 Task: For heading Use Verdana with red colour.  font size for heading26,  'Change the font style of data to'Verdana and font size to 18,  Change the alignment of both headline & data to Align center.  In the sheet   Drive Sales templetes   book
Action: Mouse moved to (44, 145)
Screenshot: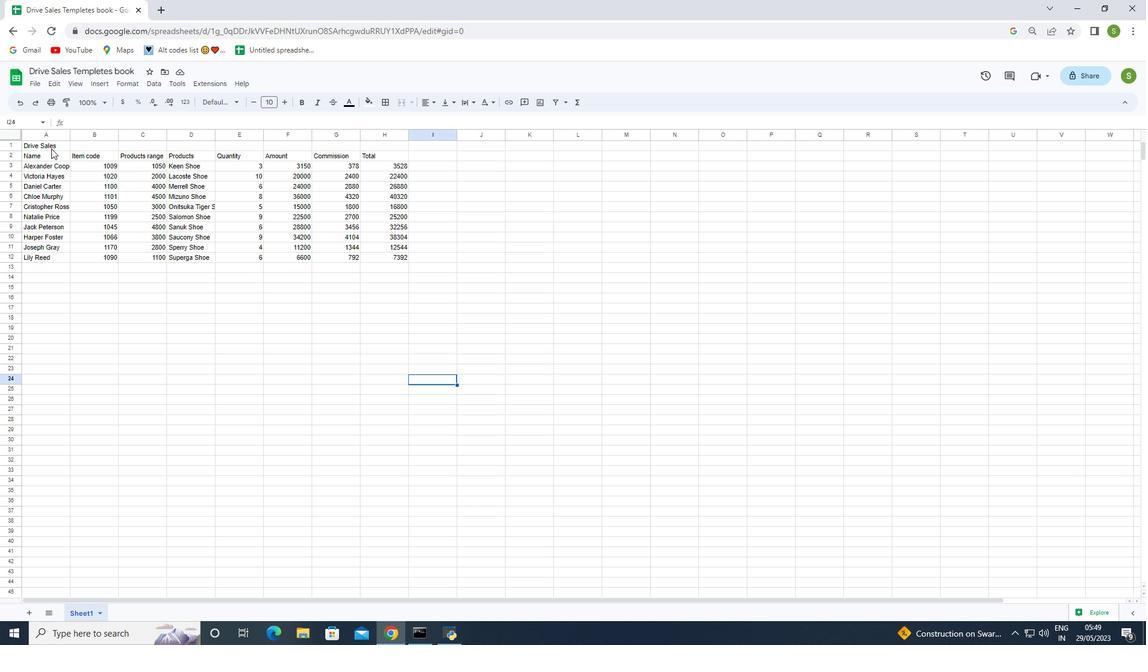 
Action: Mouse pressed left at (44, 145)
Screenshot: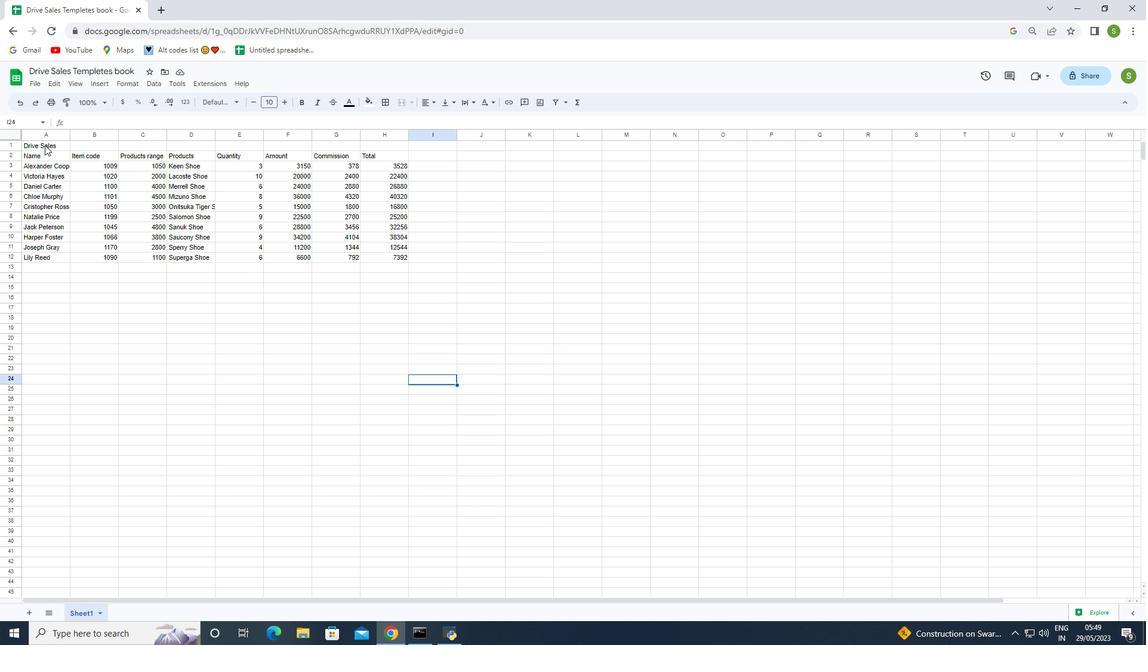 
Action: Mouse moved to (235, 100)
Screenshot: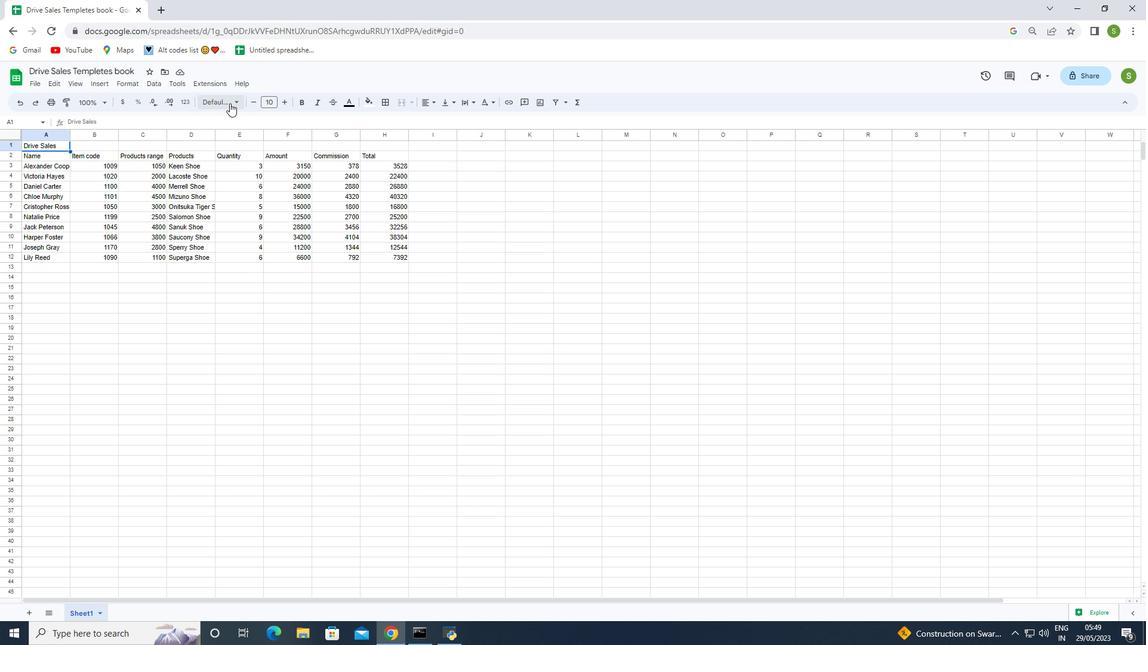 
Action: Mouse pressed left at (235, 100)
Screenshot: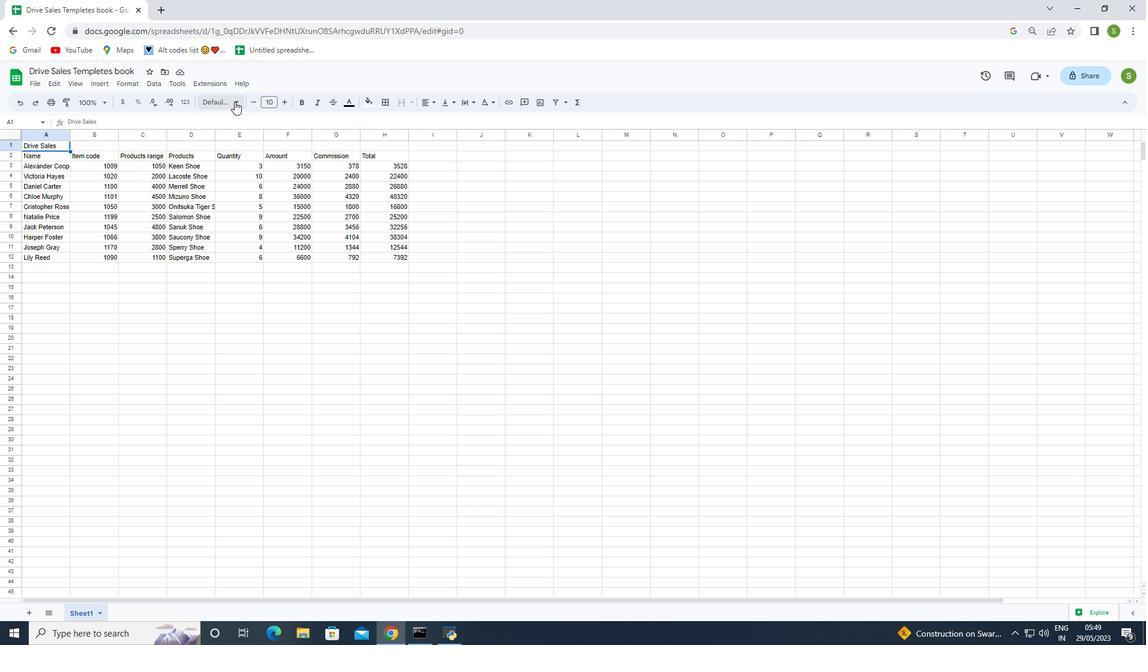 
Action: Mouse moved to (244, 572)
Screenshot: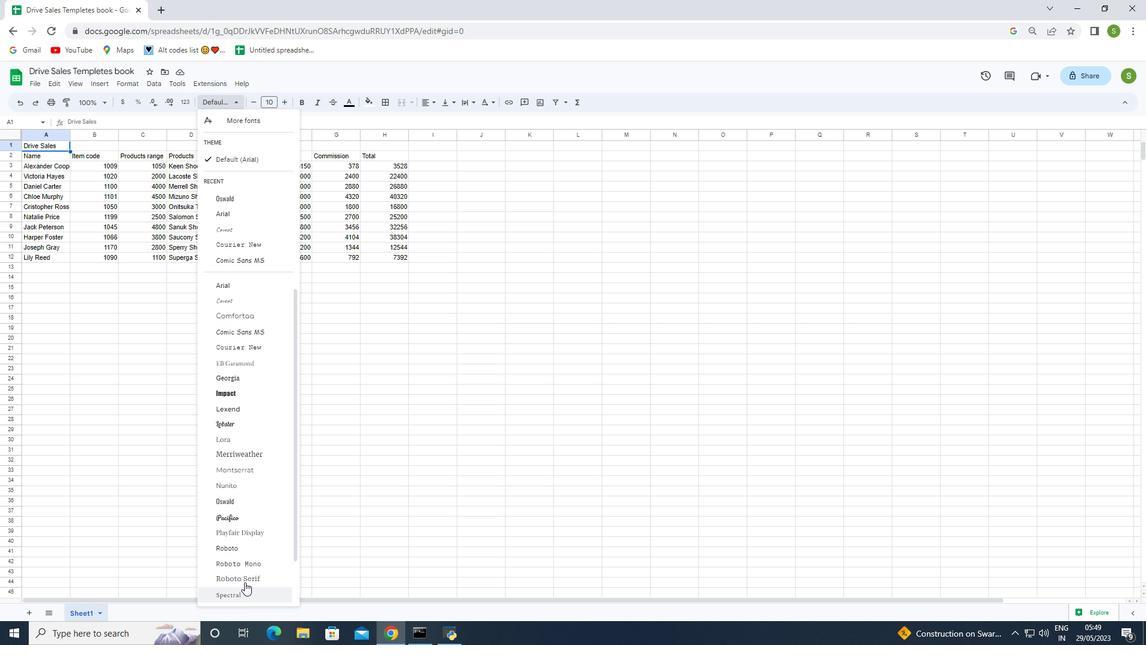 
Action: Mouse scrolled (244, 571) with delta (0, 0)
Screenshot: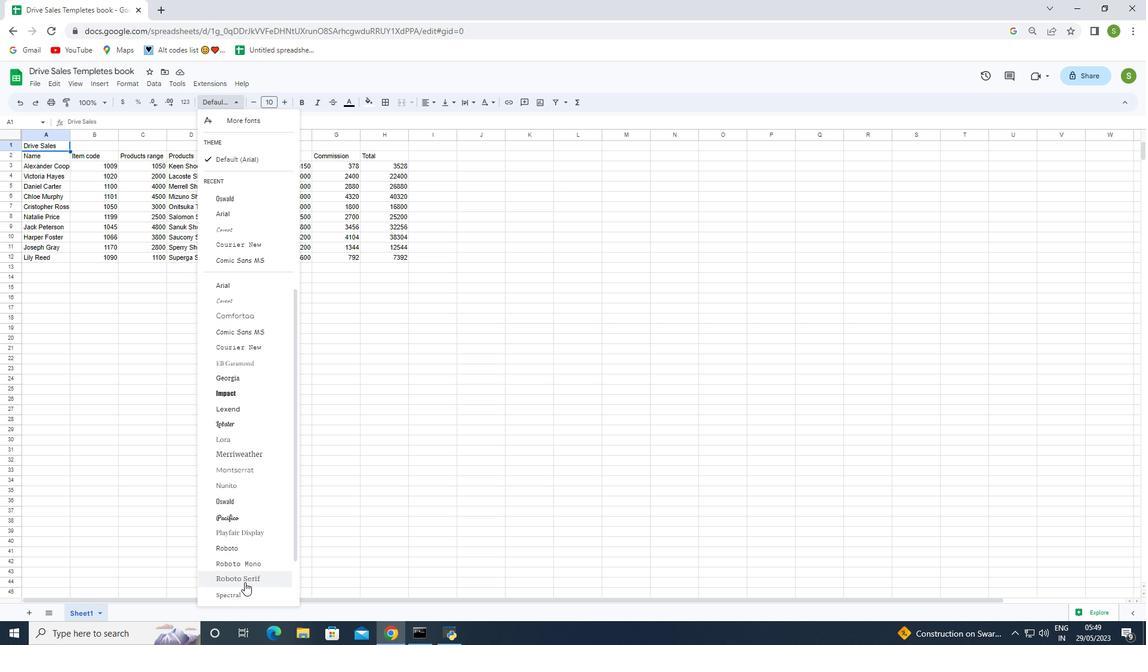 
Action: Mouse scrolled (244, 571) with delta (0, 0)
Screenshot: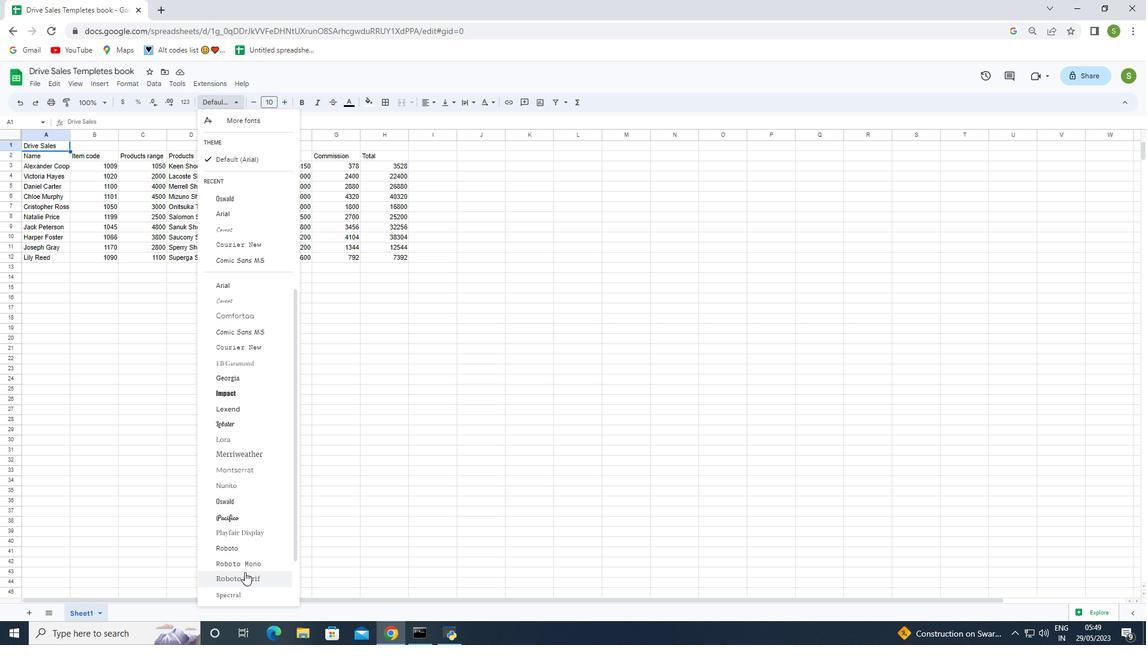 
Action: Mouse scrolled (244, 571) with delta (0, 0)
Screenshot: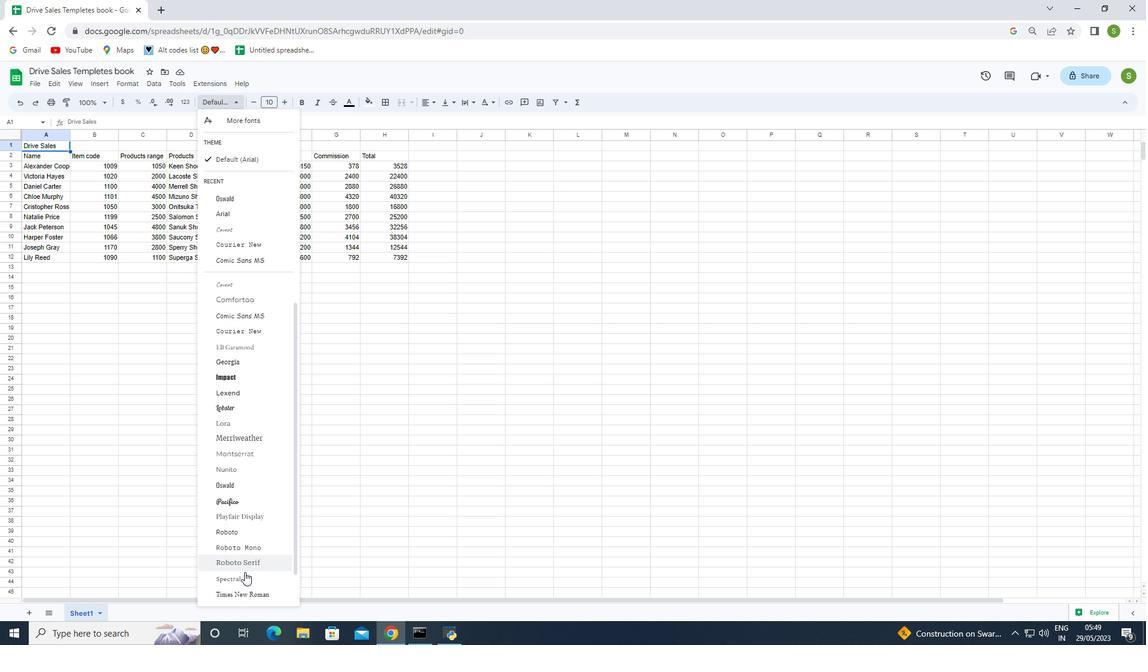 
Action: Mouse scrolled (244, 571) with delta (0, 0)
Screenshot: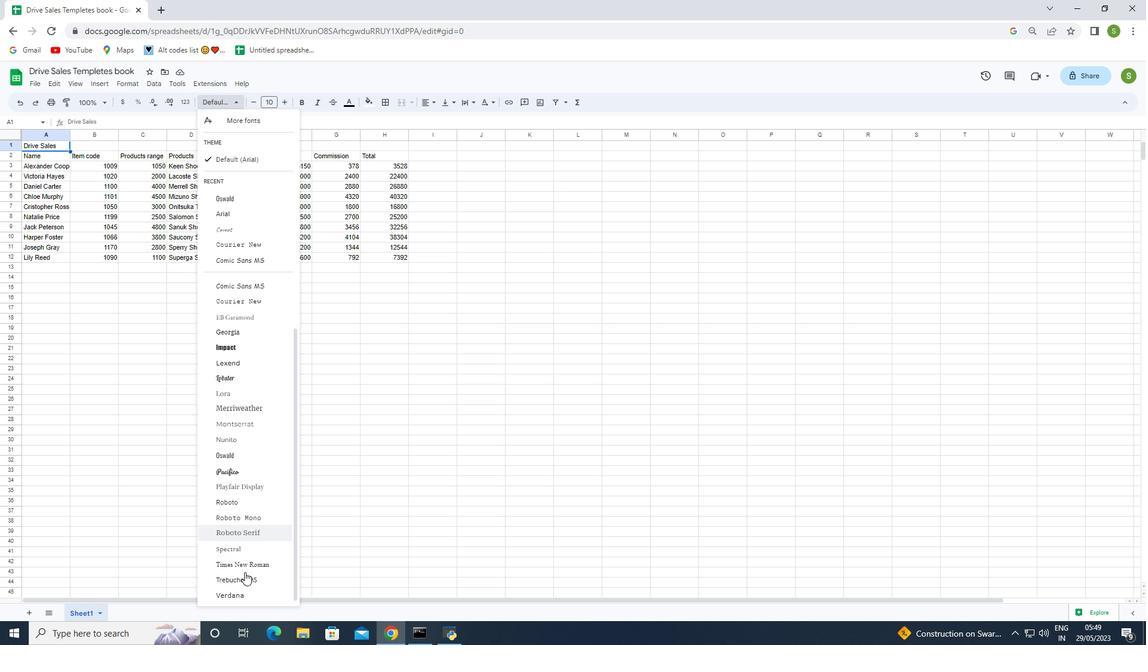 
Action: Mouse scrolled (244, 571) with delta (0, 0)
Screenshot: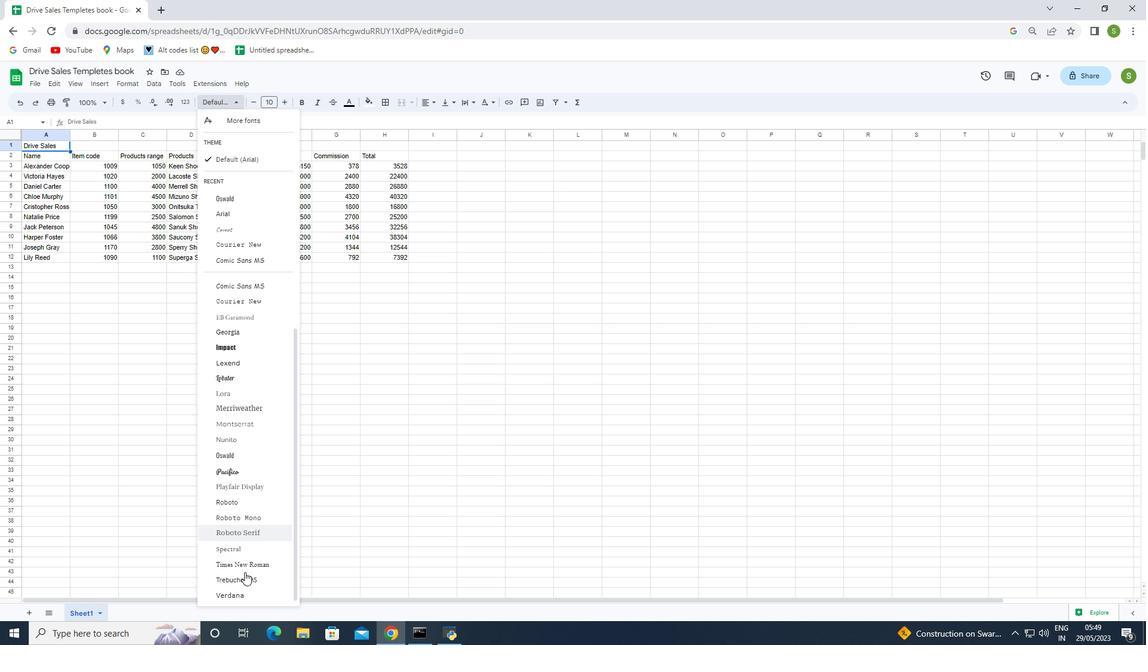
Action: Mouse scrolled (244, 571) with delta (0, 0)
Screenshot: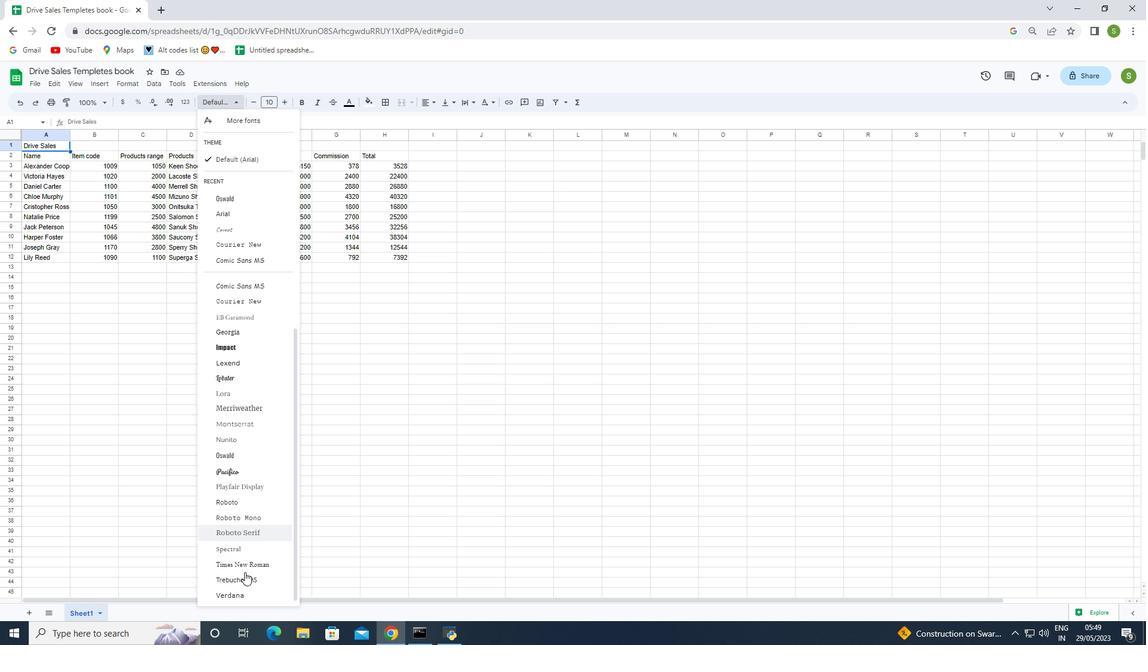 
Action: Mouse moved to (240, 592)
Screenshot: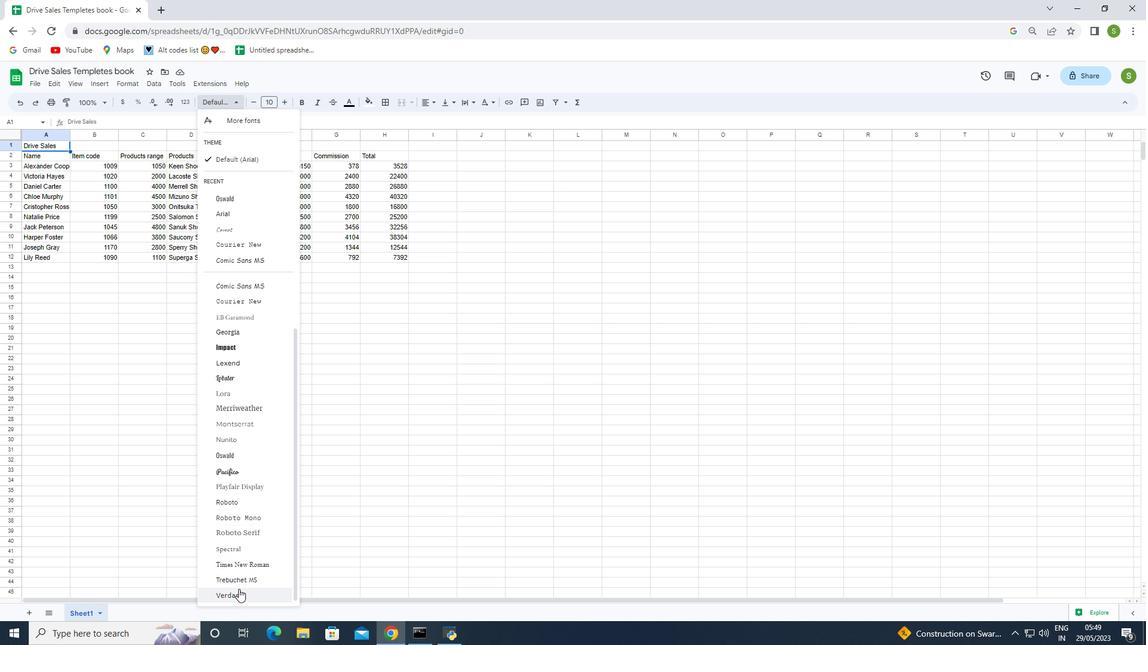 
Action: Mouse pressed left at (240, 592)
Screenshot: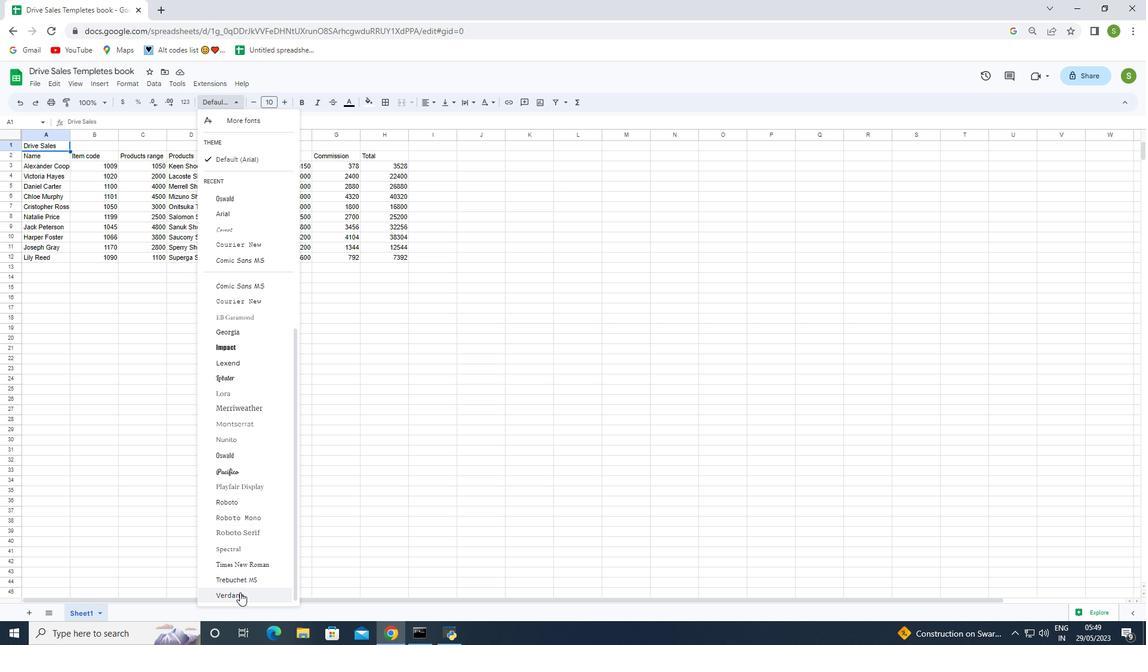 
Action: Mouse moved to (80, 309)
Screenshot: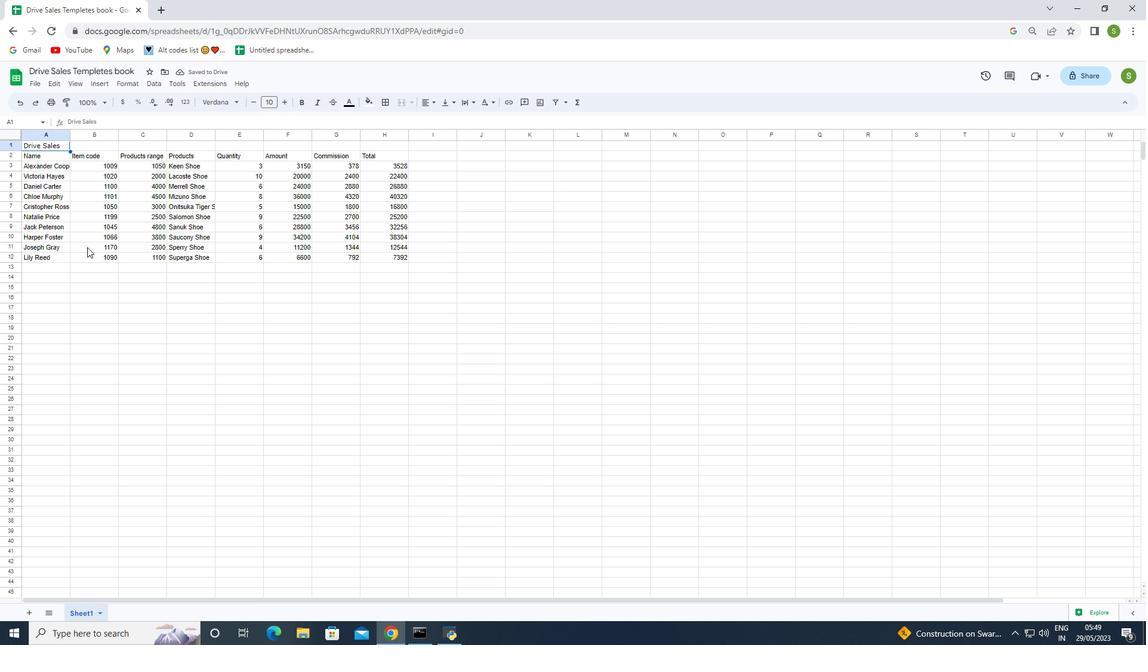 
Action: Mouse pressed left at (80, 309)
Screenshot: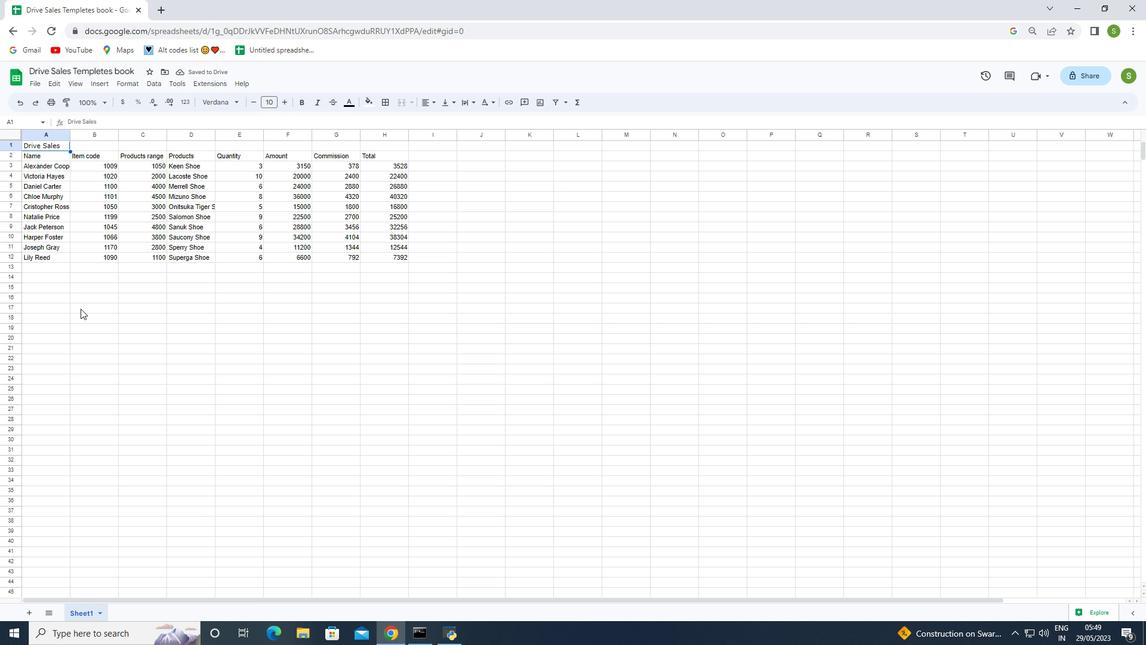 
Action: Mouse moved to (37, 141)
Screenshot: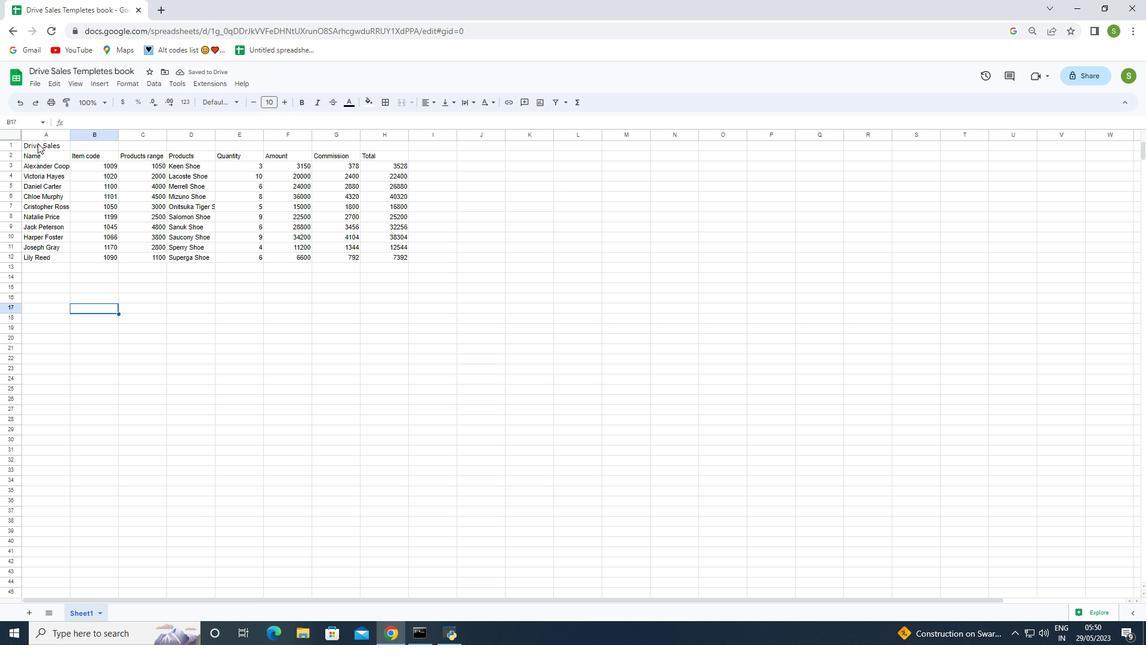 
Action: Mouse pressed left at (37, 141)
Screenshot: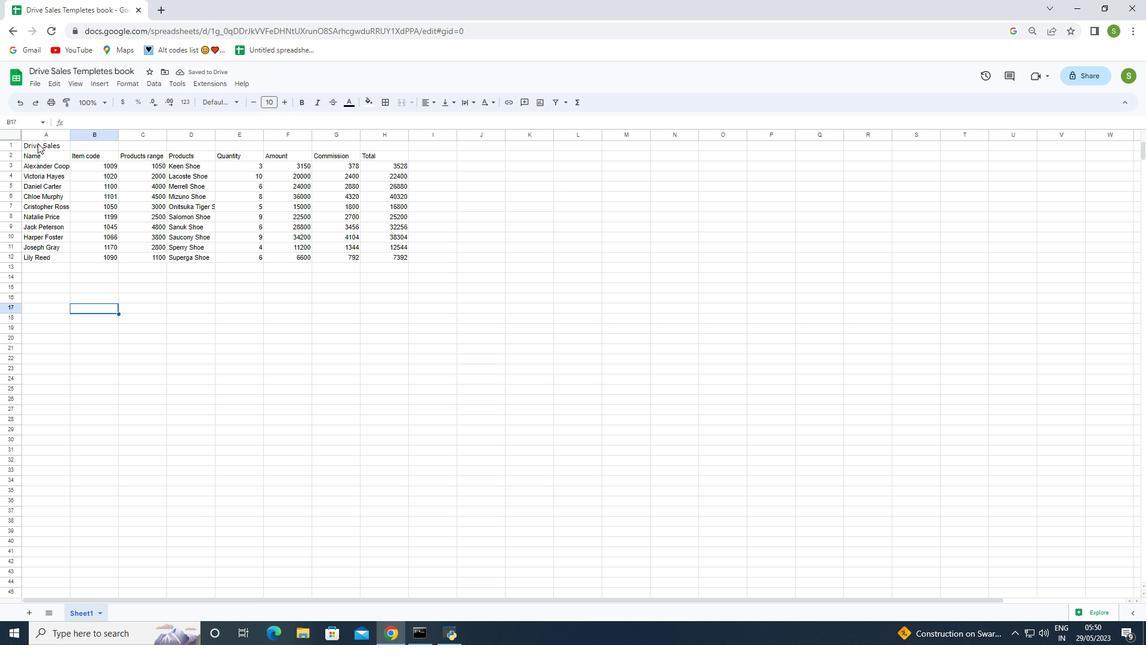 
Action: Mouse moved to (352, 105)
Screenshot: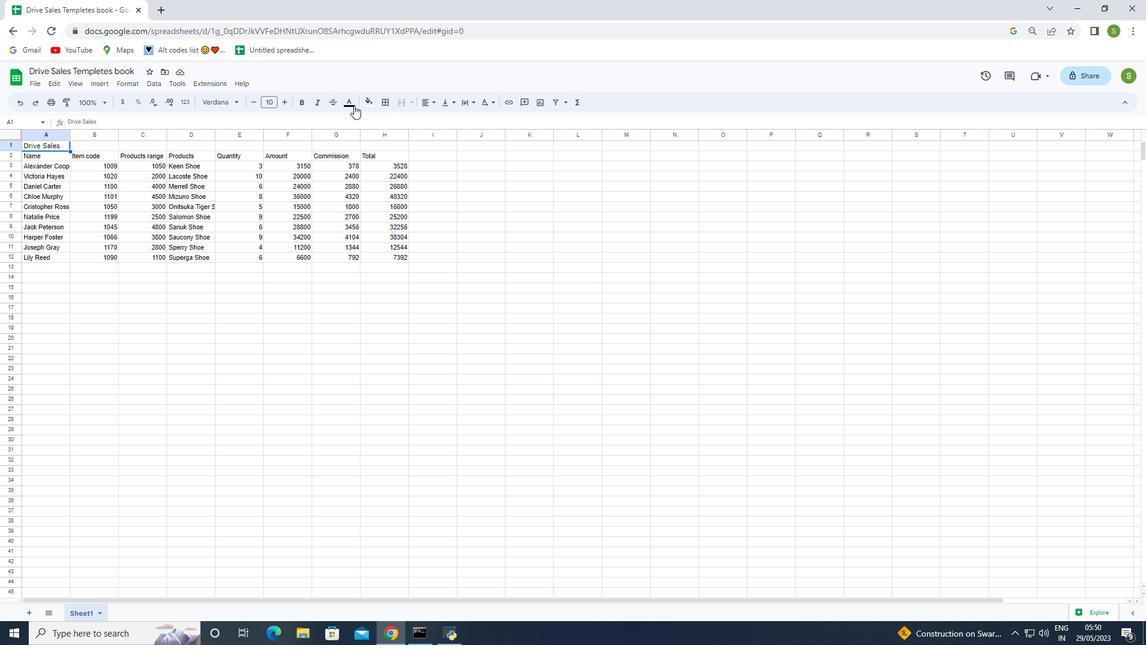 
Action: Mouse pressed left at (352, 105)
Screenshot: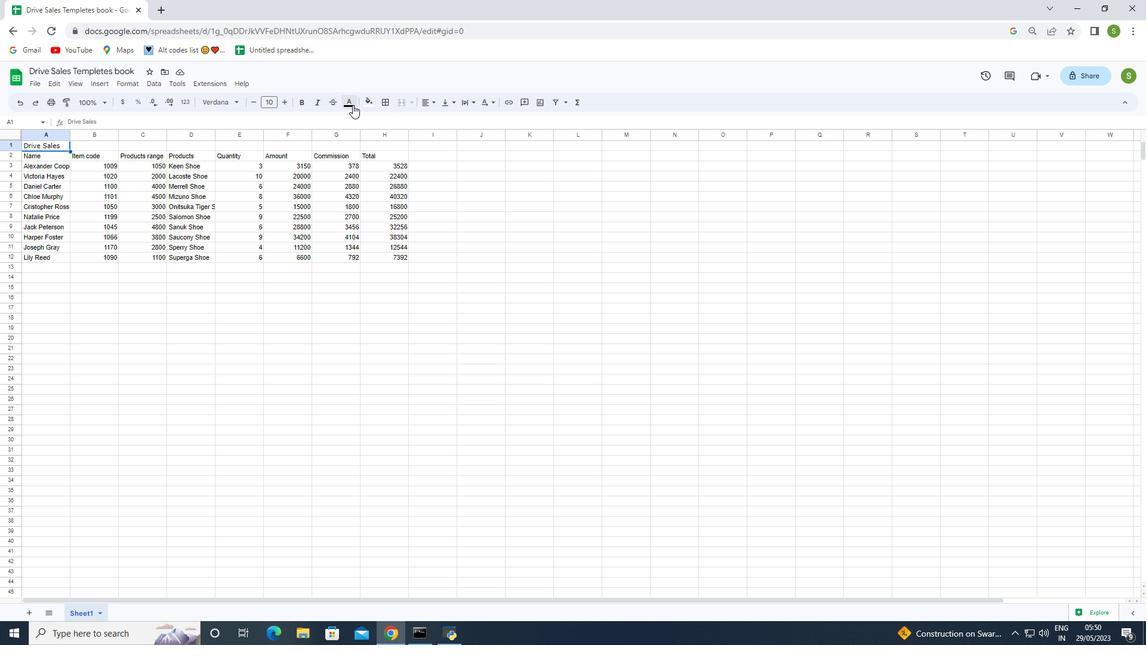 
Action: Mouse moved to (361, 142)
Screenshot: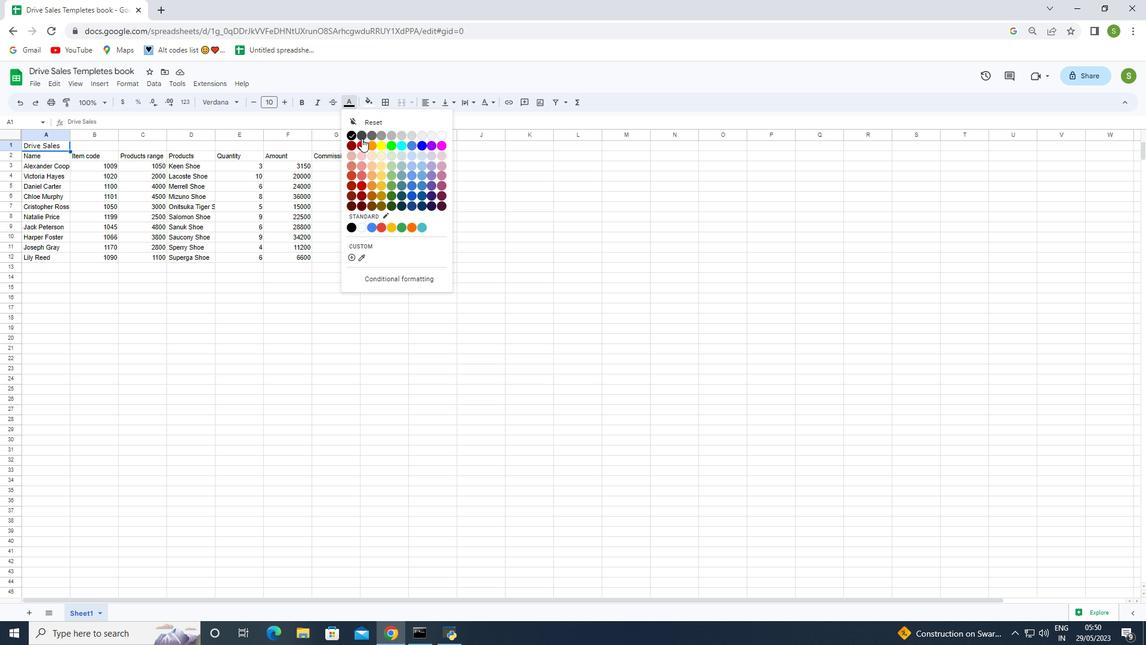 
Action: Mouse pressed left at (361, 142)
Screenshot: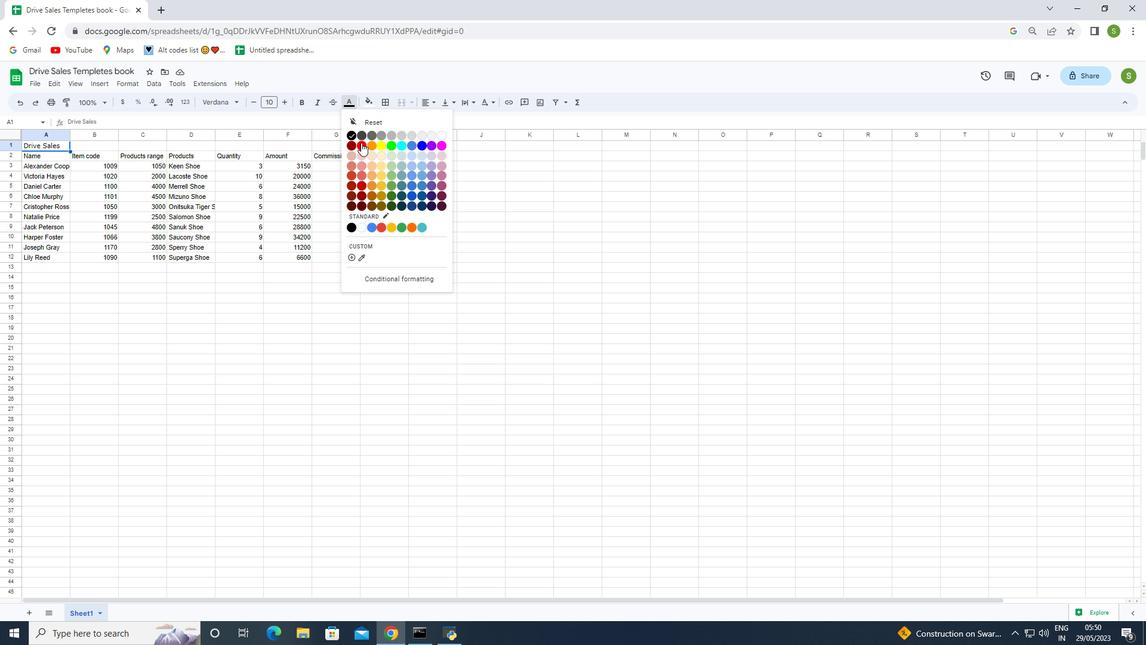 
Action: Mouse moved to (282, 104)
Screenshot: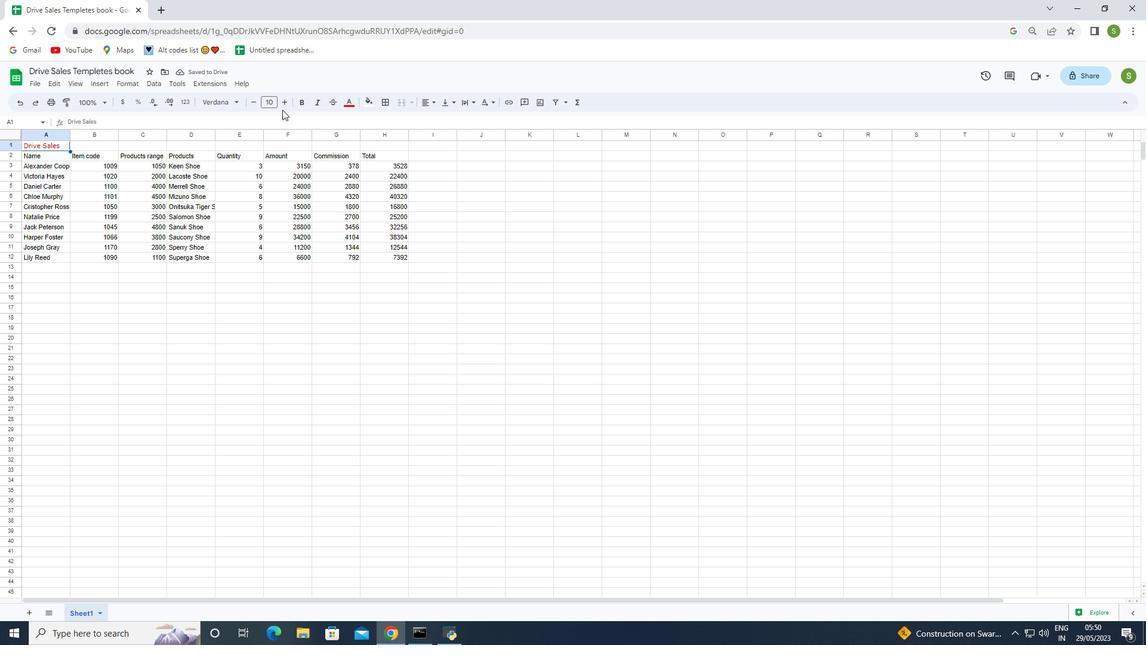 
Action: Mouse pressed left at (282, 104)
Screenshot: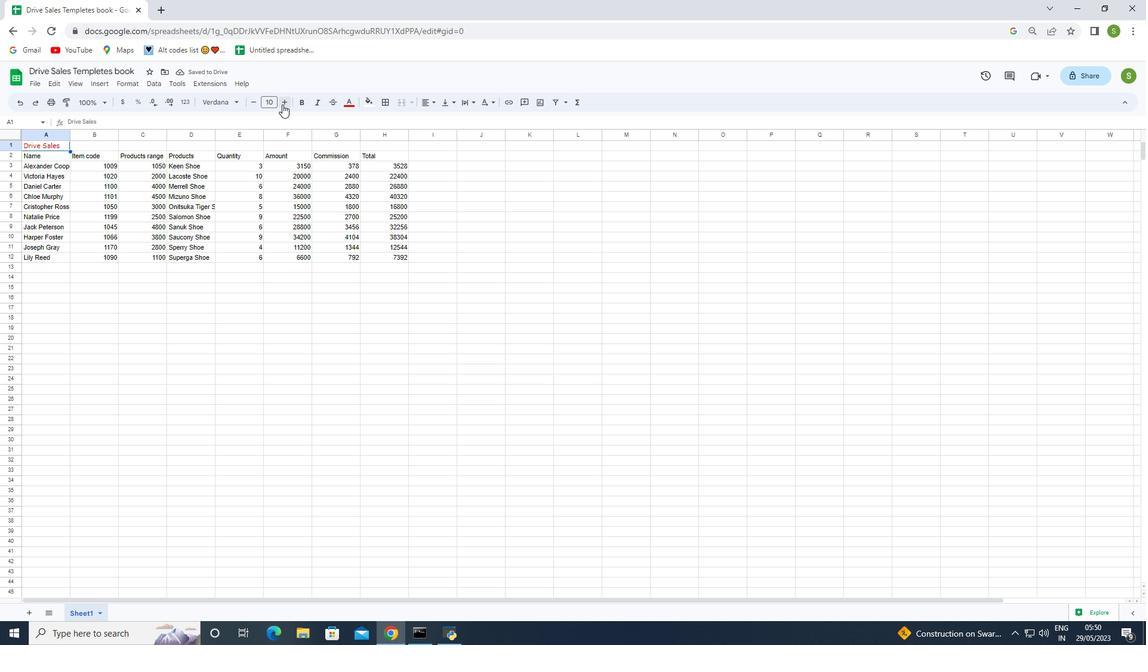 
Action: Mouse pressed left at (282, 104)
Screenshot: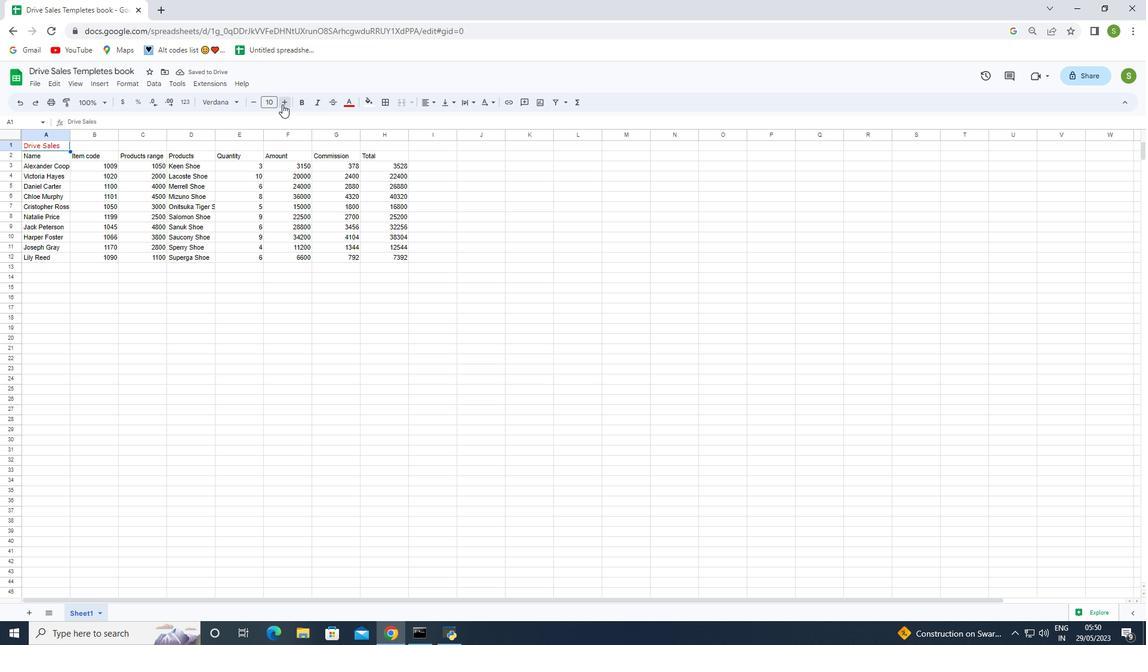
Action: Mouse pressed left at (282, 104)
Screenshot: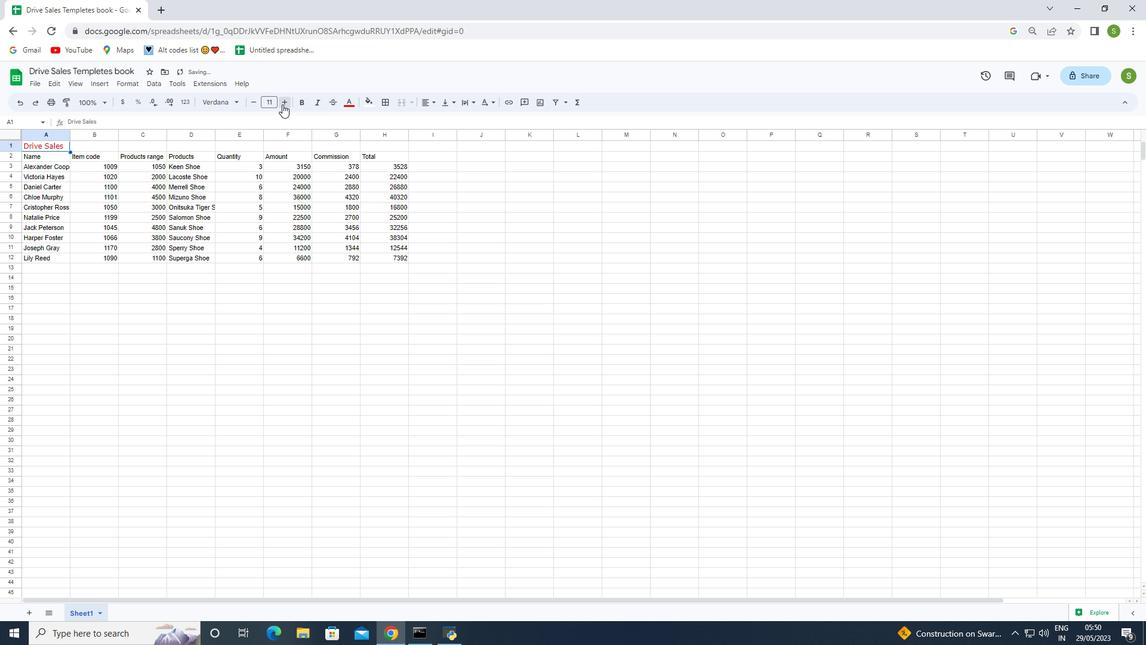 
Action: Mouse pressed left at (282, 104)
Screenshot: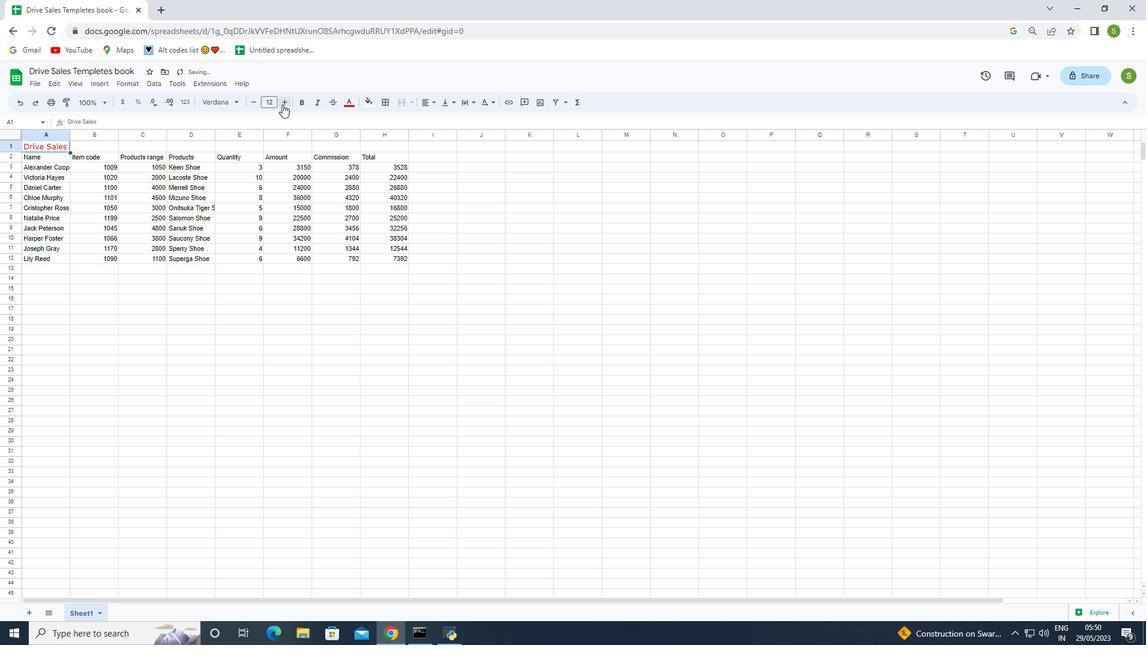 
Action: Mouse pressed left at (282, 104)
Screenshot: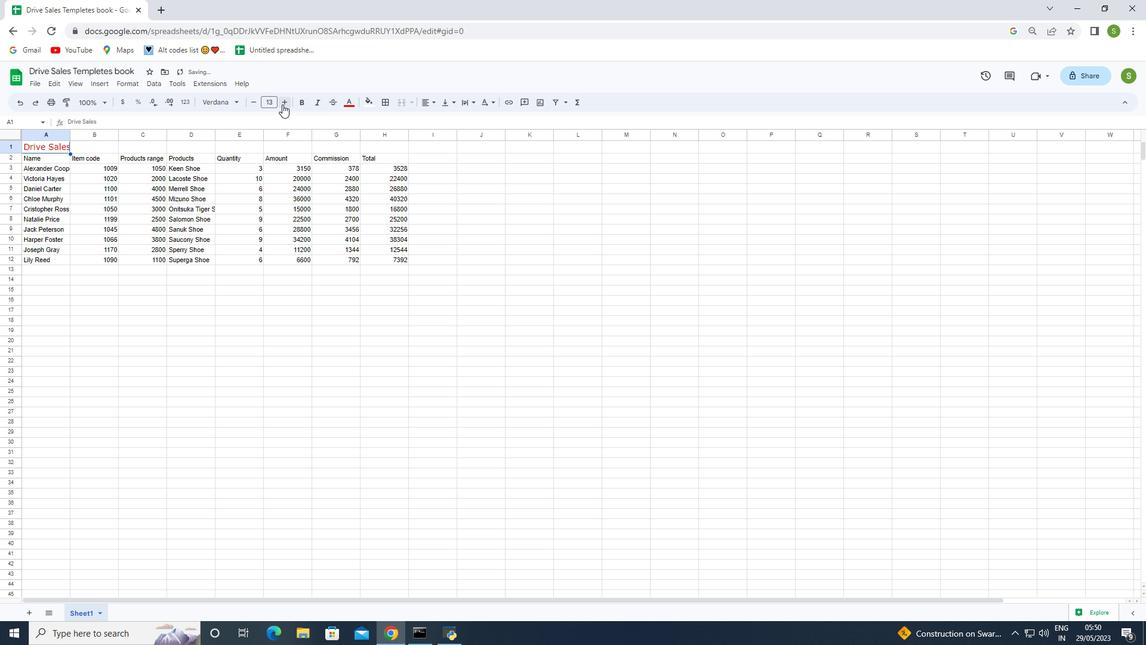 
Action: Mouse pressed left at (282, 104)
Screenshot: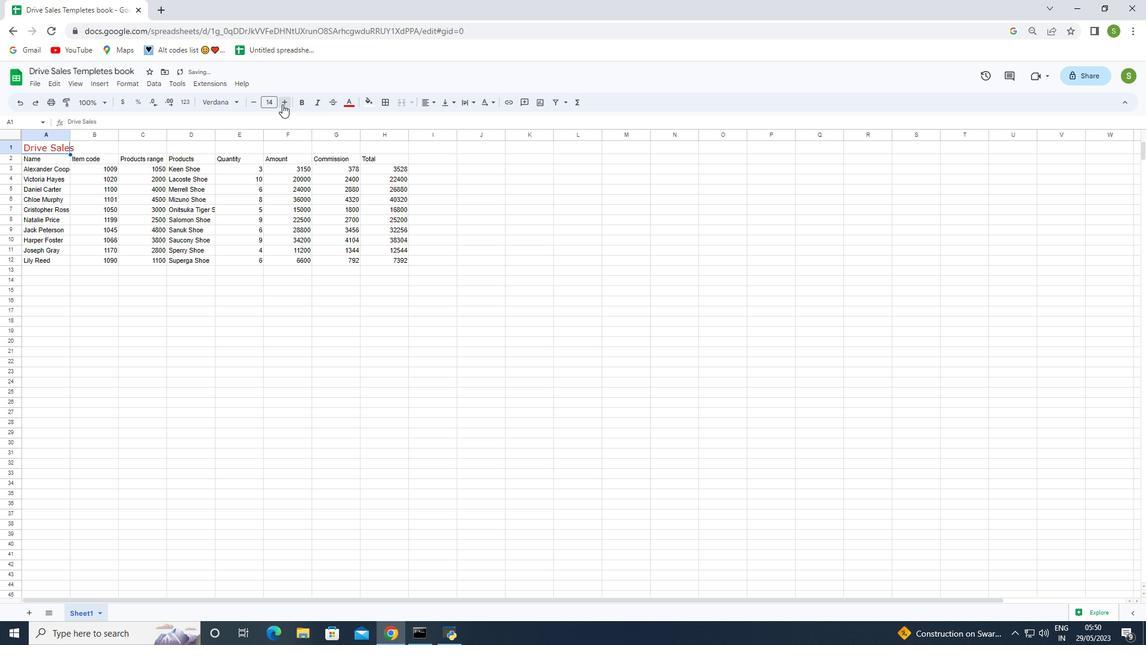 
Action: Mouse pressed left at (282, 104)
Screenshot: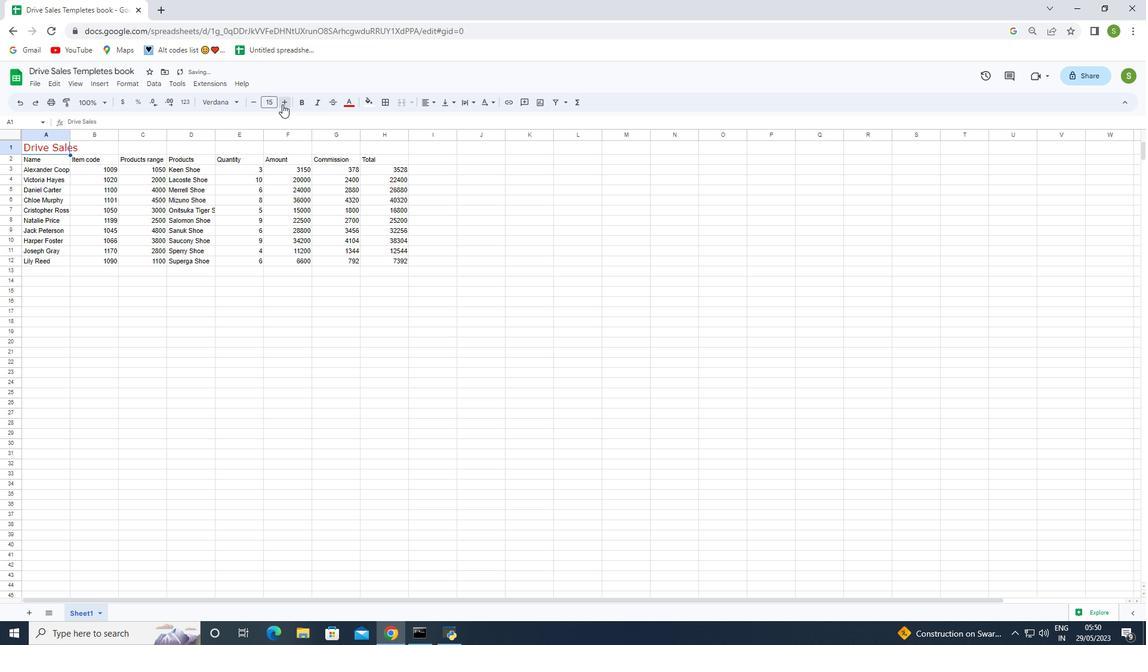 
Action: Mouse pressed left at (282, 104)
Screenshot: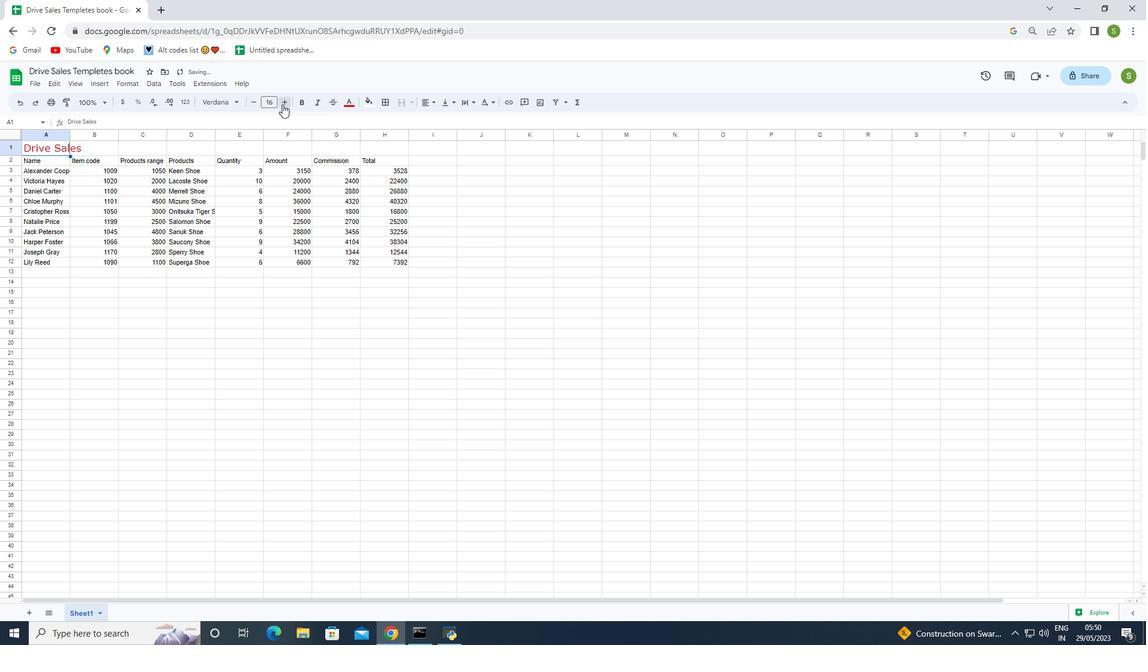 
Action: Mouse pressed left at (282, 104)
Screenshot: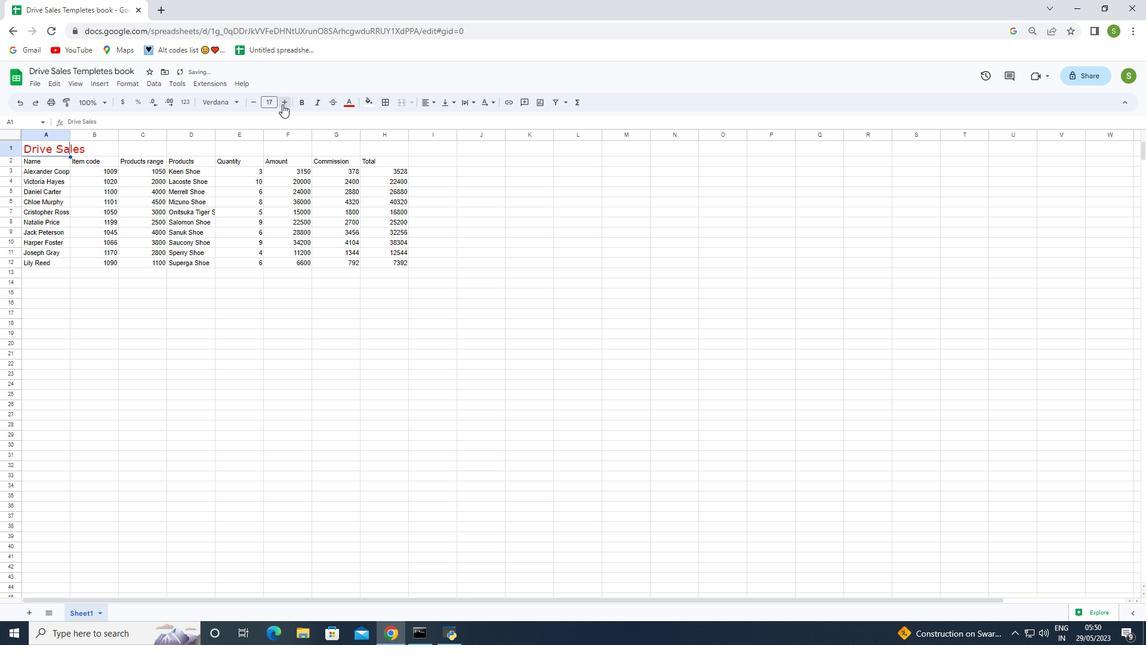 
Action: Mouse pressed left at (282, 104)
Screenshot: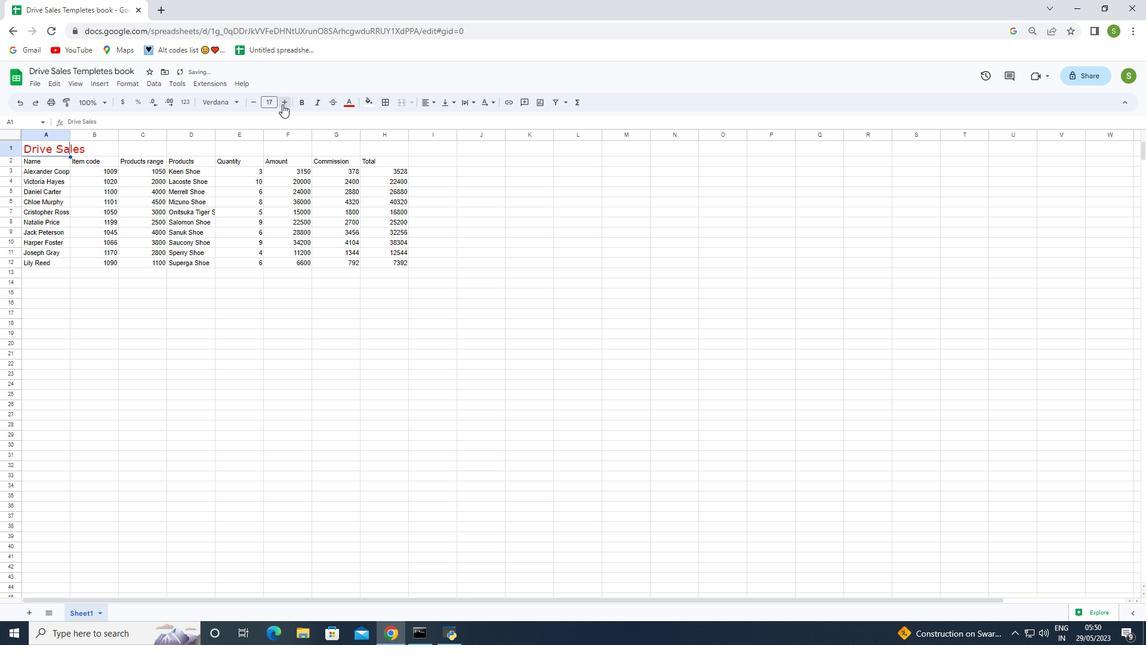 
Action: Mouse pressed left at (282, 104)
Screenshot: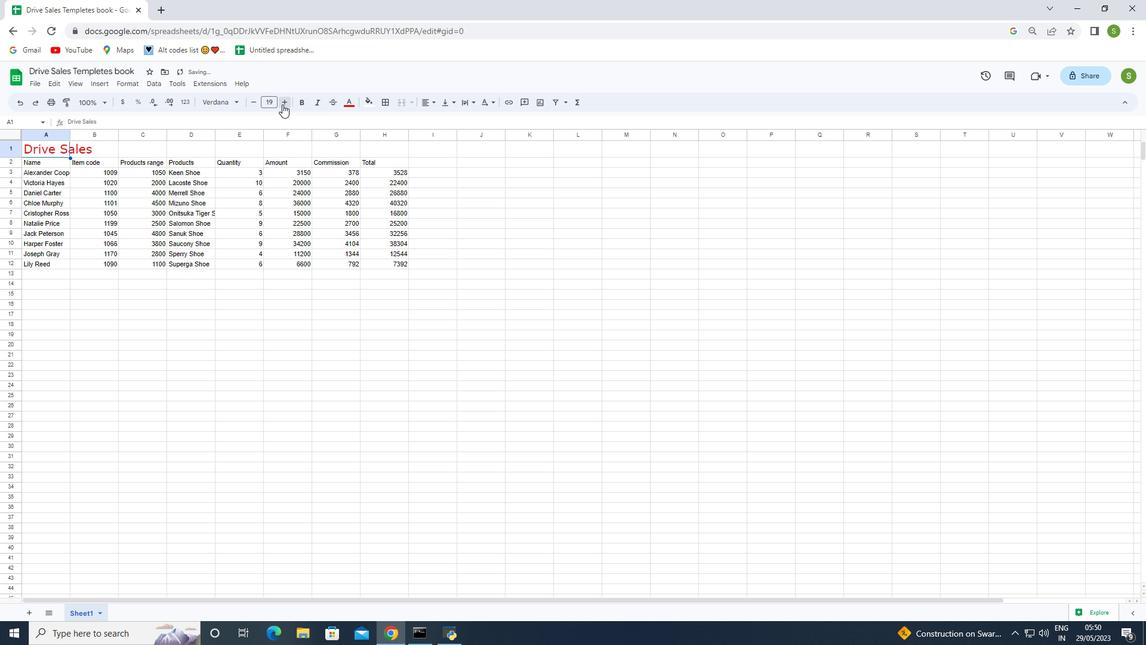
Action: Mouse pressed left at (282, 104)
Screenshot: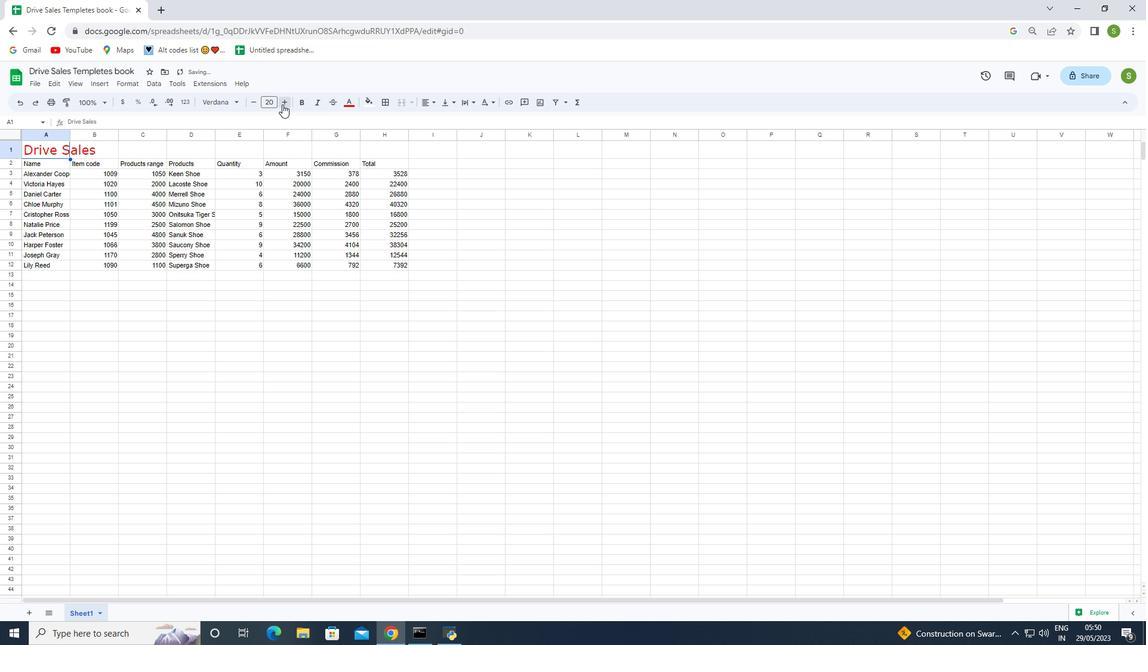 
Action: Mouse pressed left at (282, 104)
Screenshot: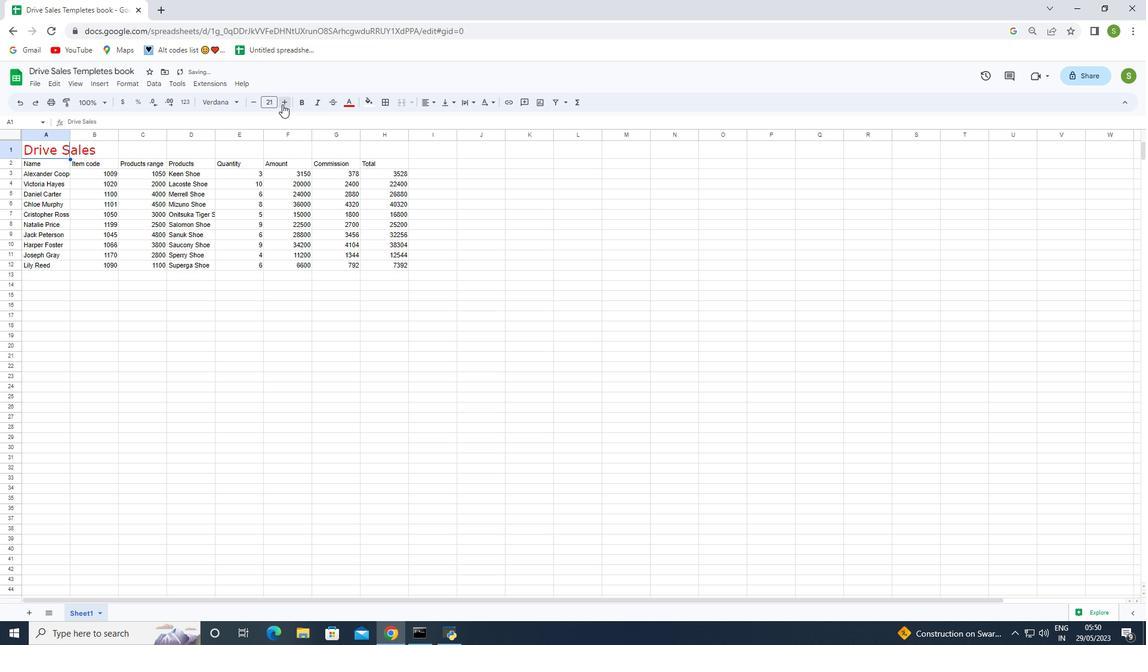 
Action: Mouse pressed left at (282, 104)
Screenshot: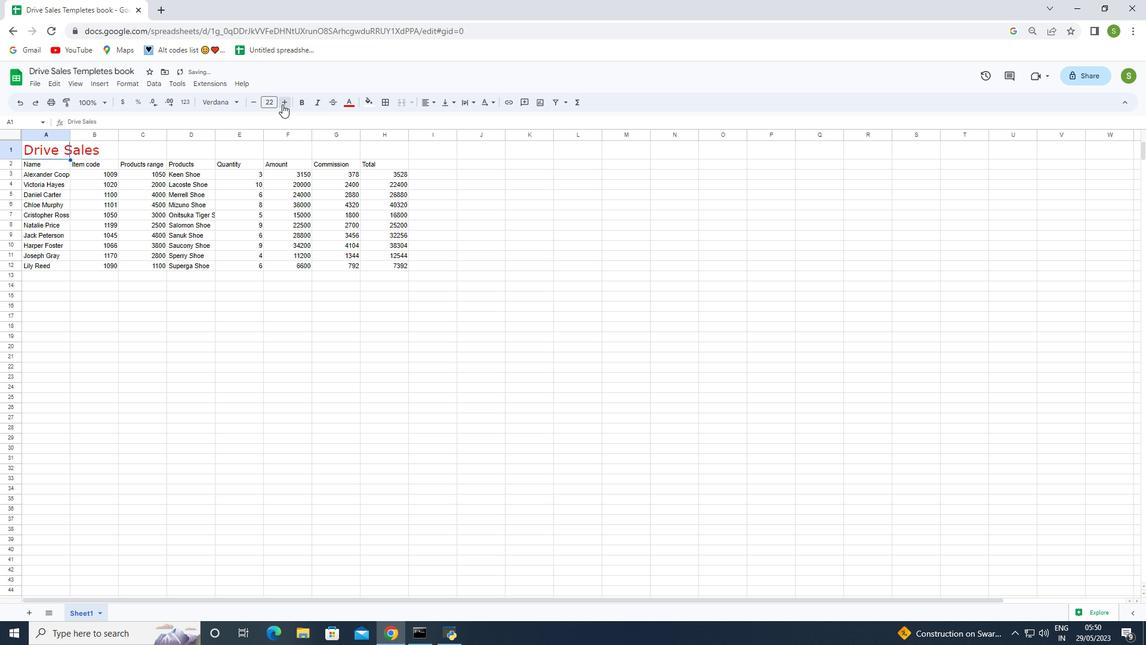 
Action: Mouse pressed left at (282, 104)
Screenshot: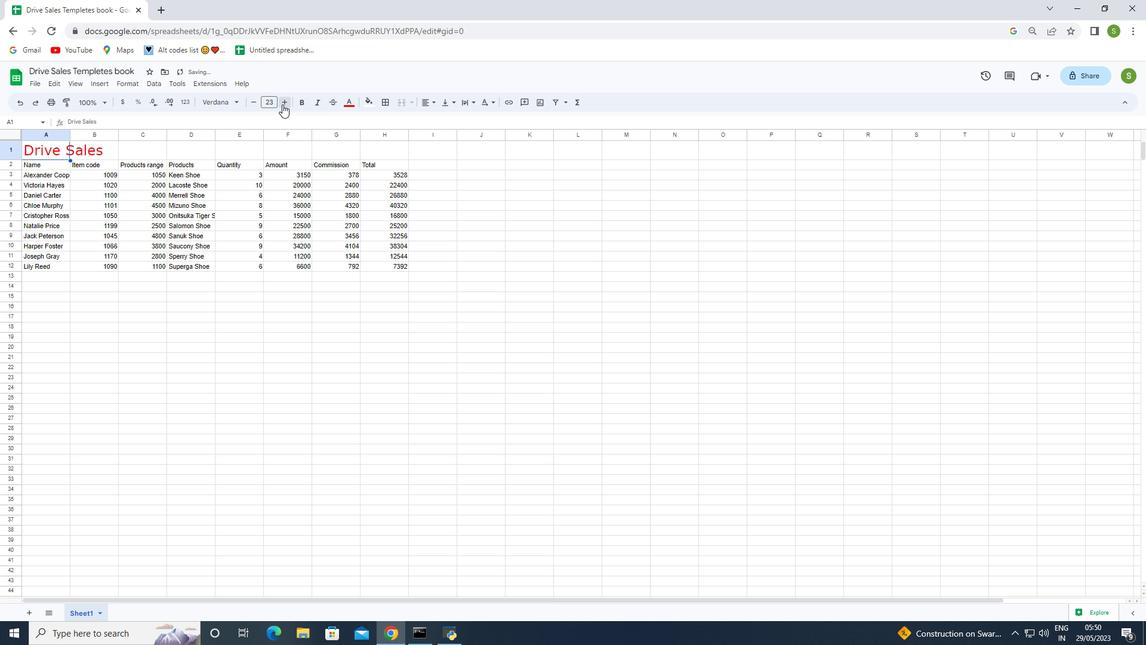 
Action: Mouse pressed left at (282, 104)
Screenshot: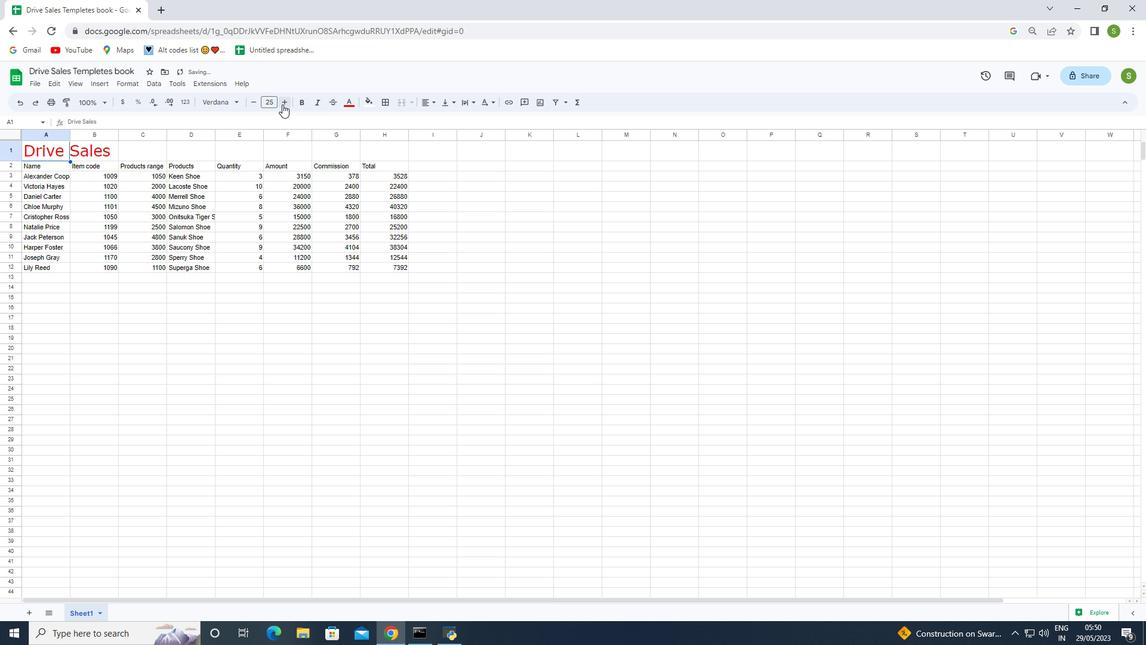 
Action: Mouse pressed left at (282, 104)
Screenshot: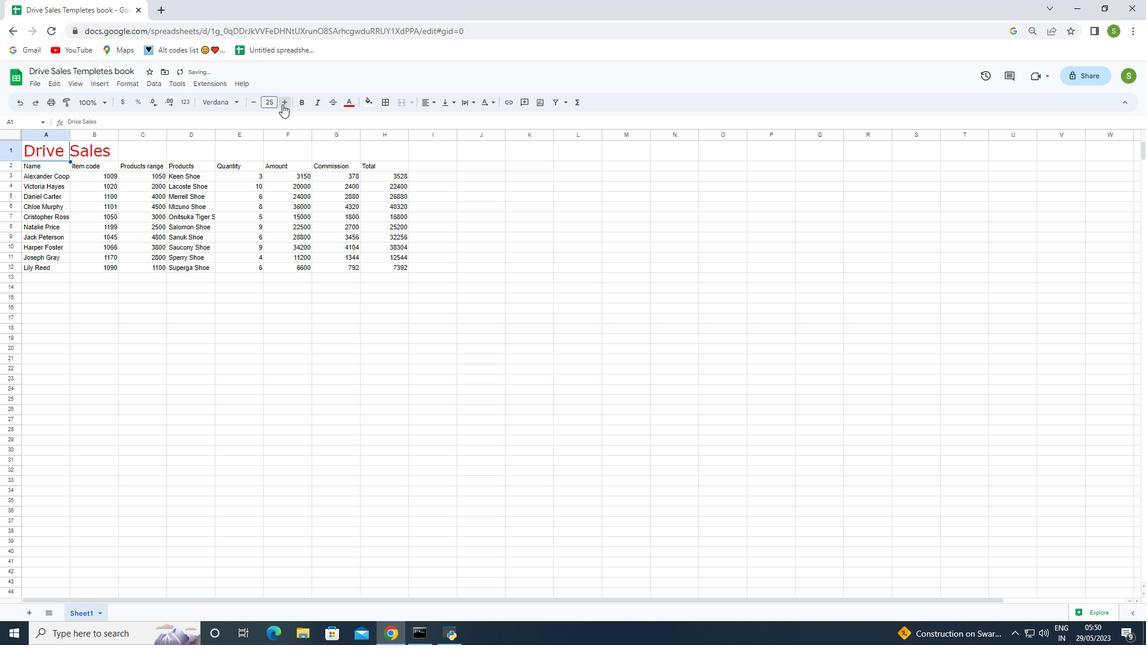 
Action: Mouse moved to (253, 102)
Screenshot: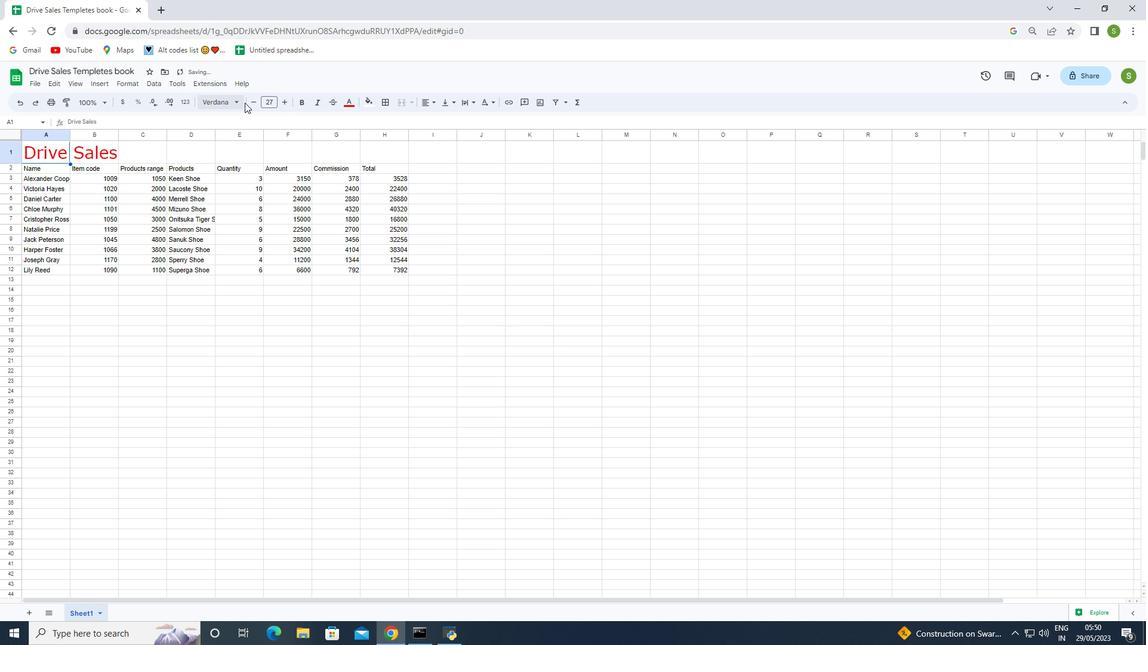 
Action: Mouse pressed left at (253, 102)
Screenshot: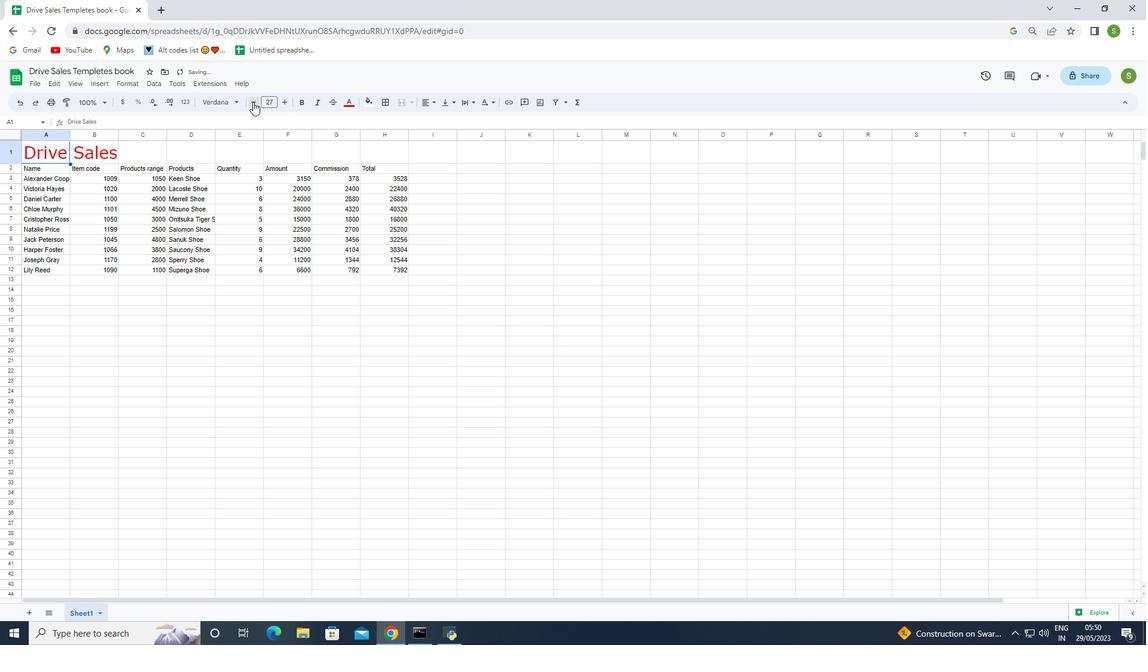 
Action: Mouse moved to (258, 351)
Screenshot: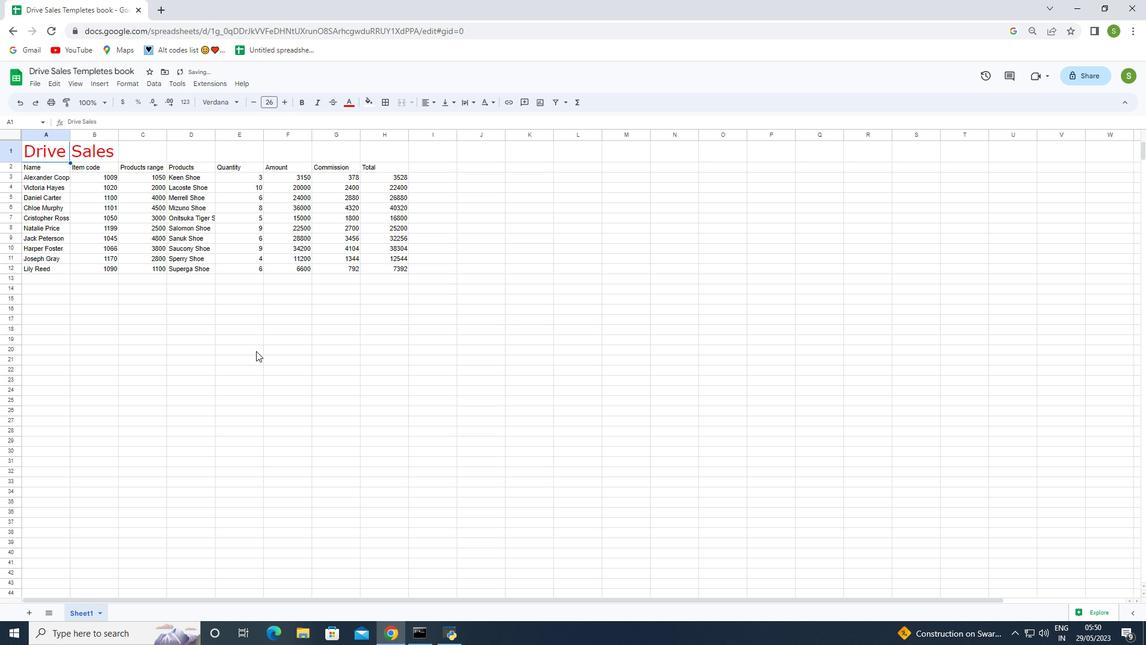 
Action: Mouse pressed left at (258, 351)
Screenshot: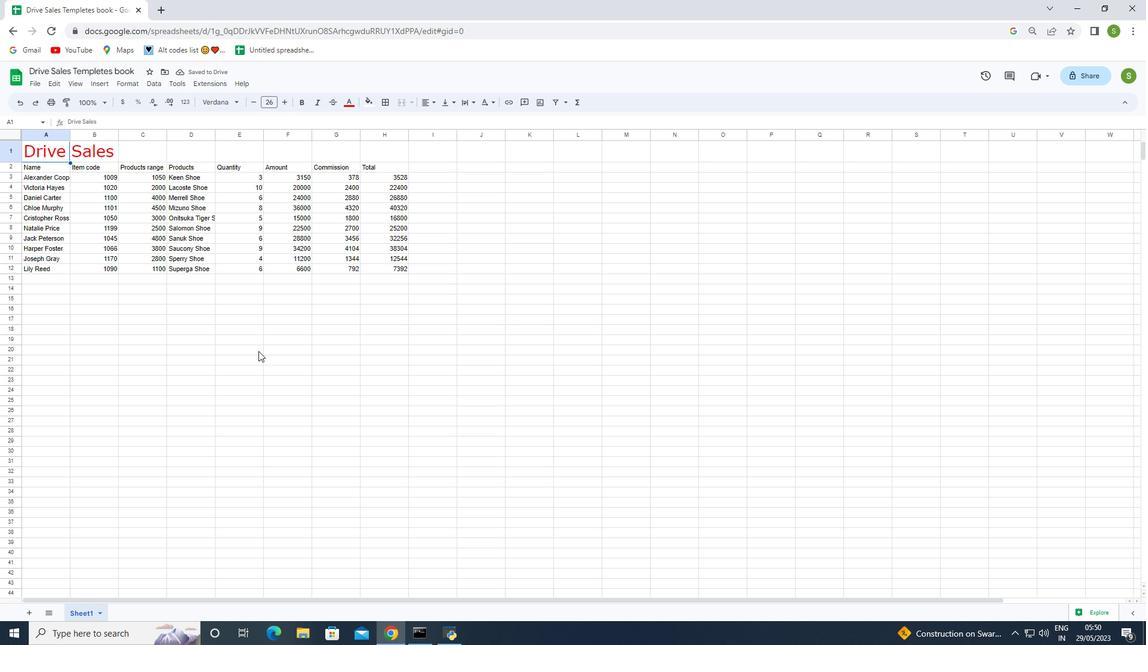
Action: Mouse moved to (31, 169)
Screenshot: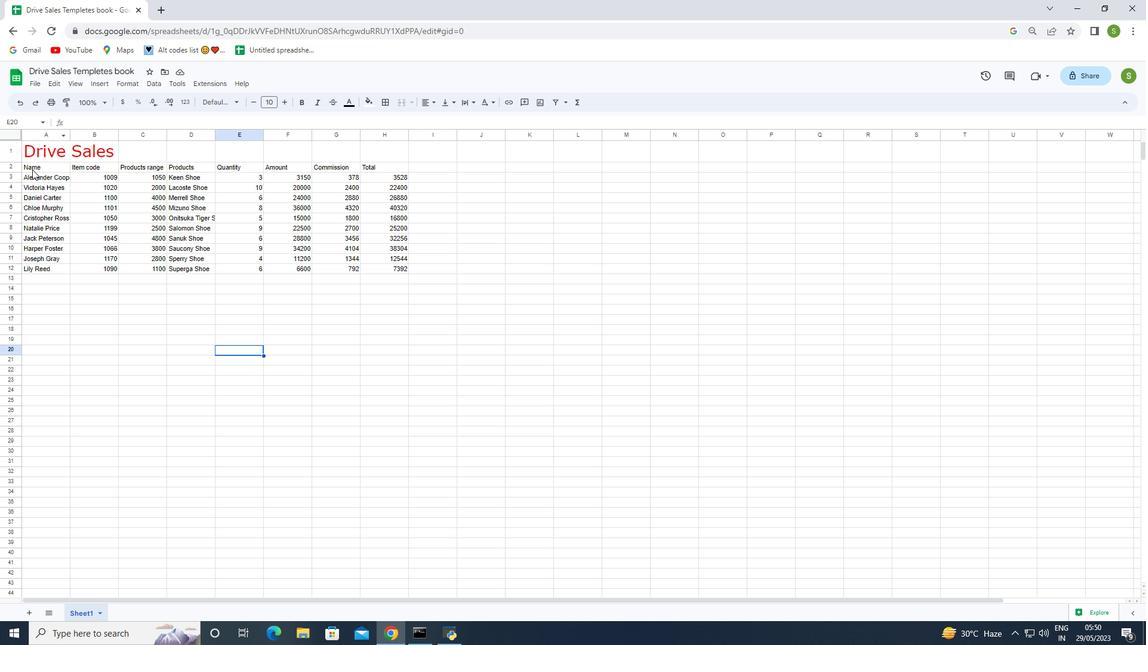 
Action: Mouse pressed left at (31, 169)
Screenshot: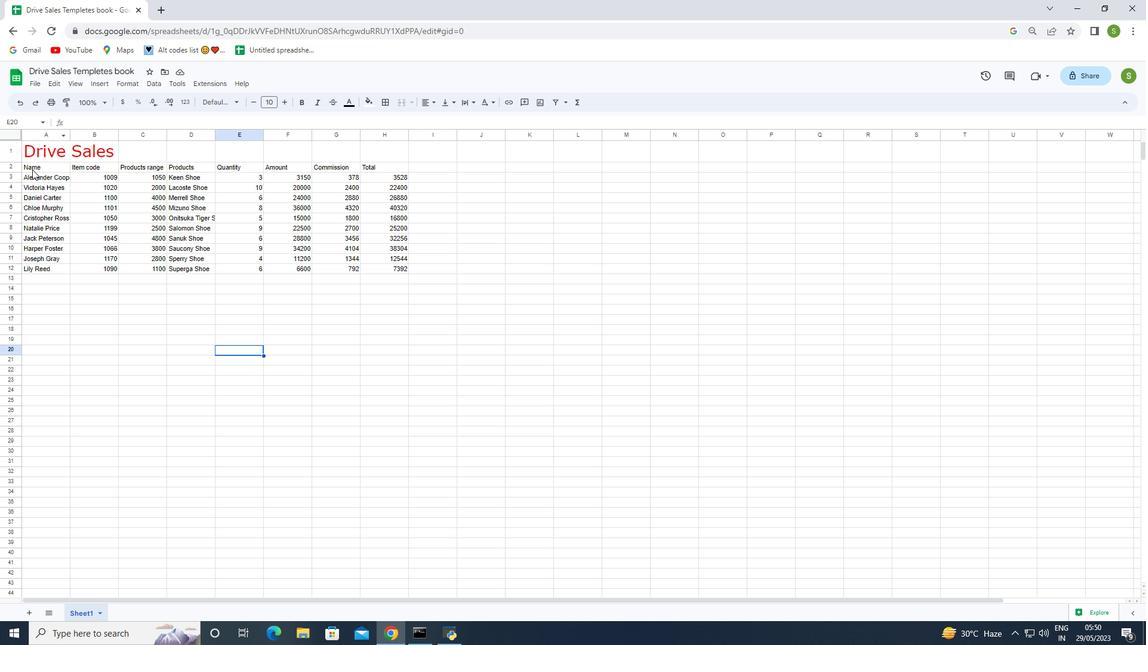 
Action: Mouse moved to (239, 102)
Screenshot: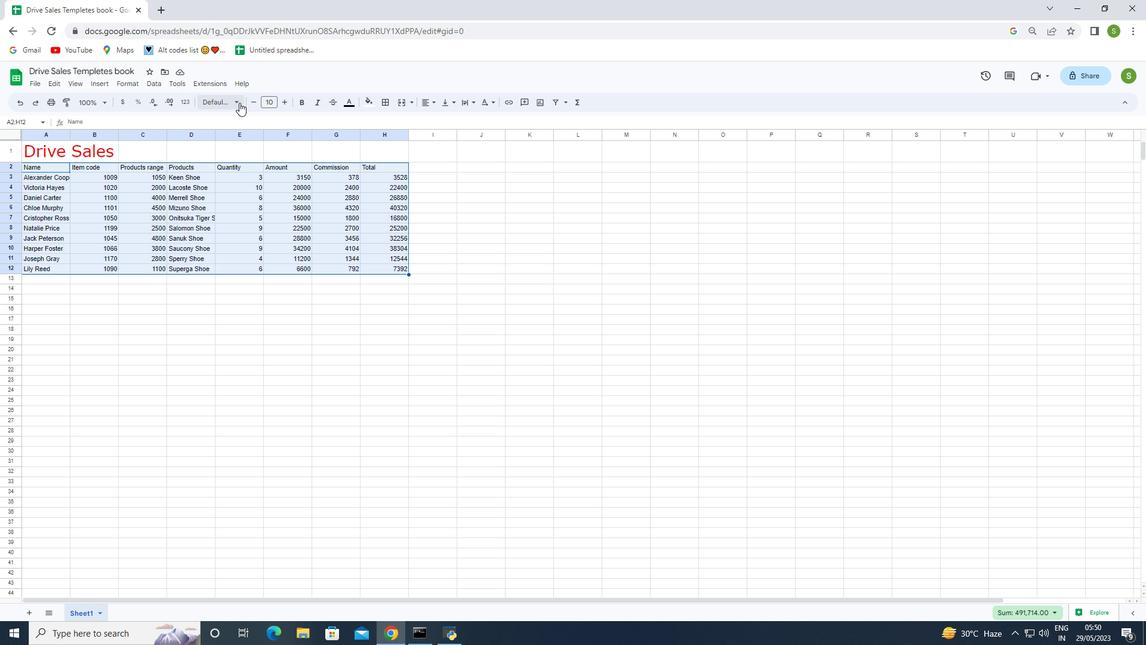 
Action: Mouse pressed left at (239, 102)
Screenshot: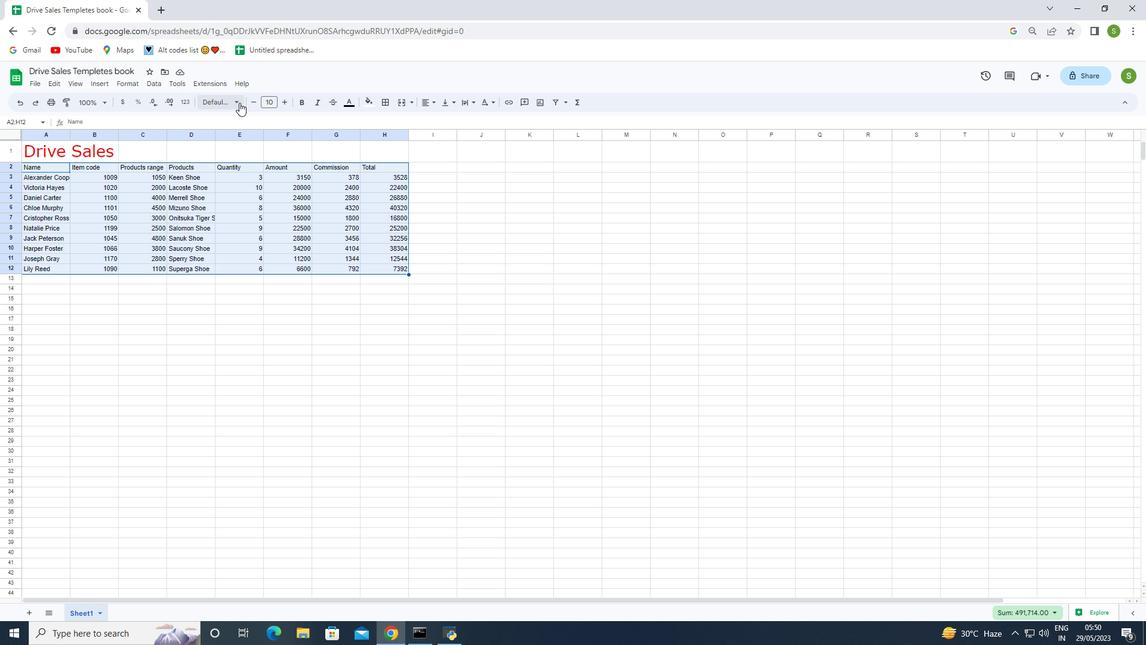 
Action: Mouse moved to (238, 475)
Screenshot: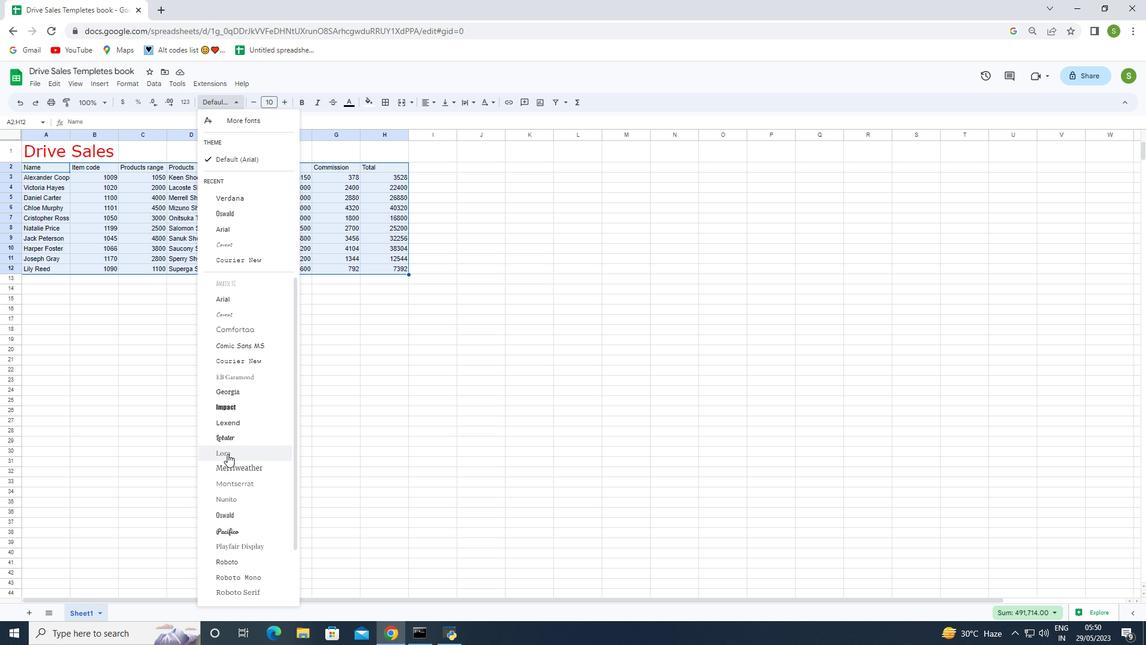 
Action: Mouse scrolled (238, 474) with delta (0, 0)
Screenshot: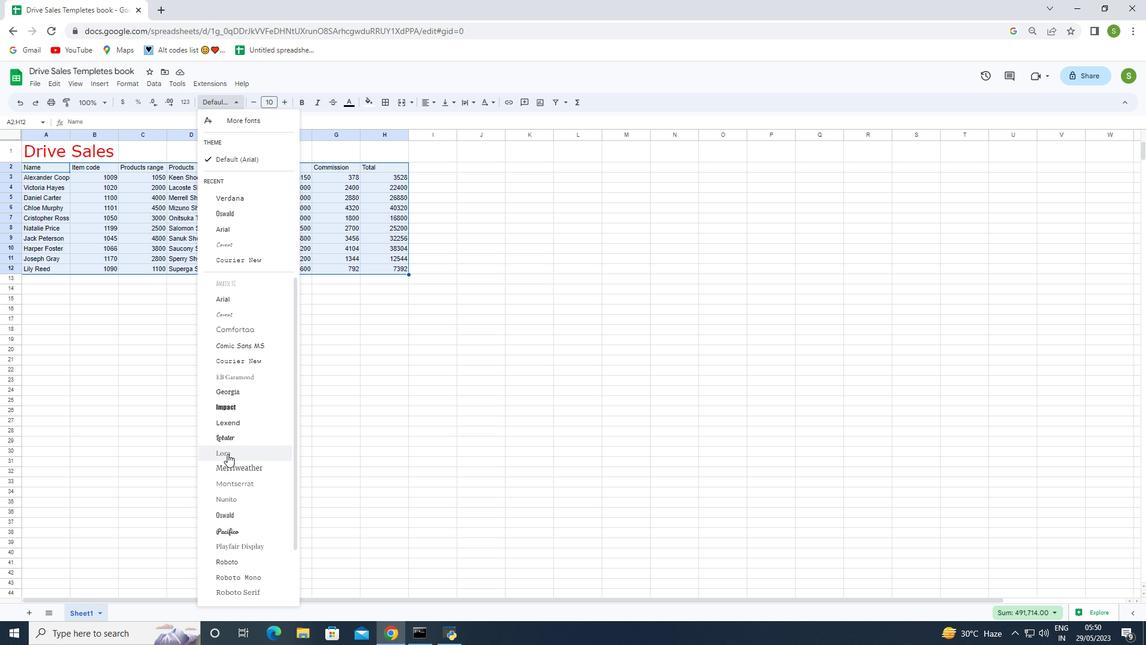 
Action: Mouse moved to (238, 478)
Screenshot: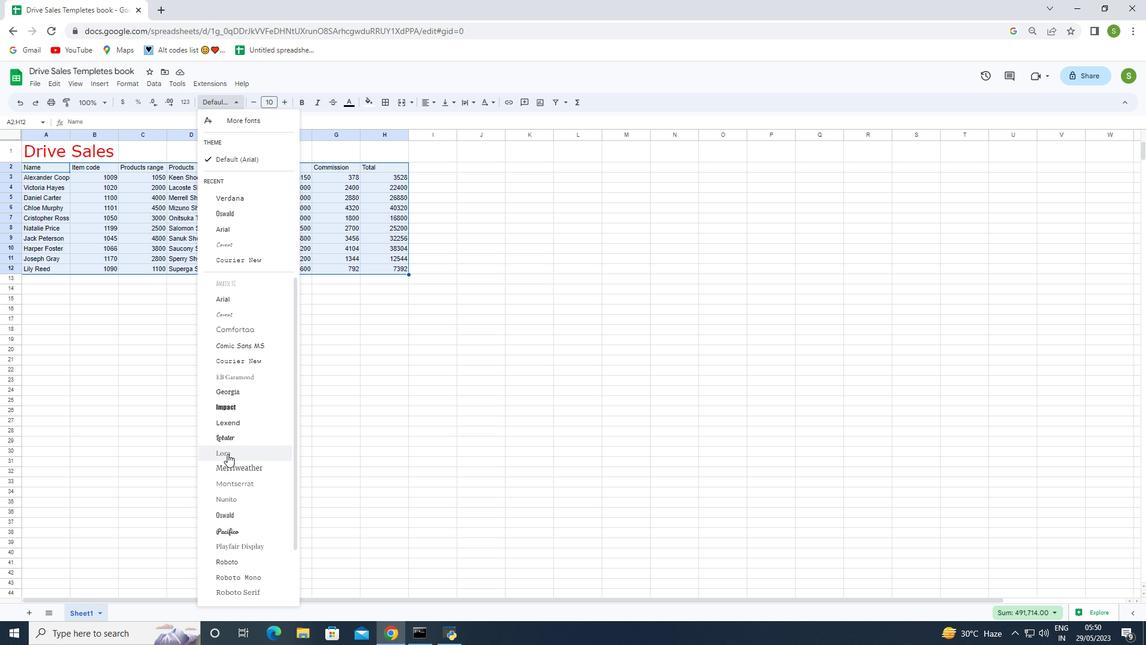
Action: Mouse scrolled (238, 477) with delta (0, 0)
Screenshot: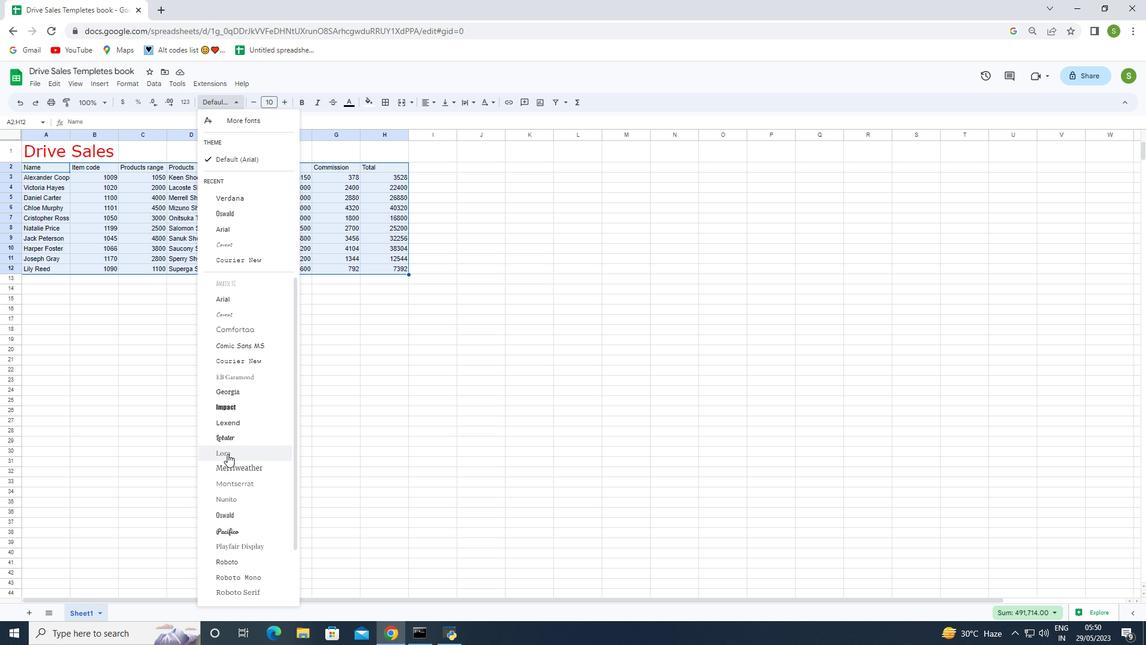 
Action: Mouse moved to (239, 479)
Screenshot: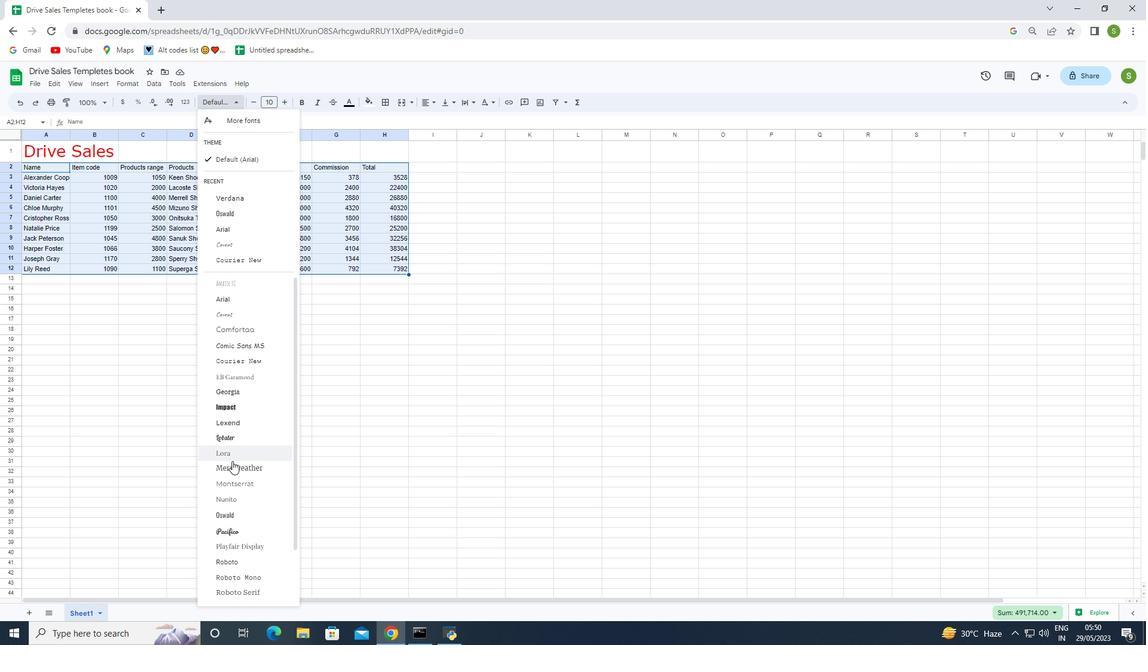 
Action: Mouse scrolled (239, 479) with delta (0, 0)
Screenshot: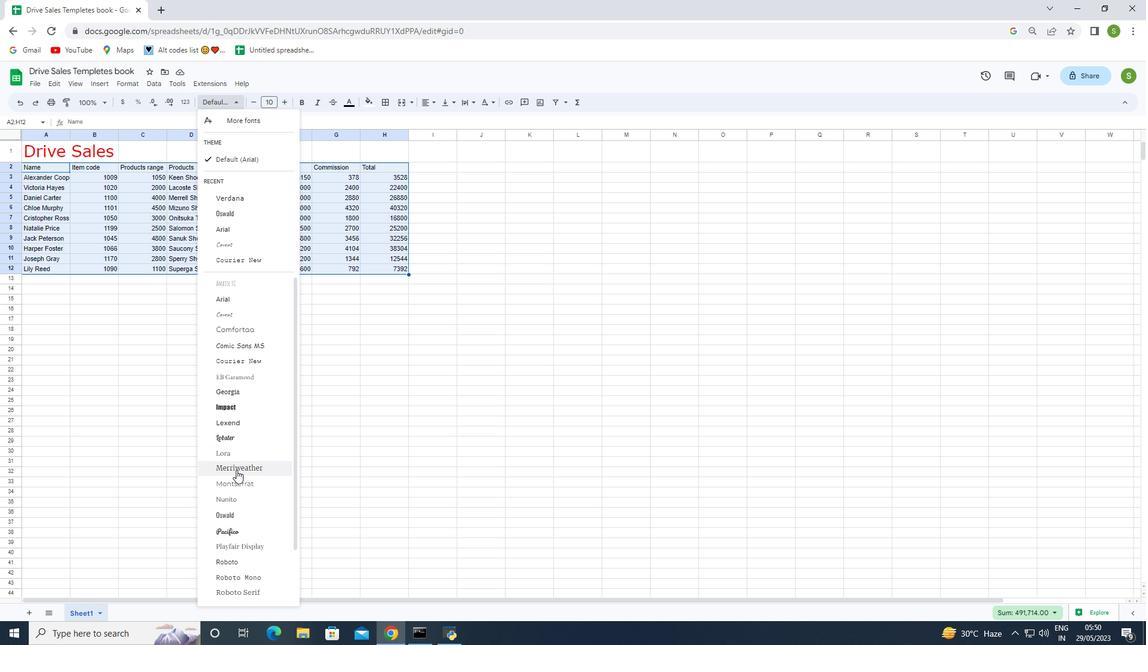 
Action: Mouse moved to (240, 483)
Screenshot: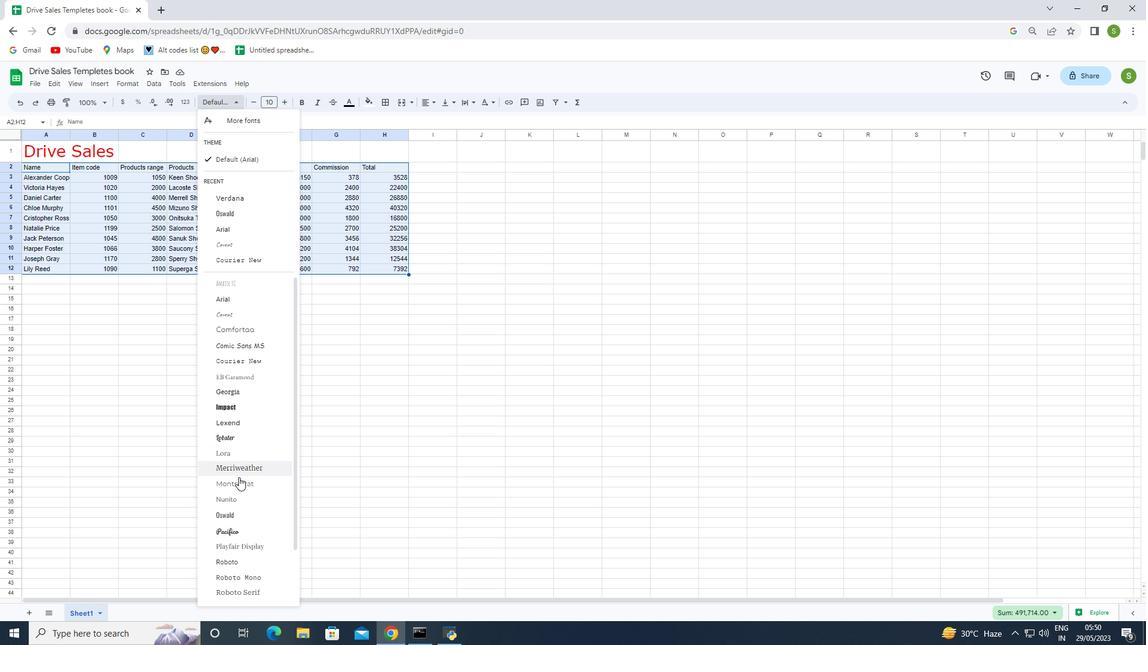 
Action: Mouse scrolled (240, 482) with delta (0, 0)
Screenshot: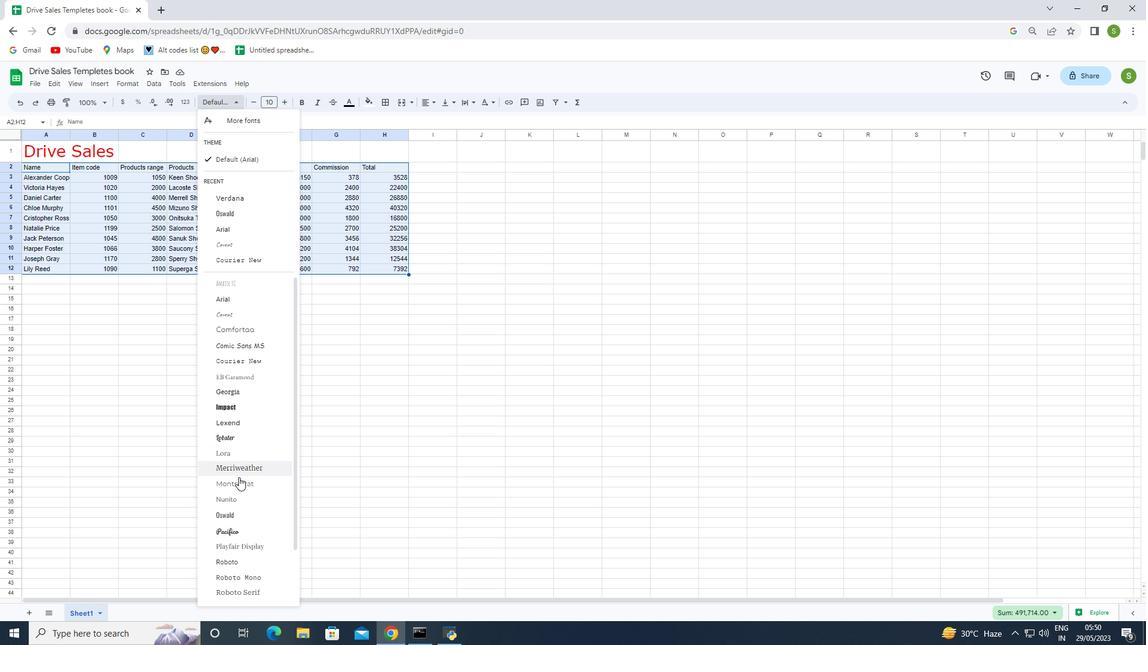 
Action: Mouse moved to (258, 559)
Screenshot: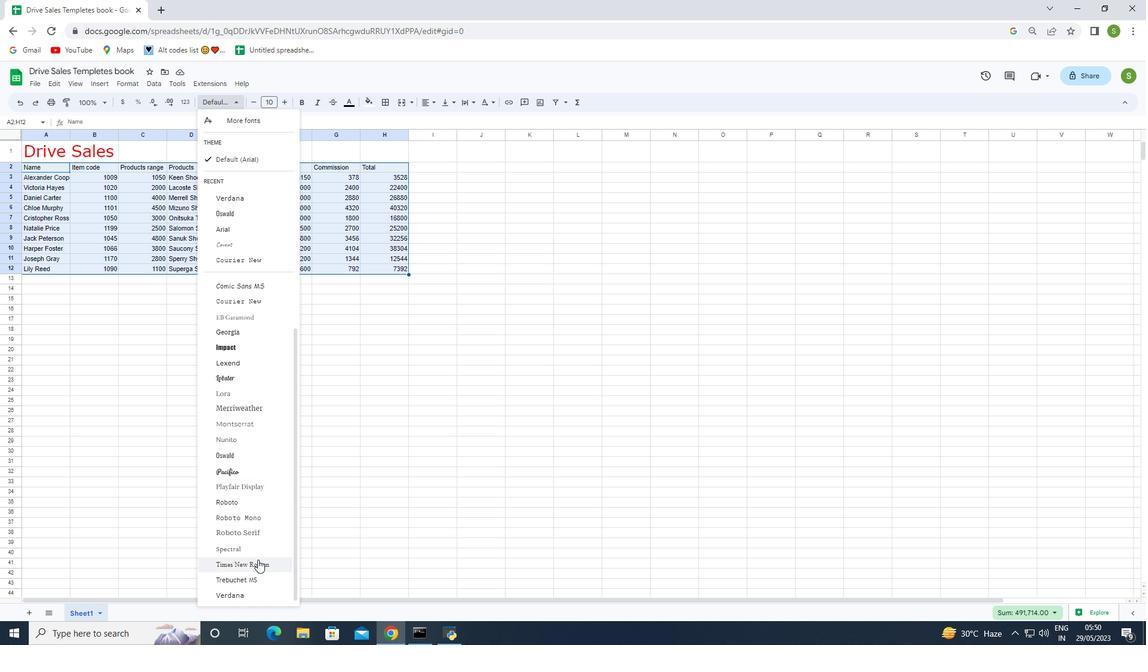 
Action: Mouse scrolled (258, 559) with delta (0, 0)
Screenshot: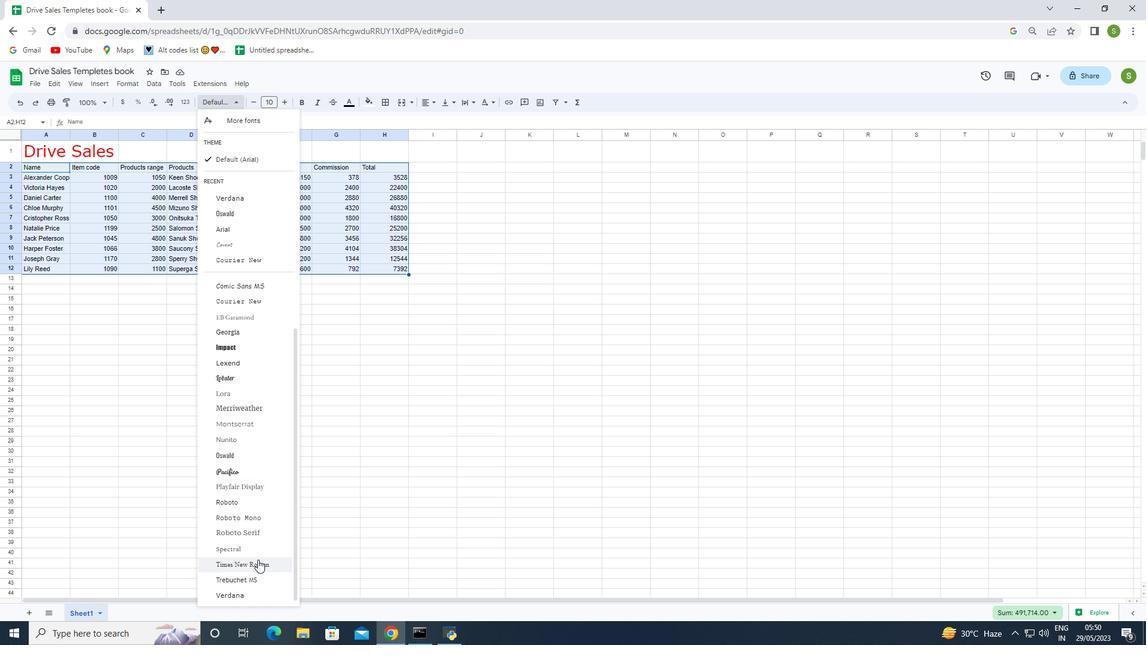
Action: Mouse scrolled (258, 559) with delta (0, 0)
Screenshot: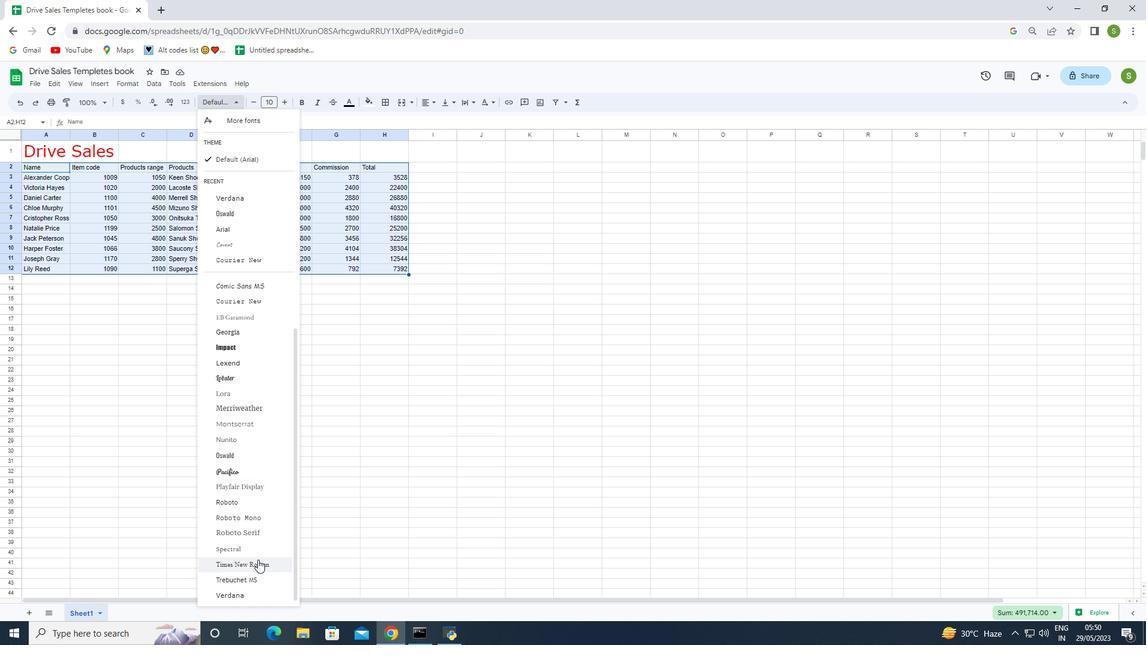 
Action: Mouse scrolled (258, 559) with delta (0, 0)
Screenshot: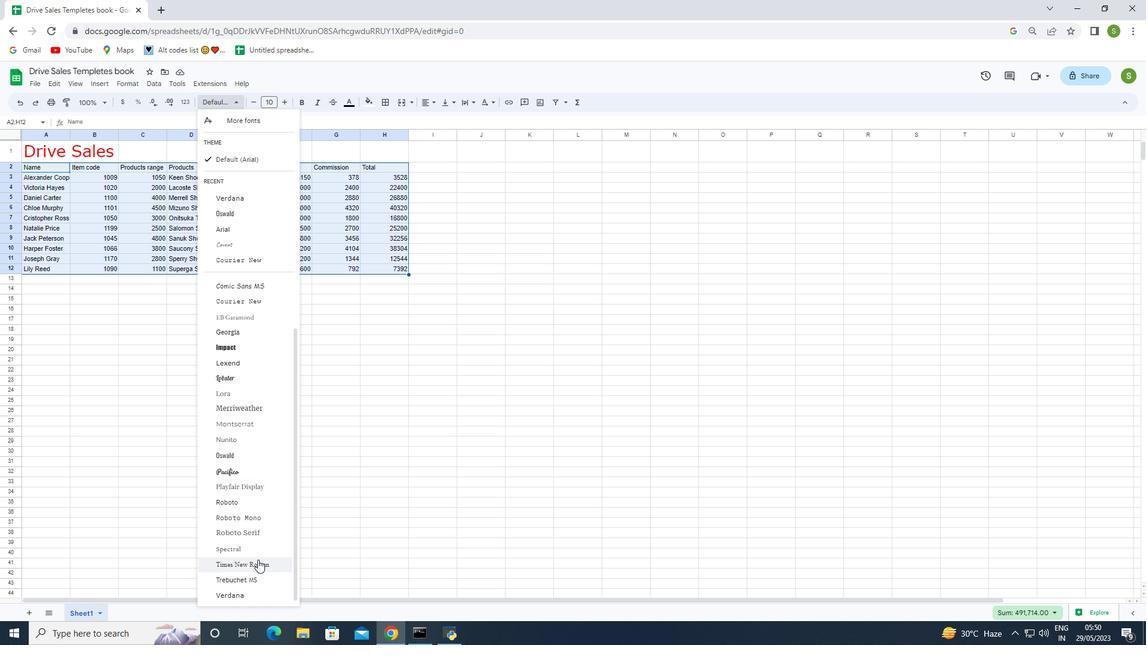 
Action: Mouse scrolled (258, 559) with delta (0, 0)
Screenshot: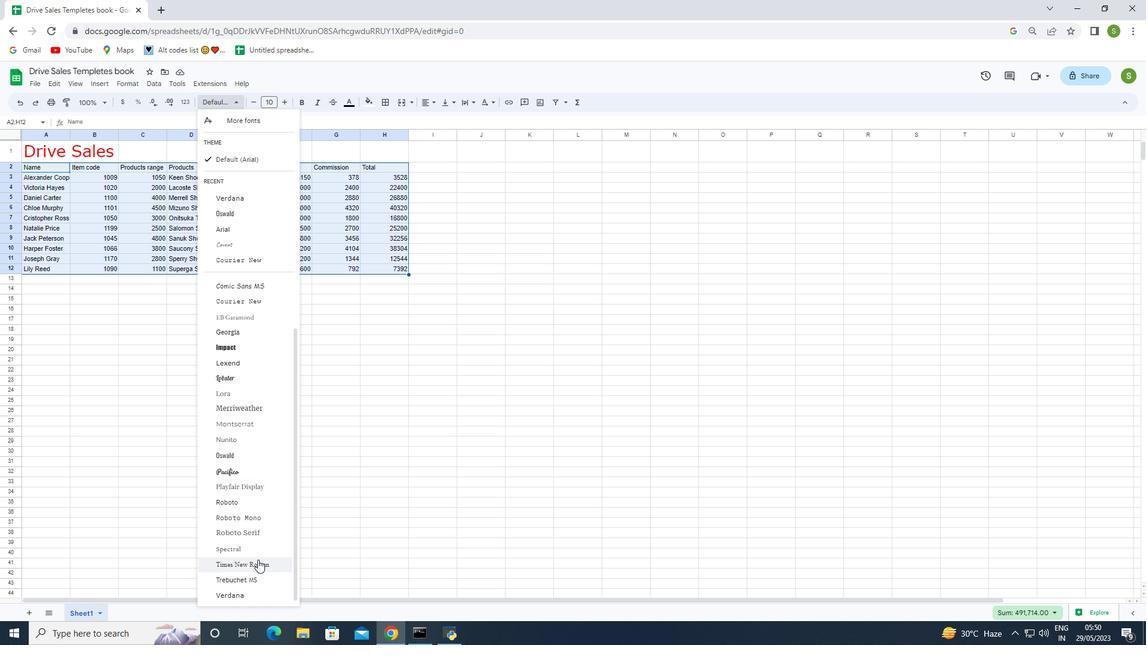 
Action: Mouse scrolled (258, 559) with delta (0, 0)
Screenshot: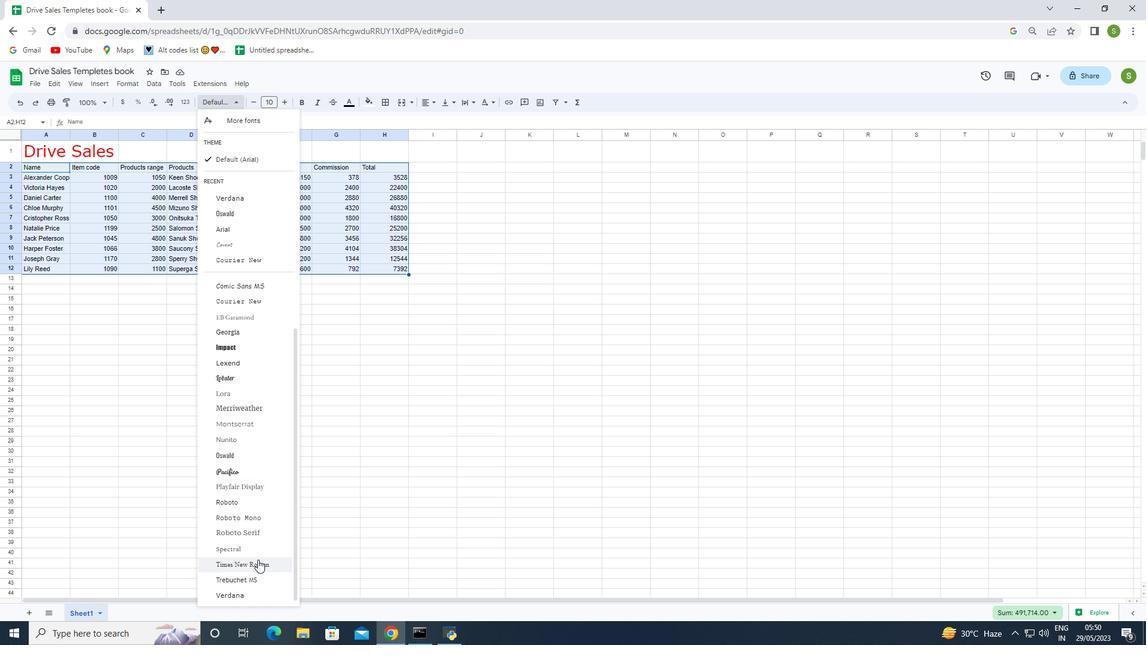 
Action: Mouse scrolled (258, 559) with delta (0, 0)
Screenshot: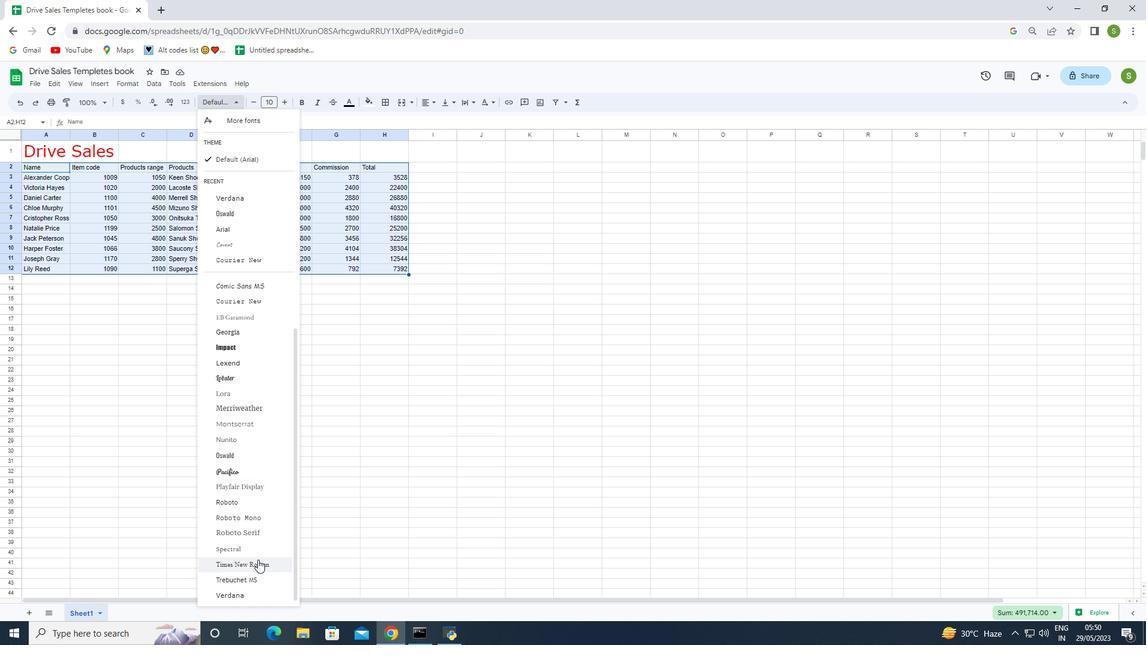 
Action: Mouse moved to (238, 593)
Screenshot: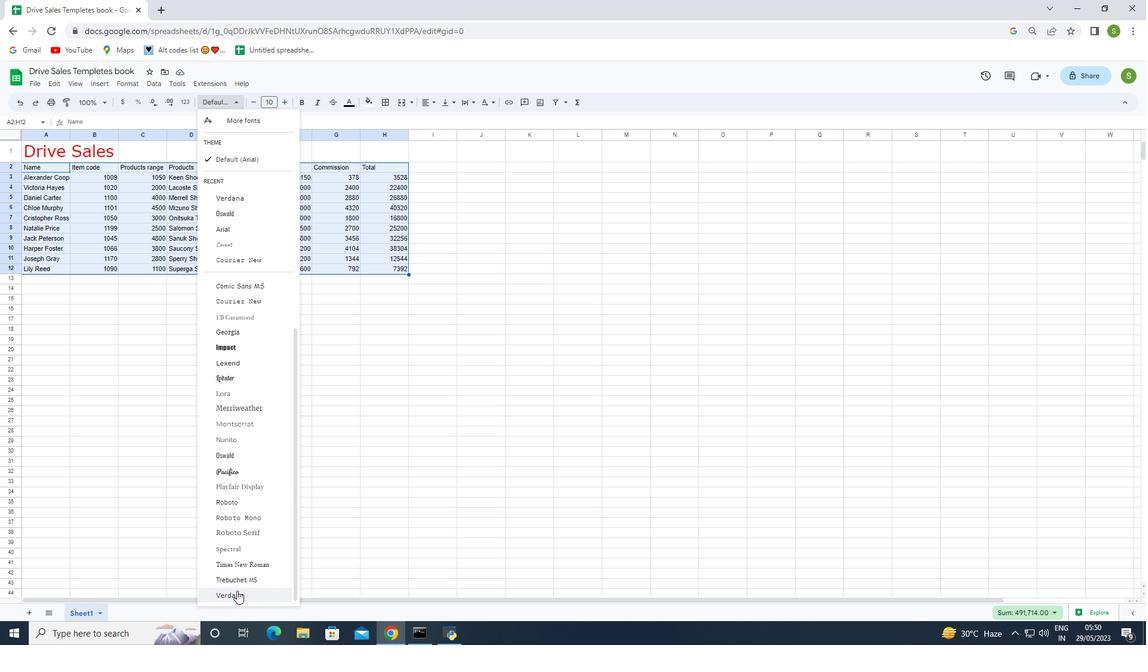
Action: Mouse pressed left at (238, 593)
Screenshot: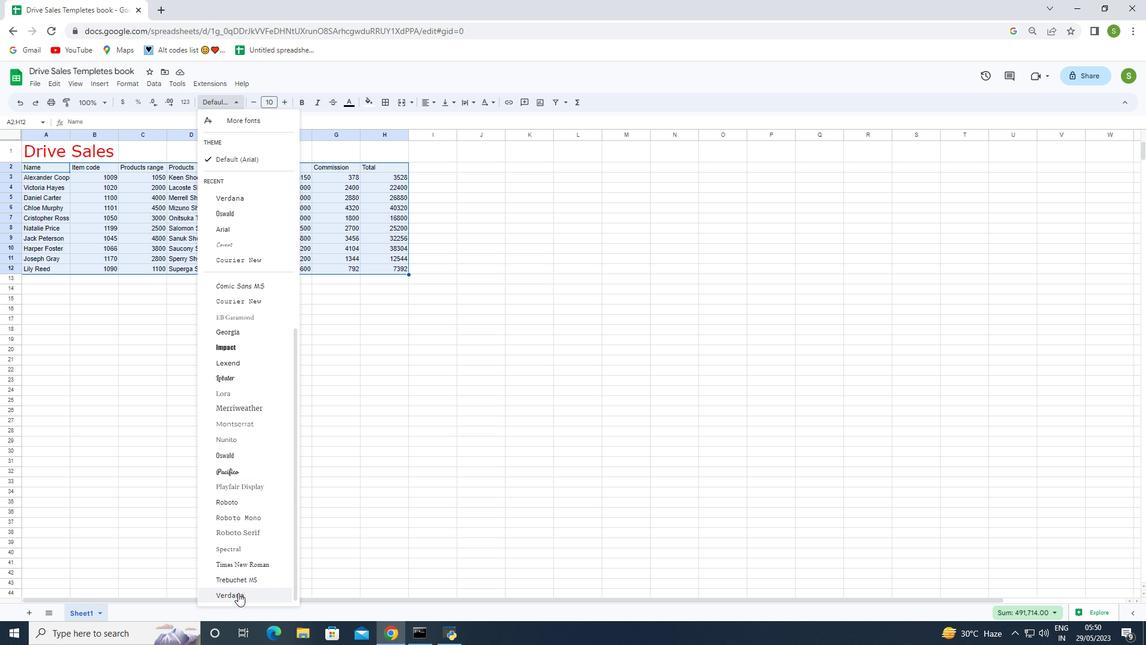 
Action: Mouse moved to (286, 101)
Screenshot: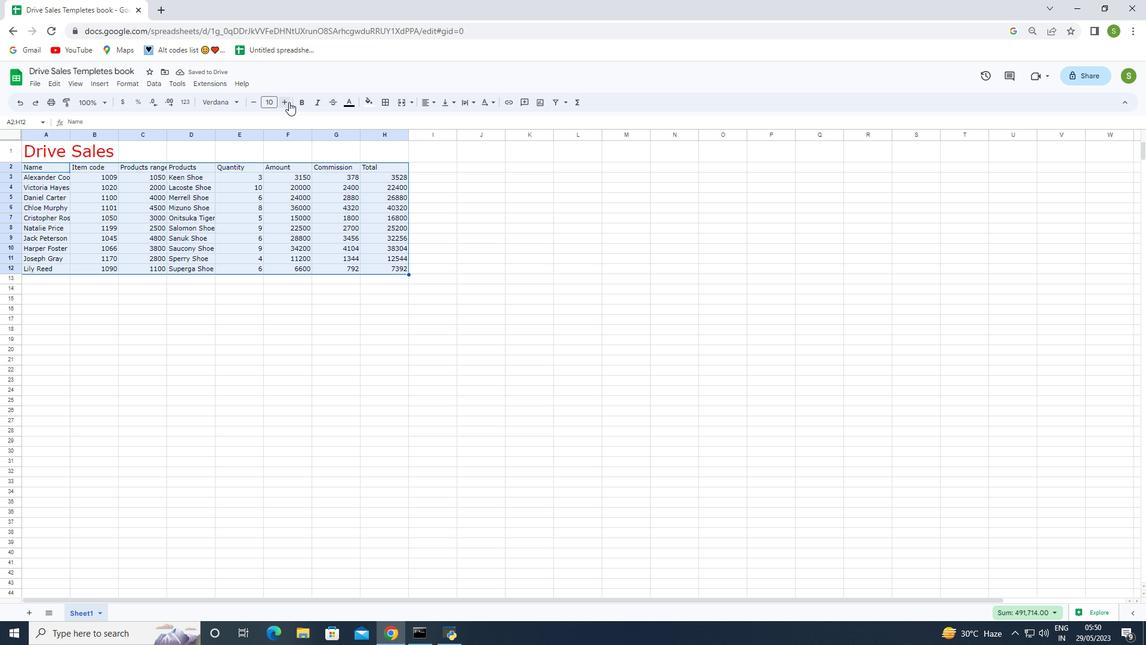 
Action: Mouse pressed left at (286, 101)
Screenshot: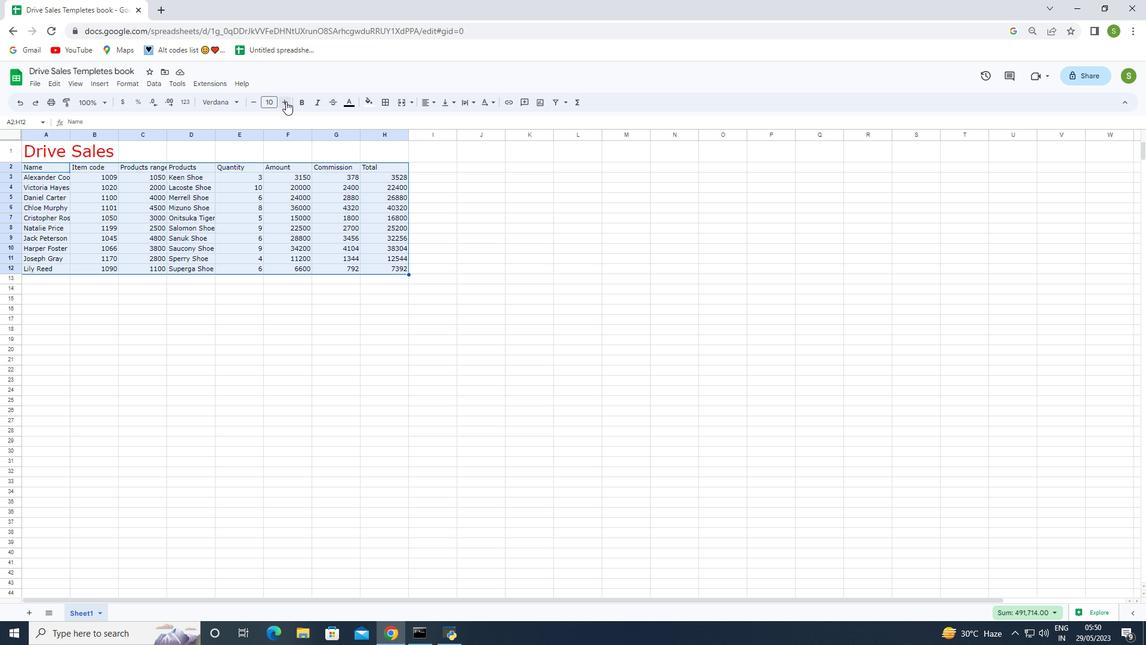 
Action: Mouse pressed left at (286, 101)
Screenshot: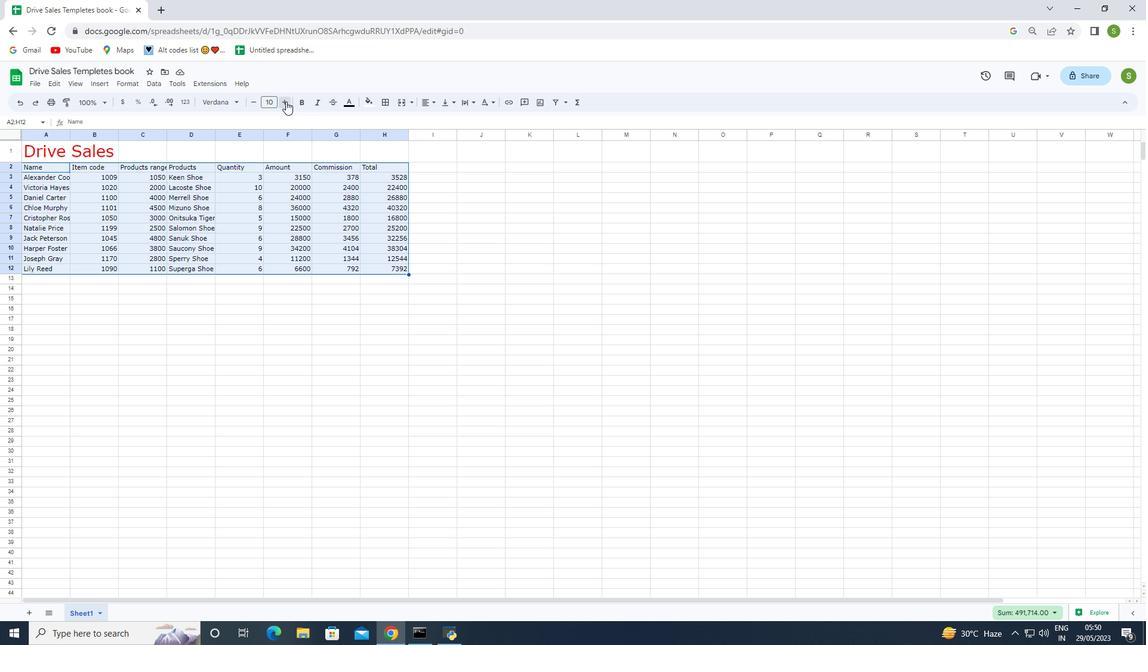 
Action: Mouse pressed left at (286, 101)
Screenshot: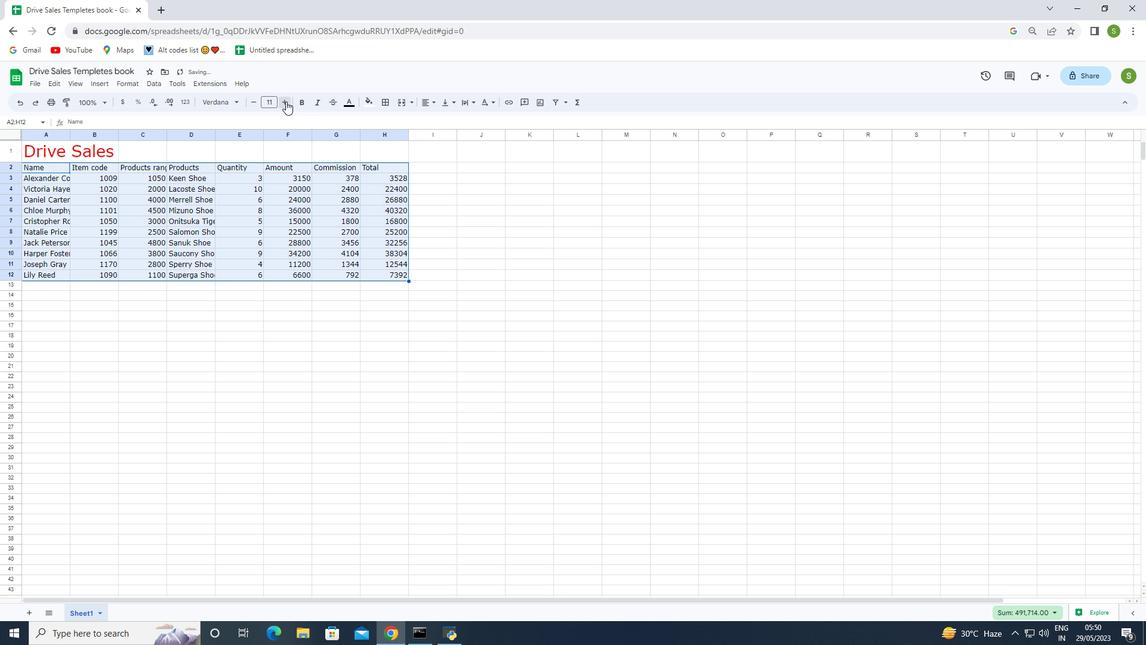 
Action: Mouse pressed left at (286, 101)
Screenshot: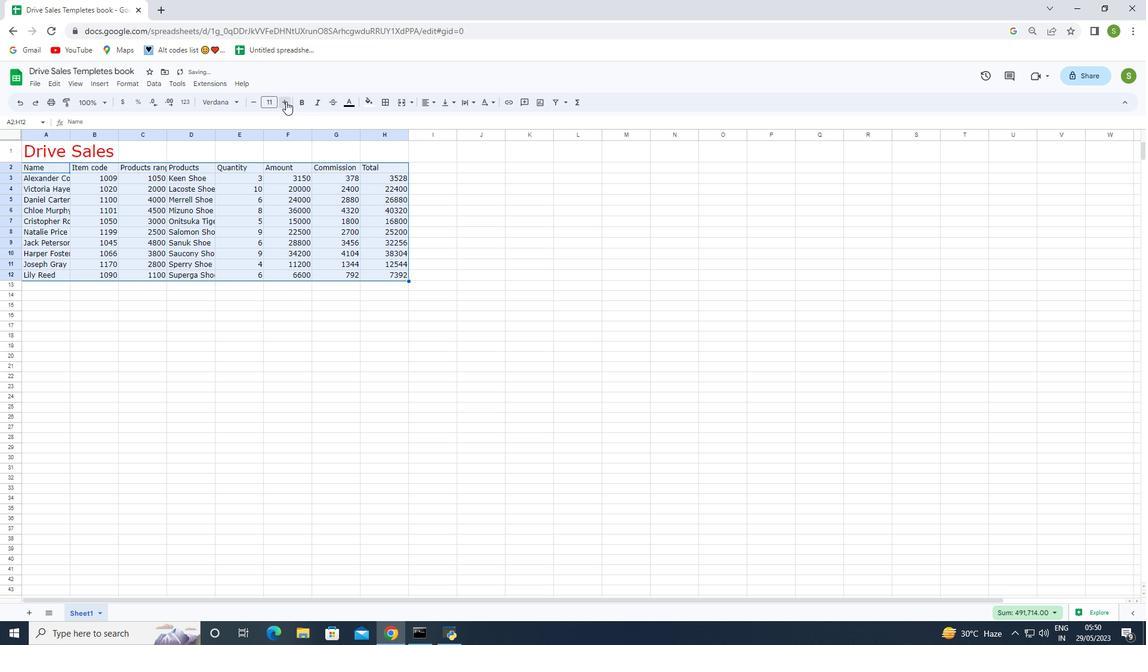 
Action: Mouse pressed left at (286, 101)
Screenshot: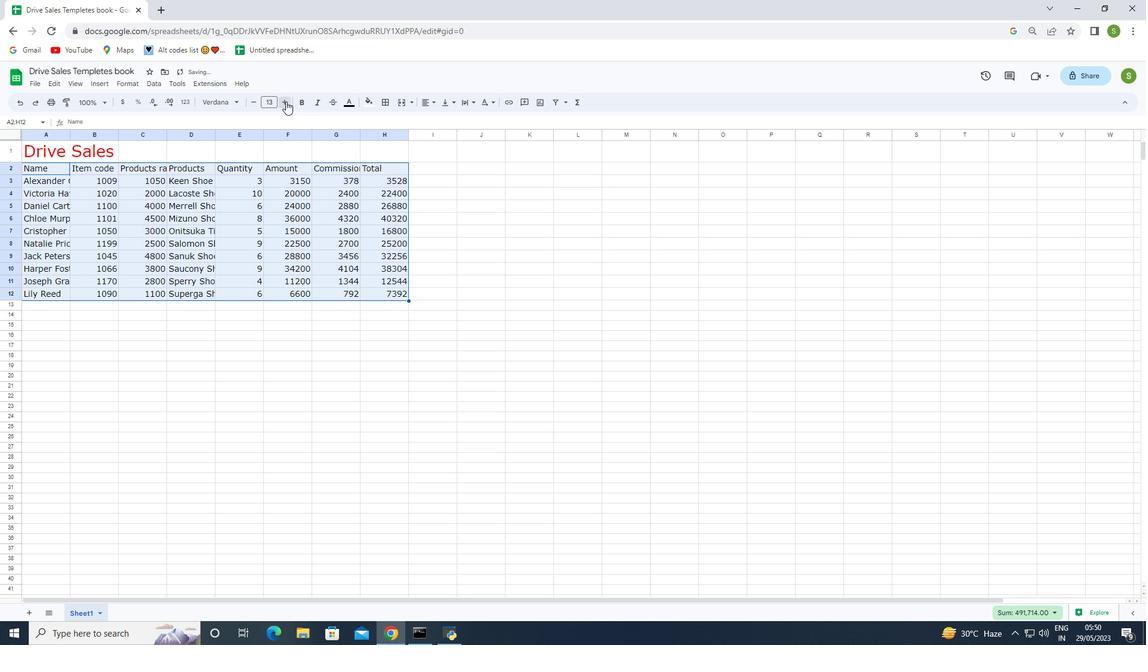 
Action: Mouse pressed left at (286, 101)
Screenshot: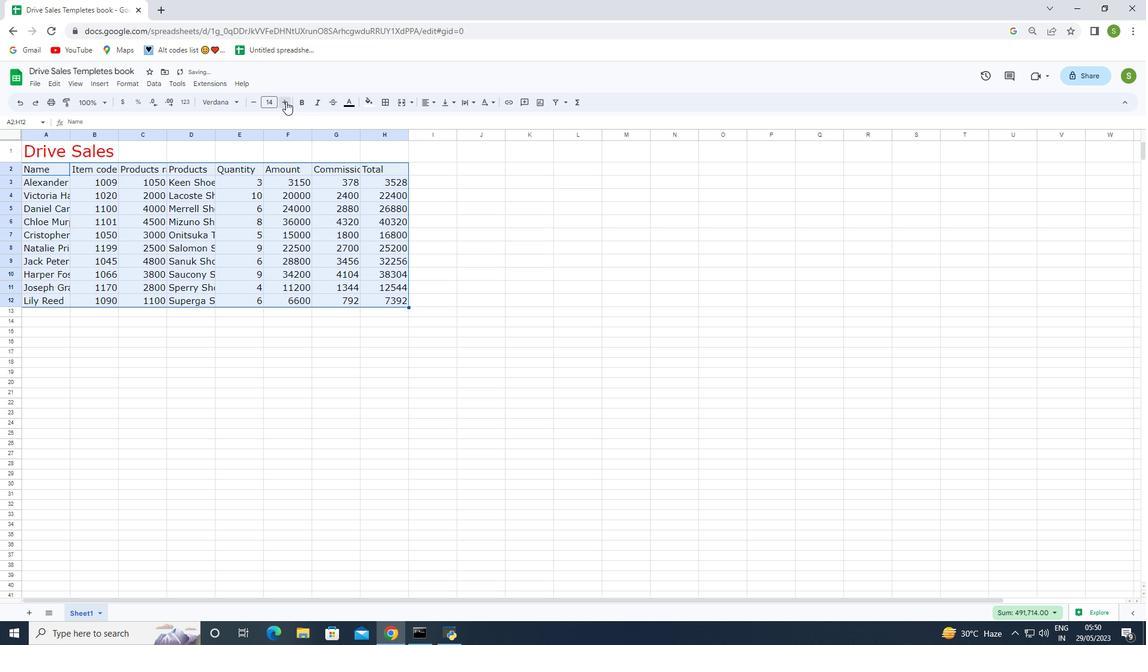 
Action: Mouse pressed left at (286, 101)
Screenshot: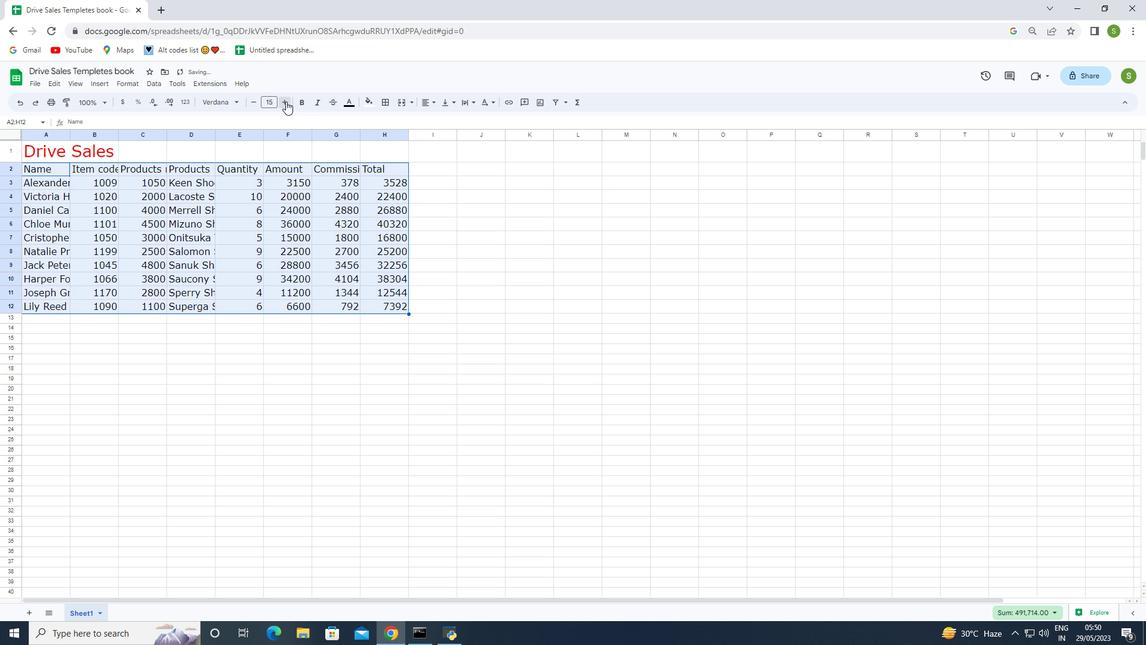 
Action: Mouse pressed left at (286, 101)
Screenshot: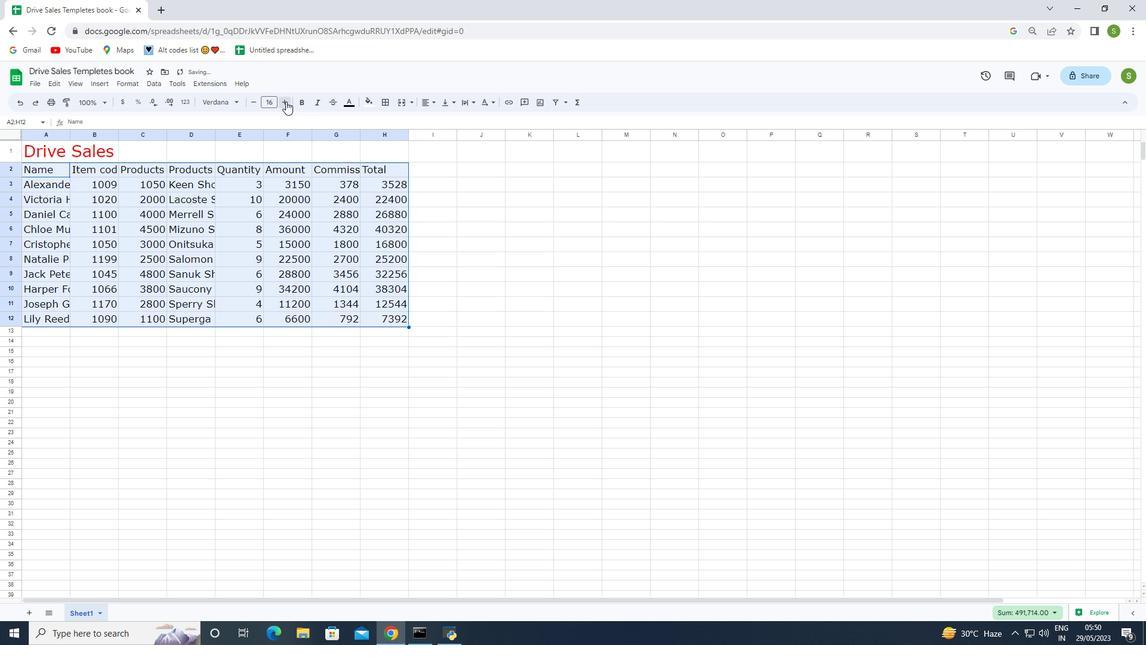 
Action: Mouse pressed left at (286, 101)
Screenshot: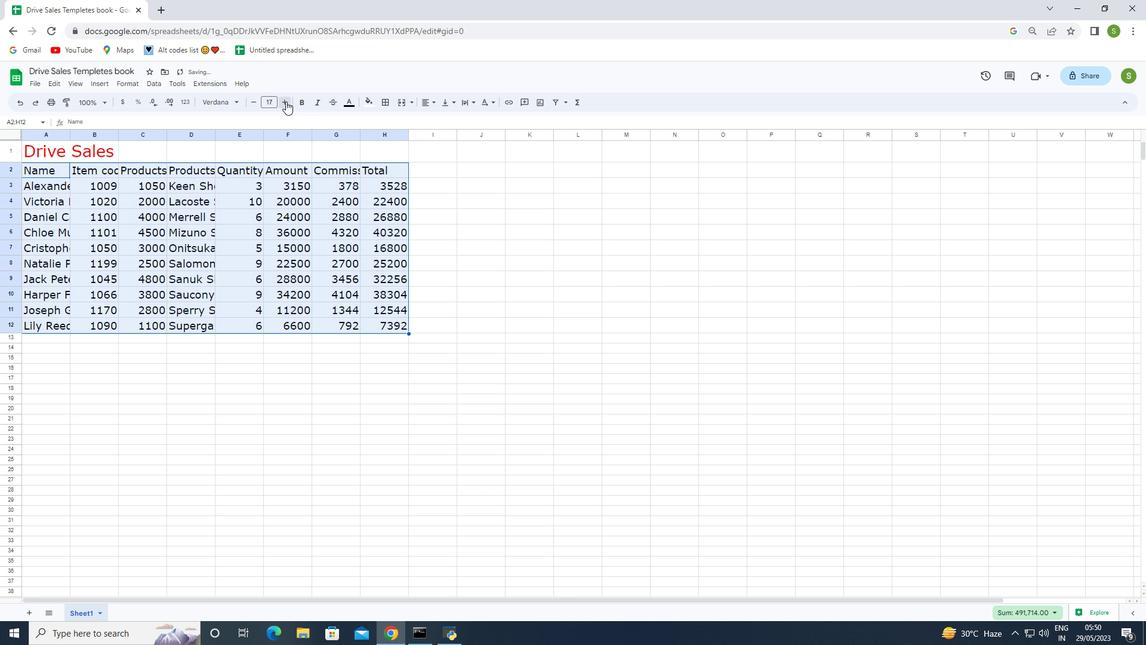 
Action: Mouse pressed left at (286, 101)
Screenshot: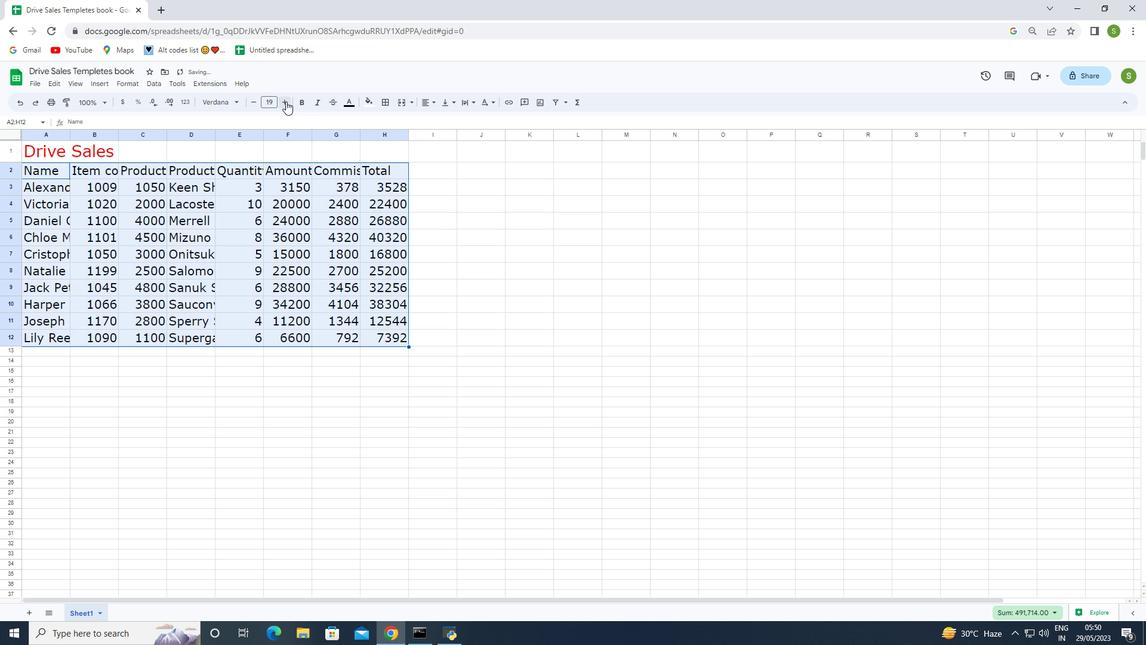 
Action: Mouse moved to (253, 102)
Screenshot: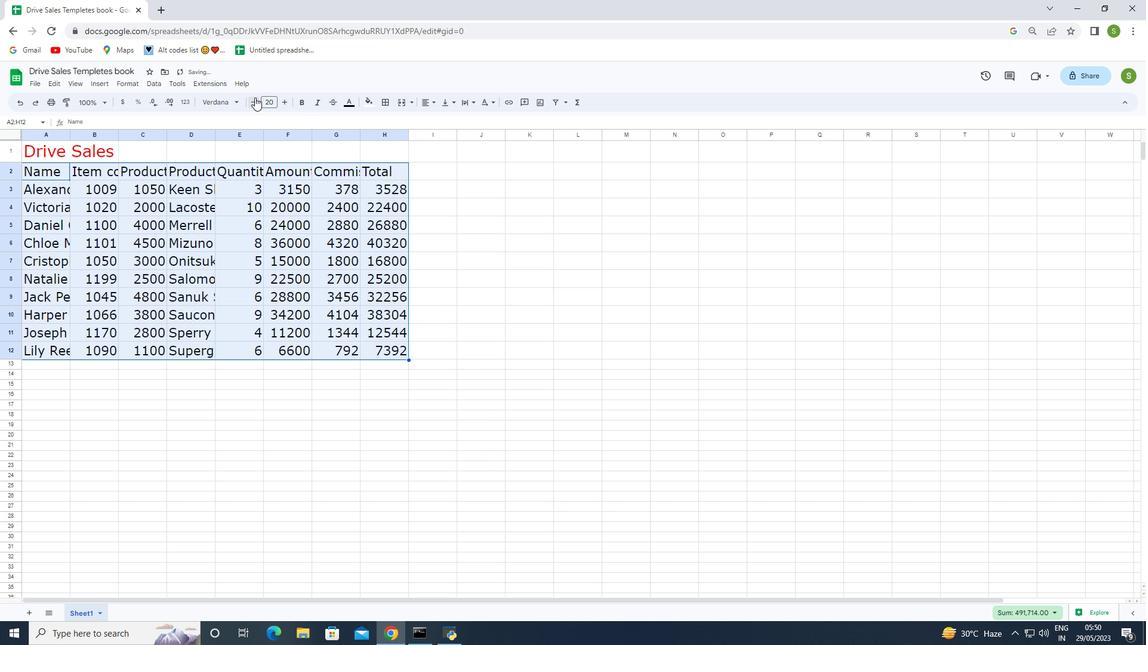 
Action: Mouse pressed left at (253, 102)
Screenshot: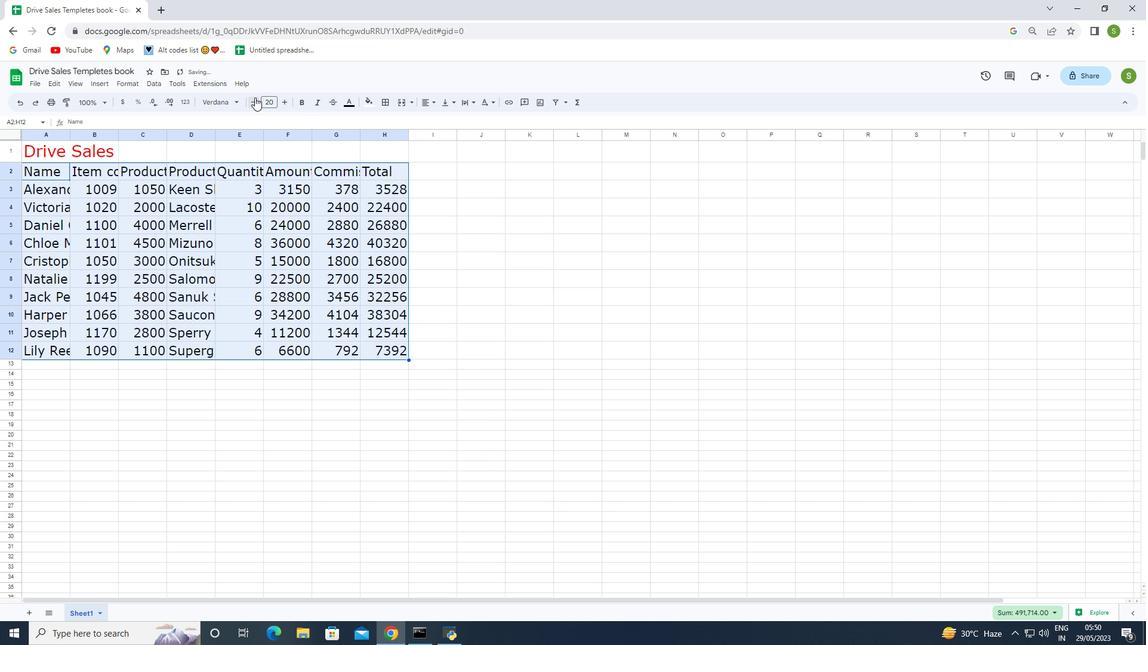 
Action: Mouse pressed left at (253, 102)
Screenshot: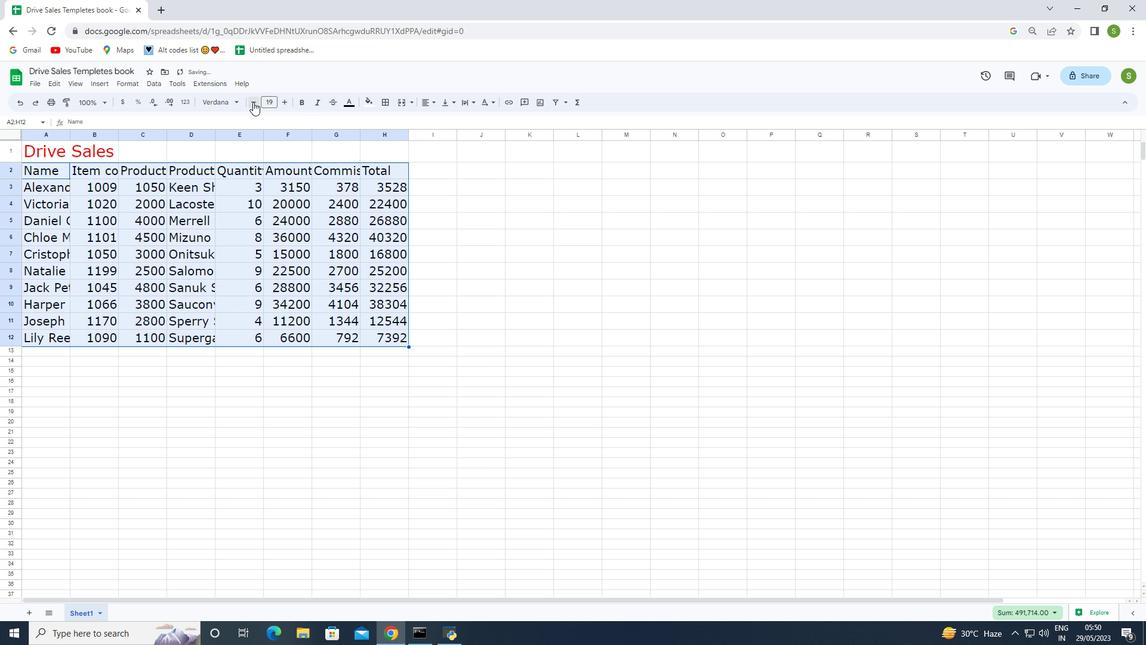 
Action: Mouse moved to (248, 390)
Screenshot: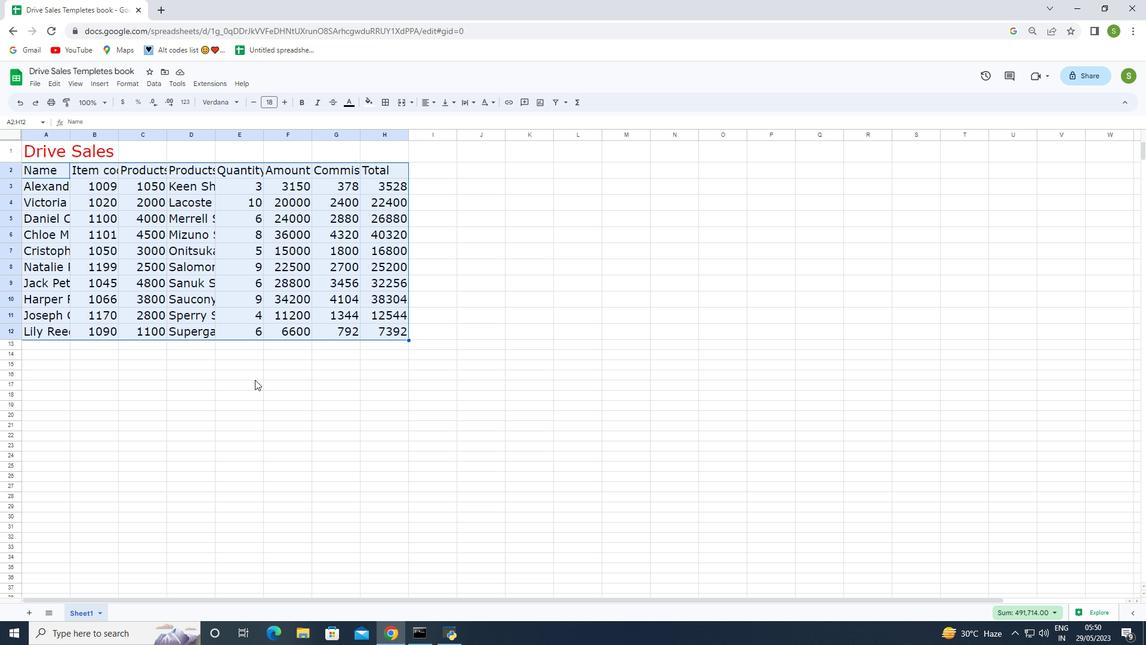
Action: Mouse pressed left at (248, 390)
Screenshot: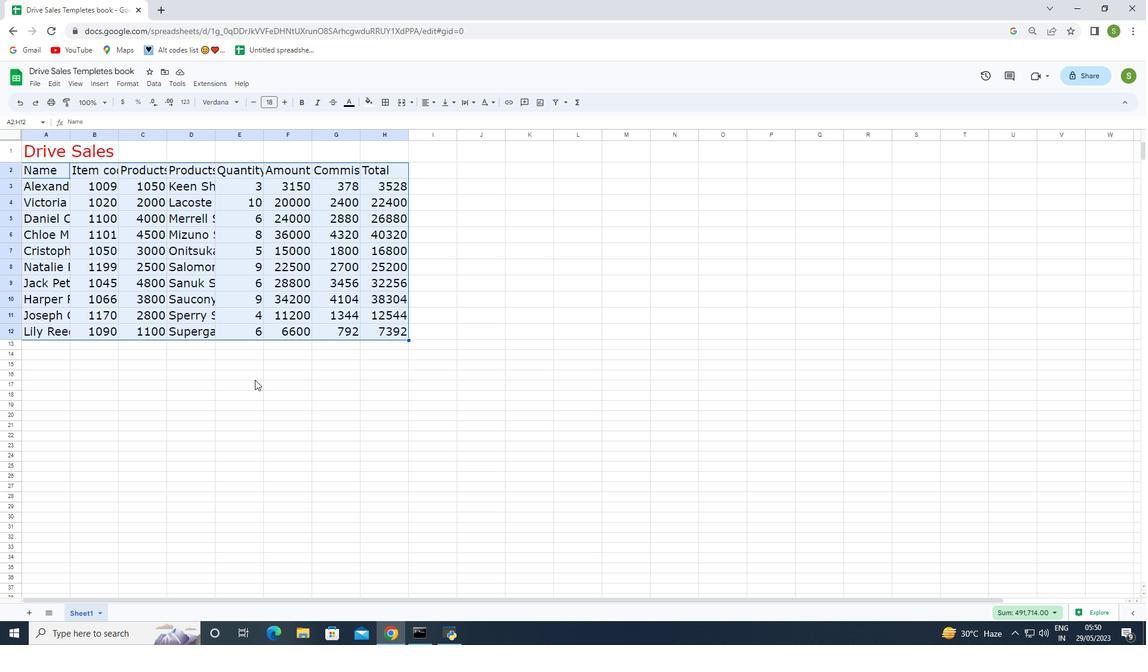 
Action: Mouse moved to (33, 151)
Screenshot: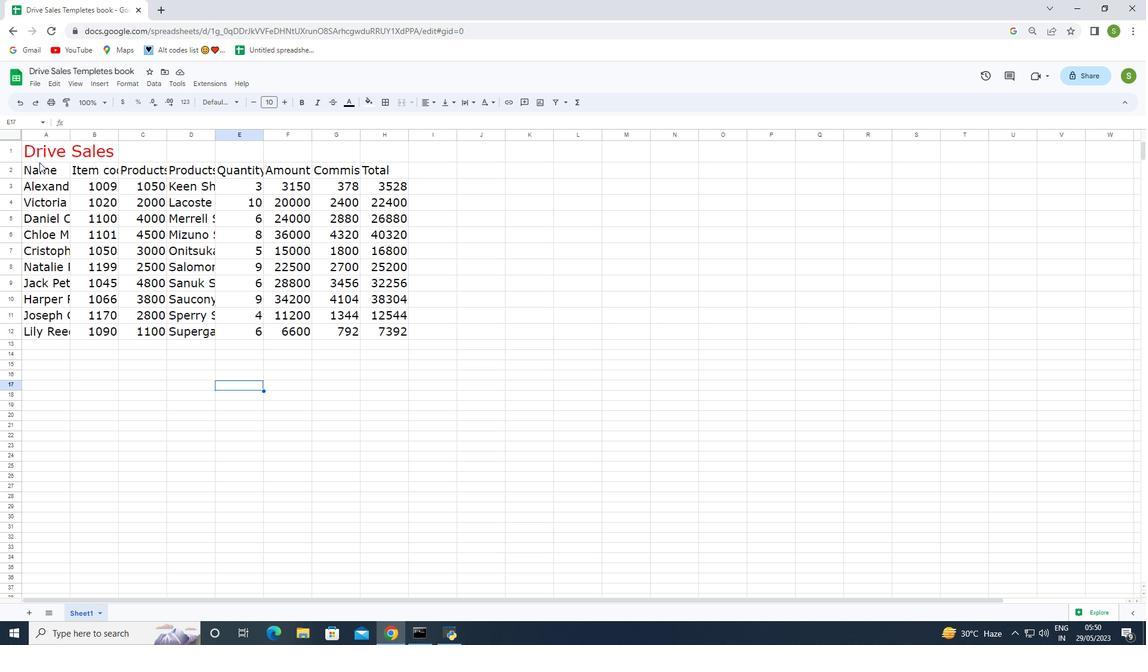 
Action: Mouse pressed left at (33, 151)
Screenshot: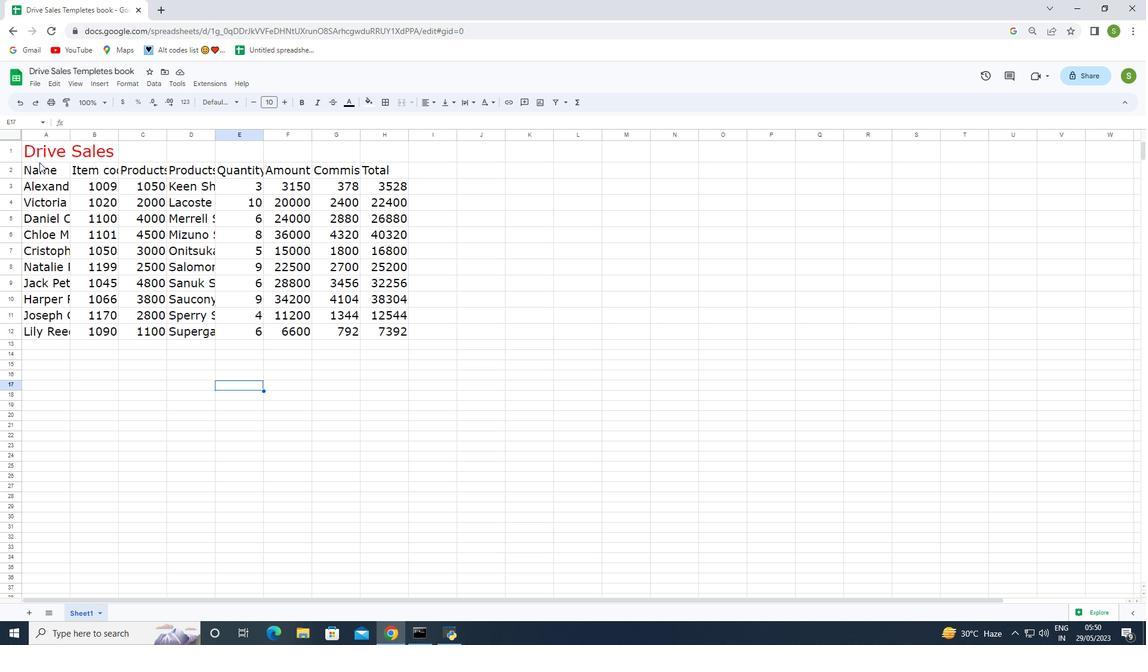 
Action: Mouse moved to (434, 106)
Screenshot: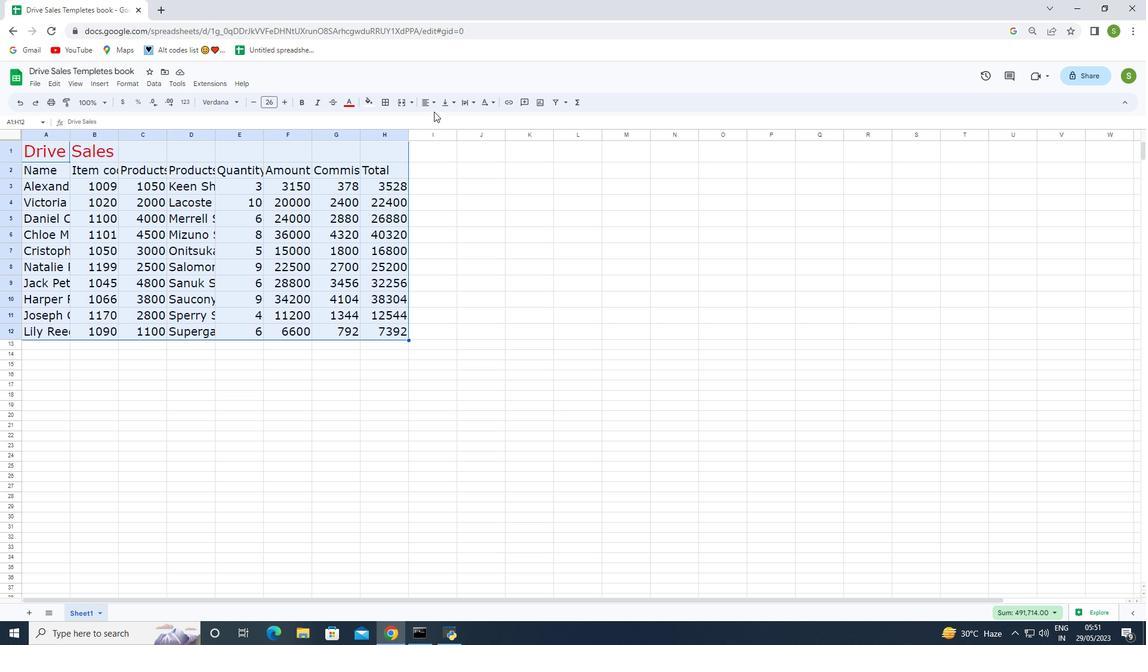 
Action: Mouse pressed left at (434, 106)
Screenshot: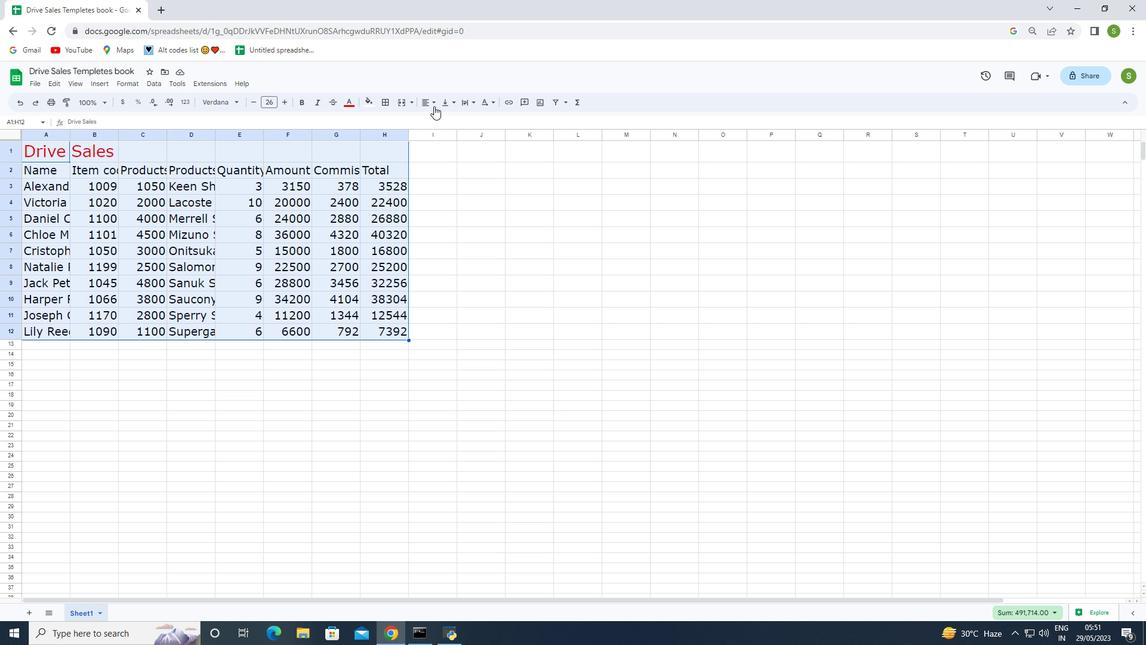 
Action: Mouse moved to (444, 117)
Screenshot: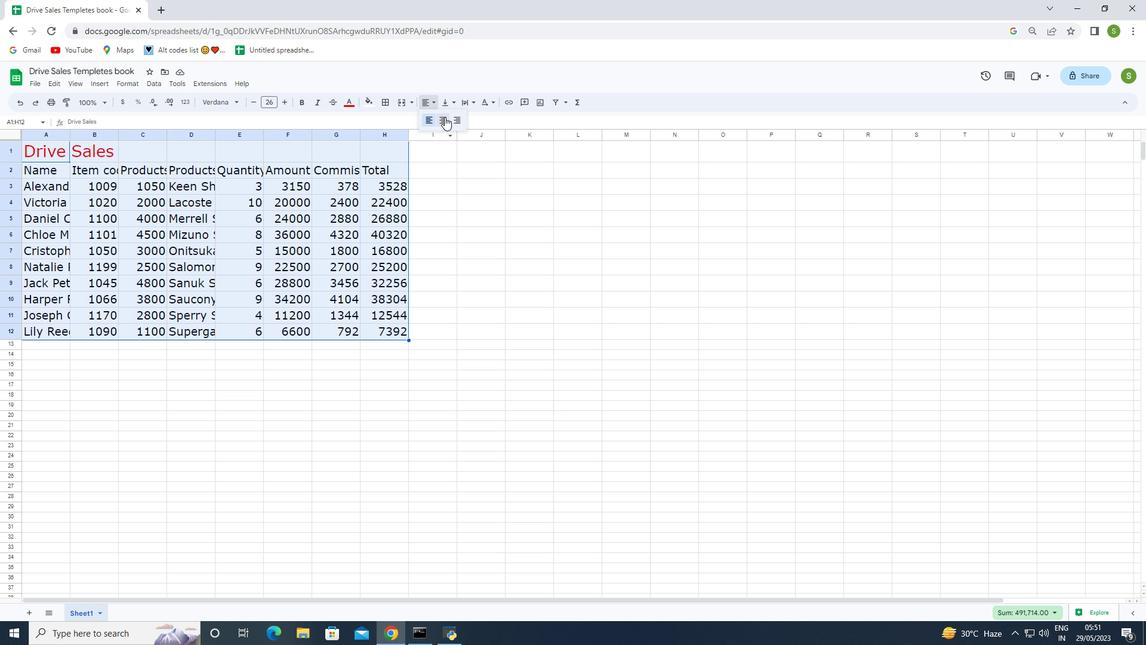 
Action: Mouse pressed left at (444, 117)
Screenshot: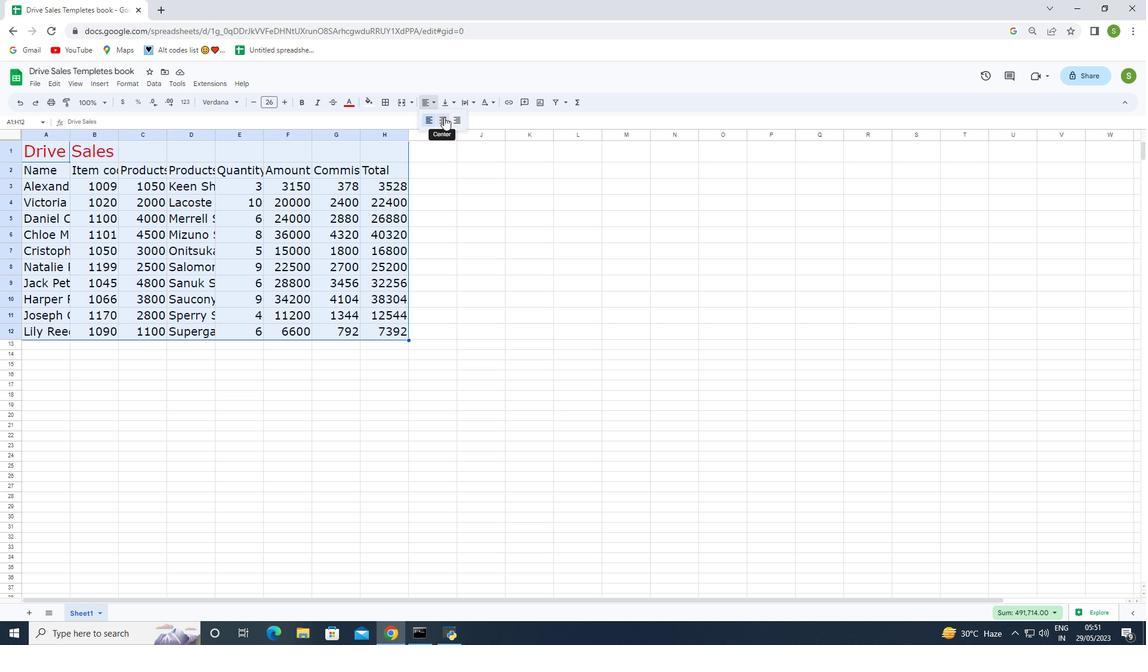 
Action: Mouse moved to (486, 330)
Screenshot: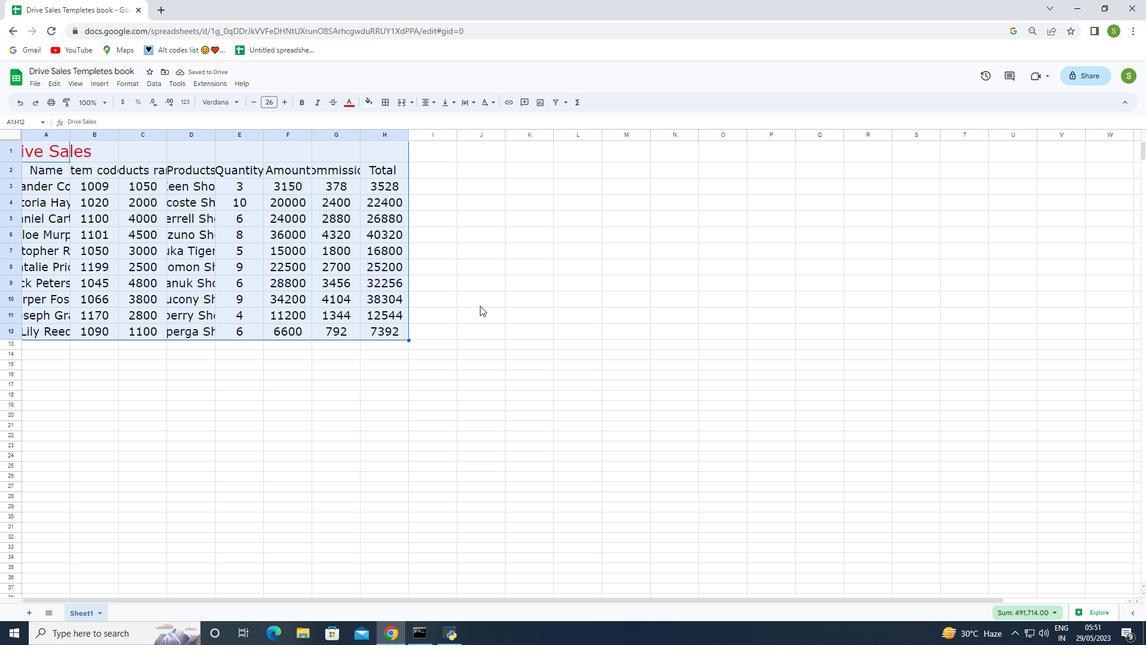 
Action: Mouse pressed left at (486, 330)
Screenshot: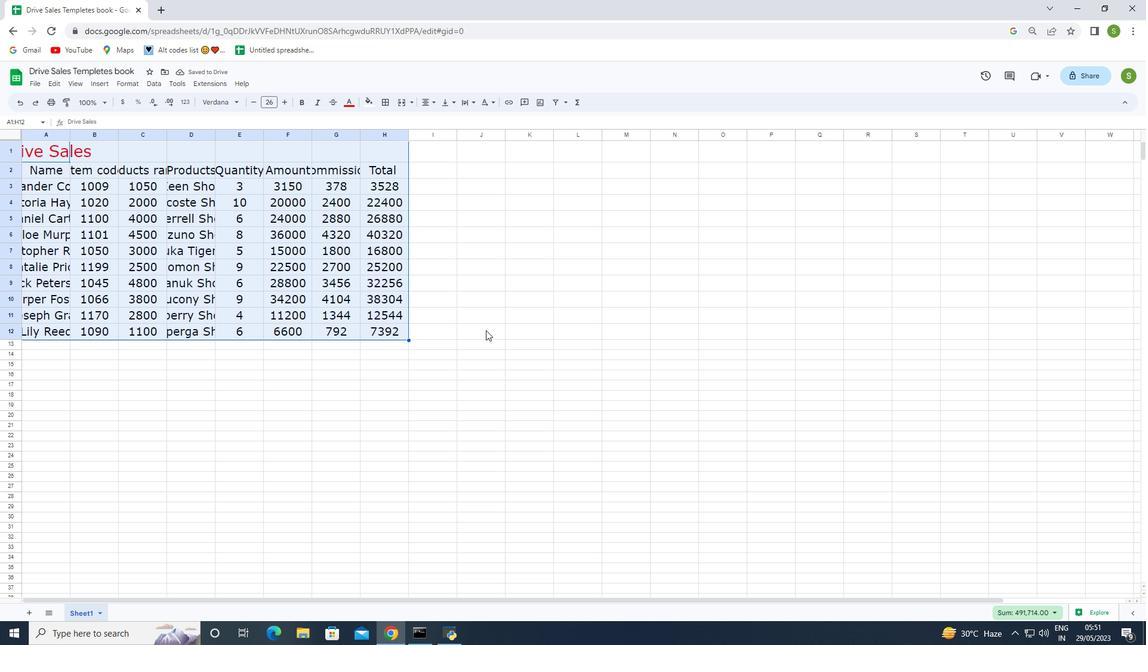 
Action: Mouse moved to (14, 138)
Screenshot: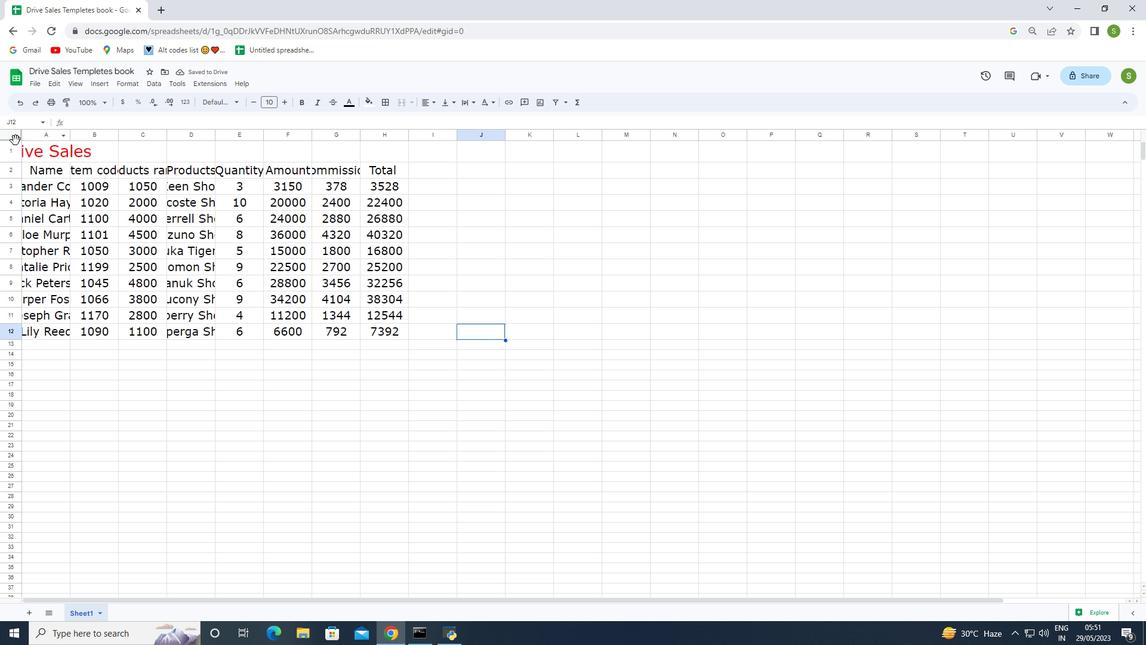 
Action: Mouse pressed left at (14, 138)
Screenshot: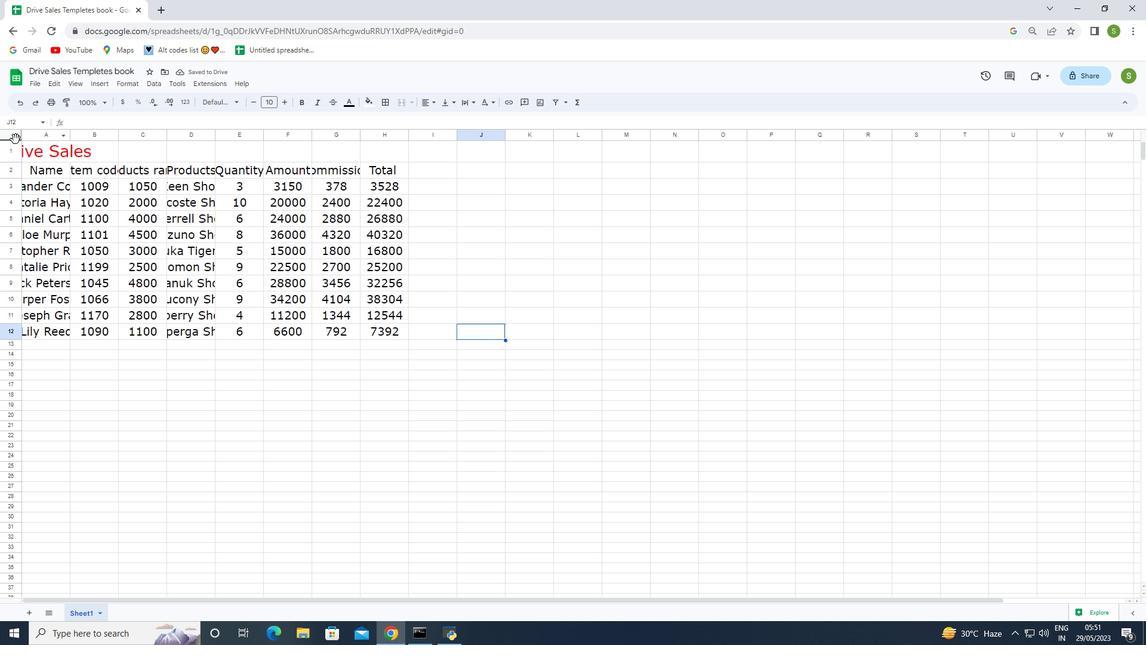 
Action: Mouse moved to (15, 131)
Screenshot: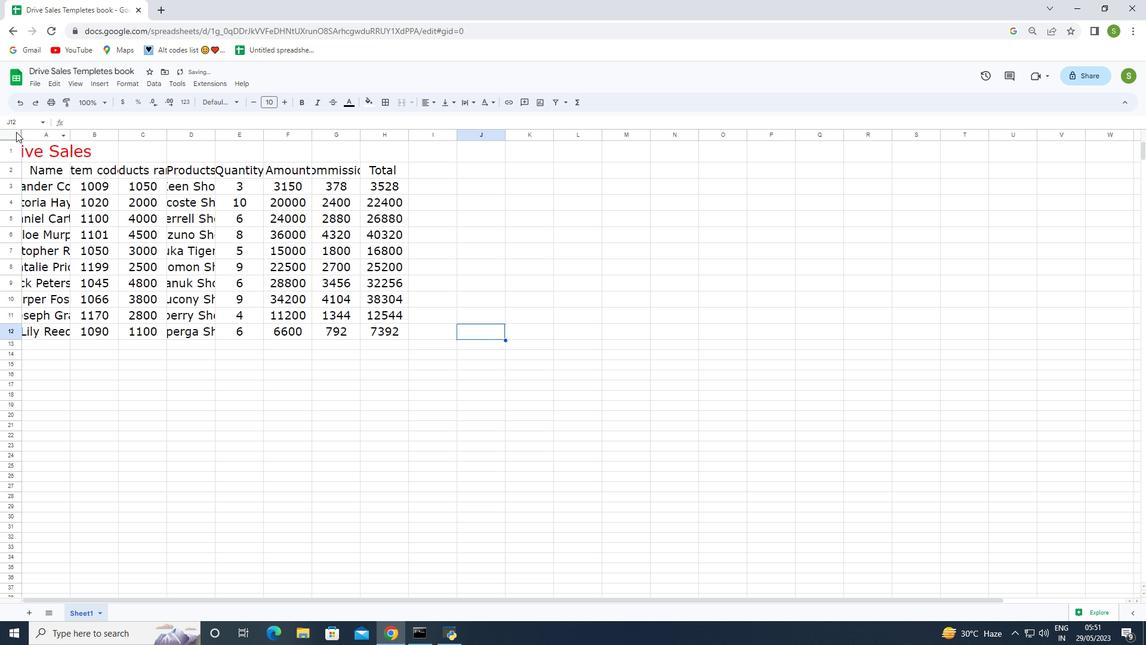 
Action: Mouse pressed left at (15, 131)
Screenshot: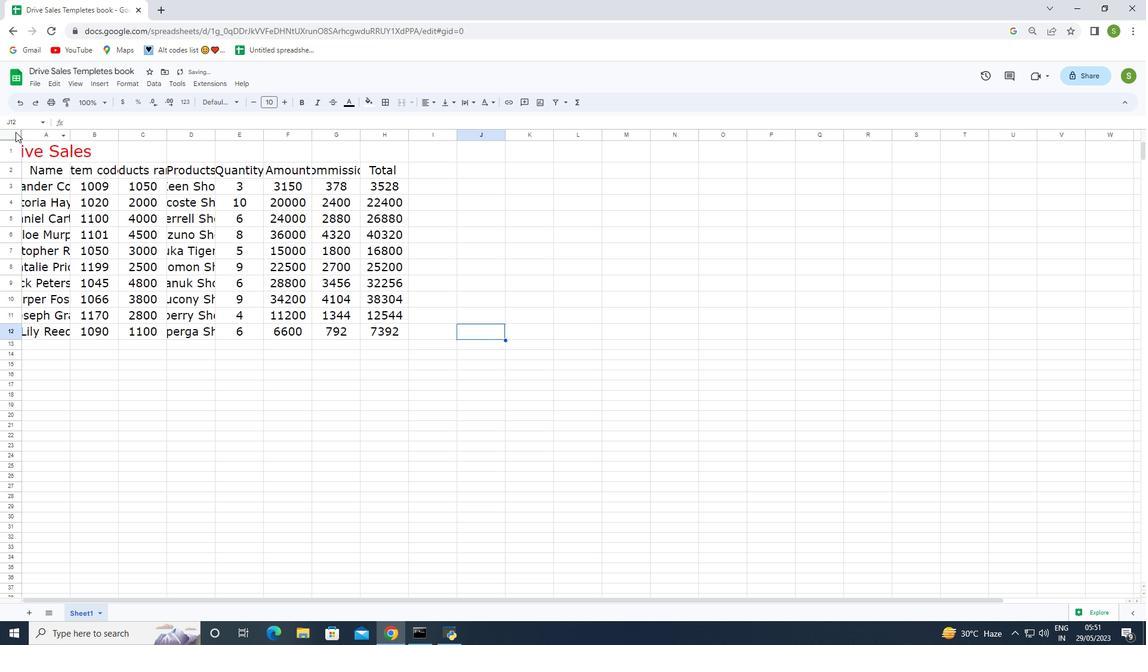 
Action: Mouse moved to (67, 134)
Screenshot: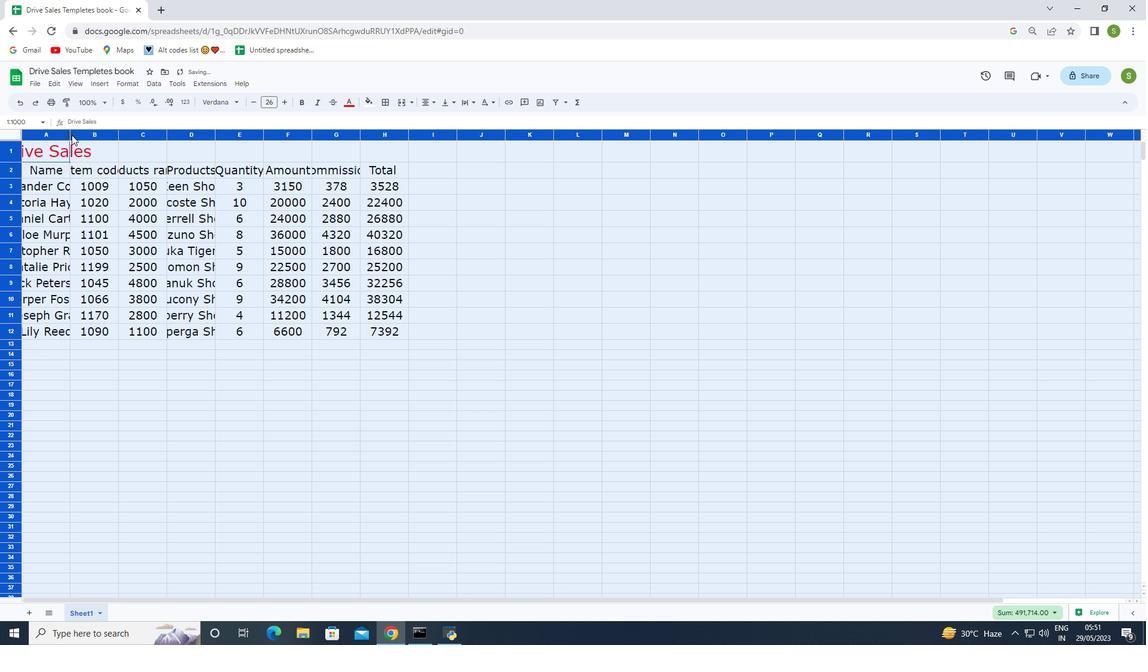 
Action: Mouse pressed left at (67, 134)
Screenshot: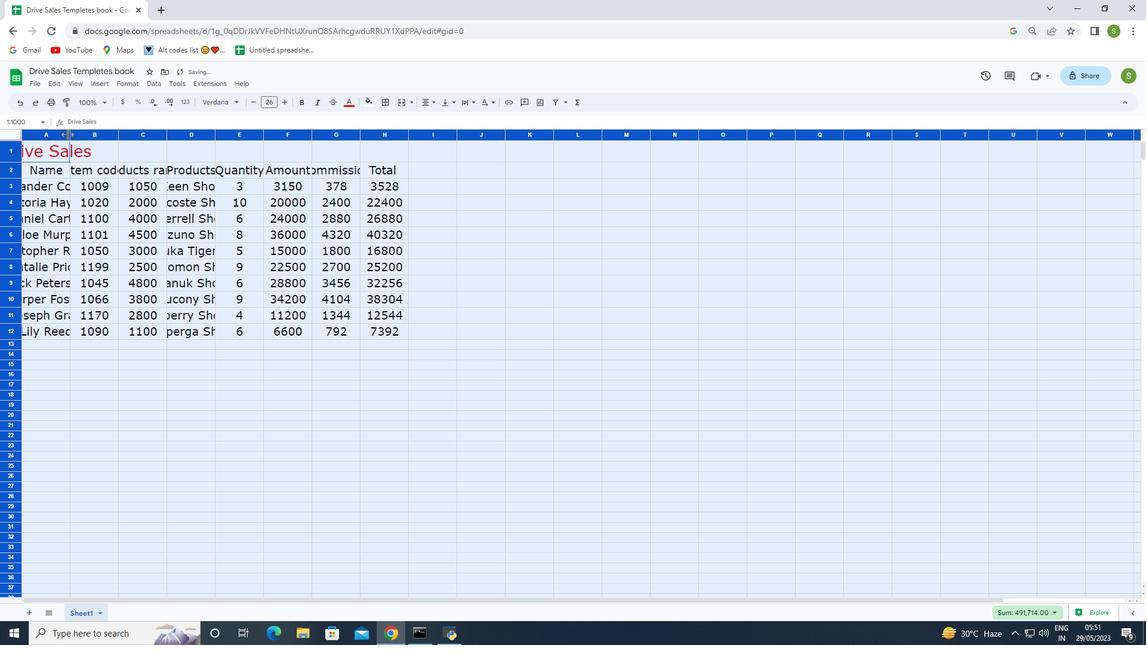 
Action: Mouse pressed left at (67, 134)
Screenshot: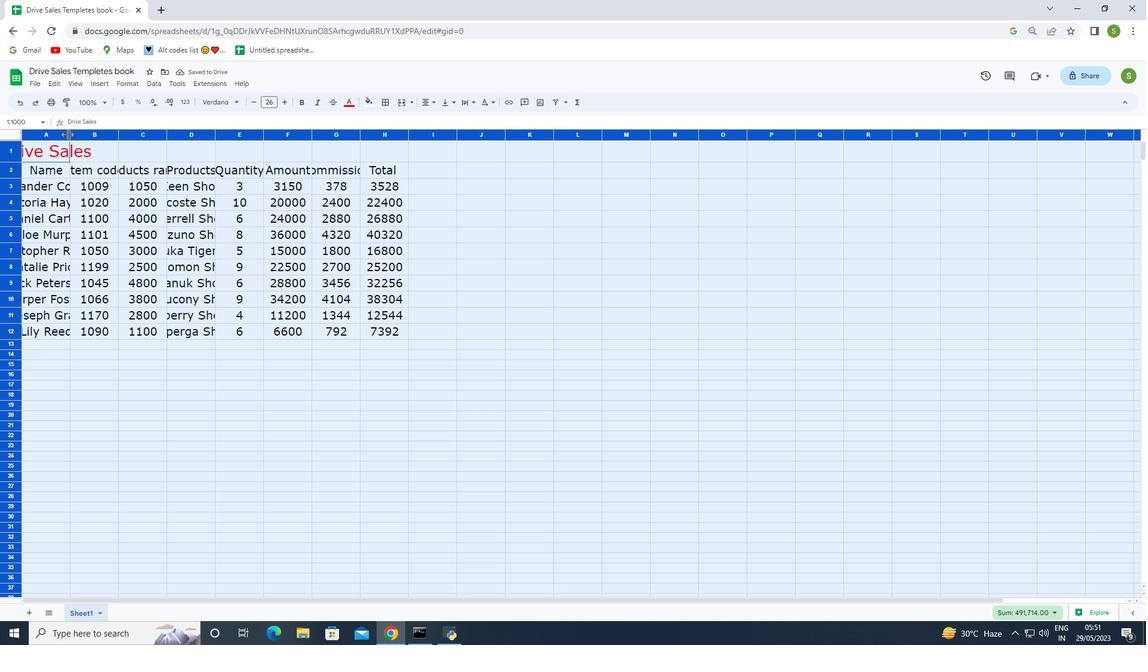 
Action: Mouse moved to (286, 409)
Screenshot: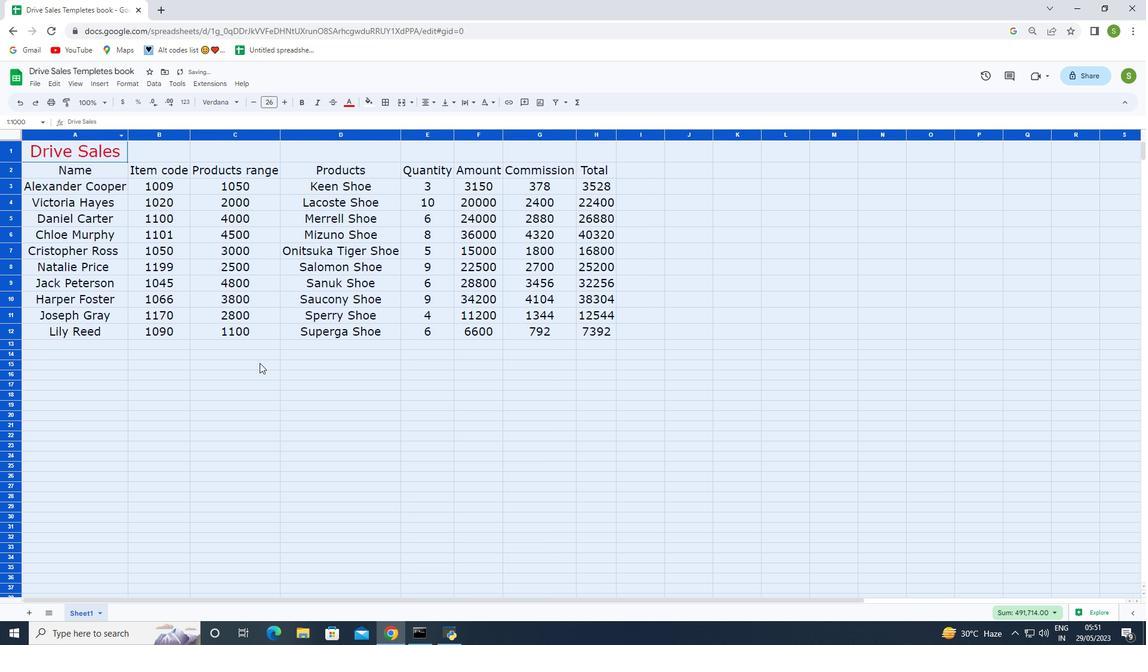 
Action: Mouse pressed left at (286, 409)
Screenshot: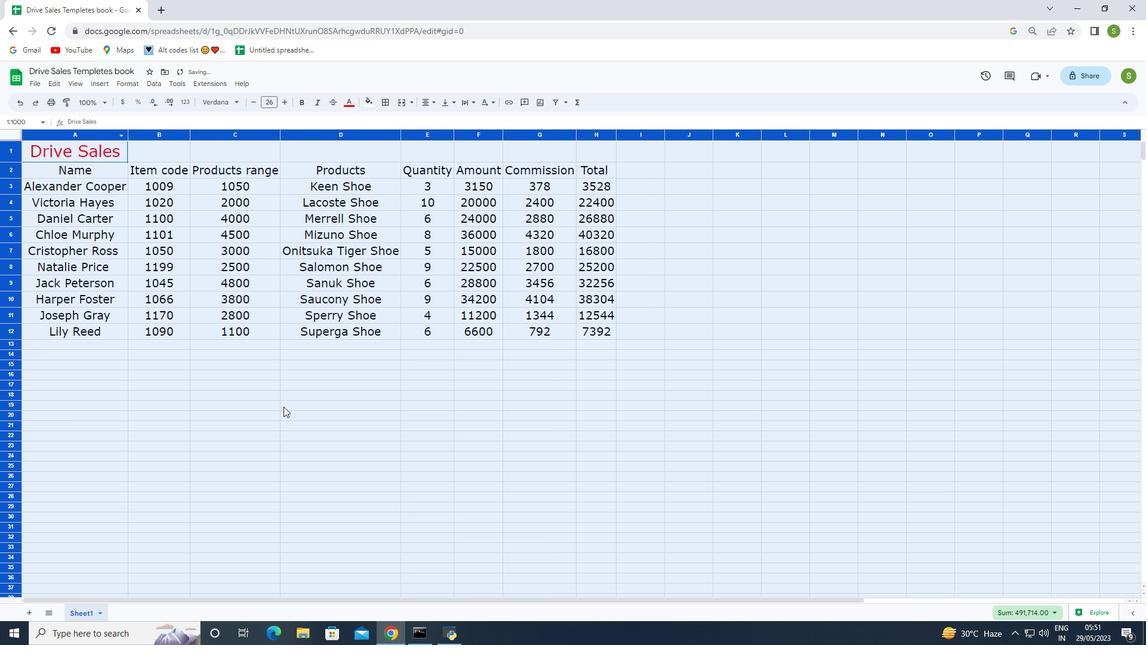 
Action: Mouse moved to (31, 83)
Screenshot: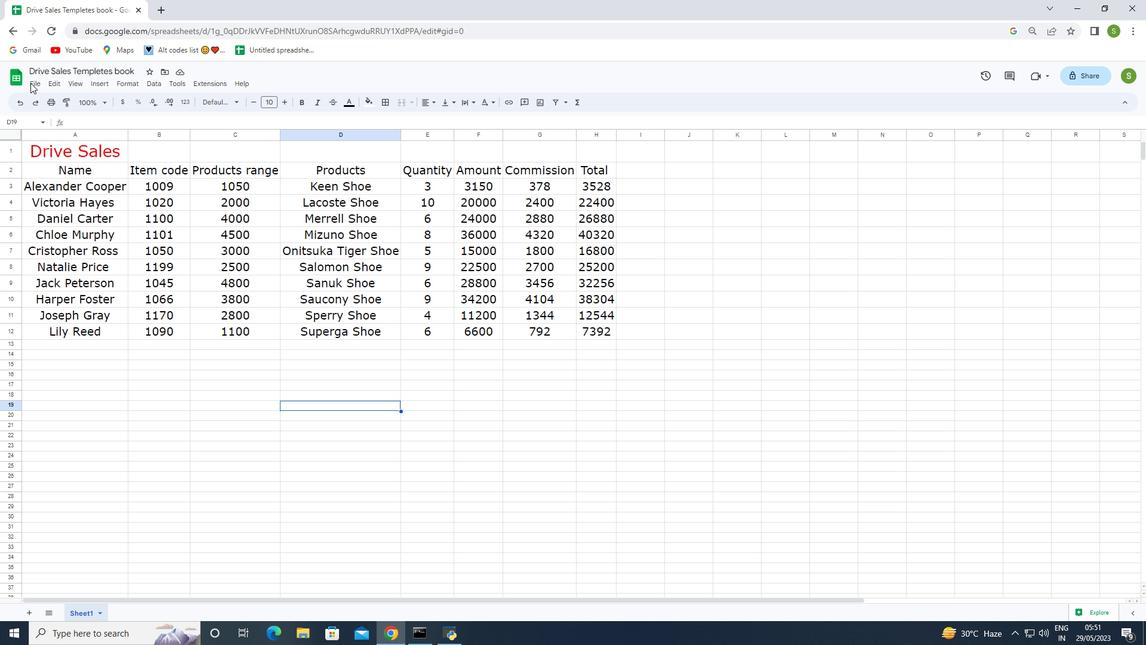 
Action: Mouse pressed left at (31, 83)
Screenshot: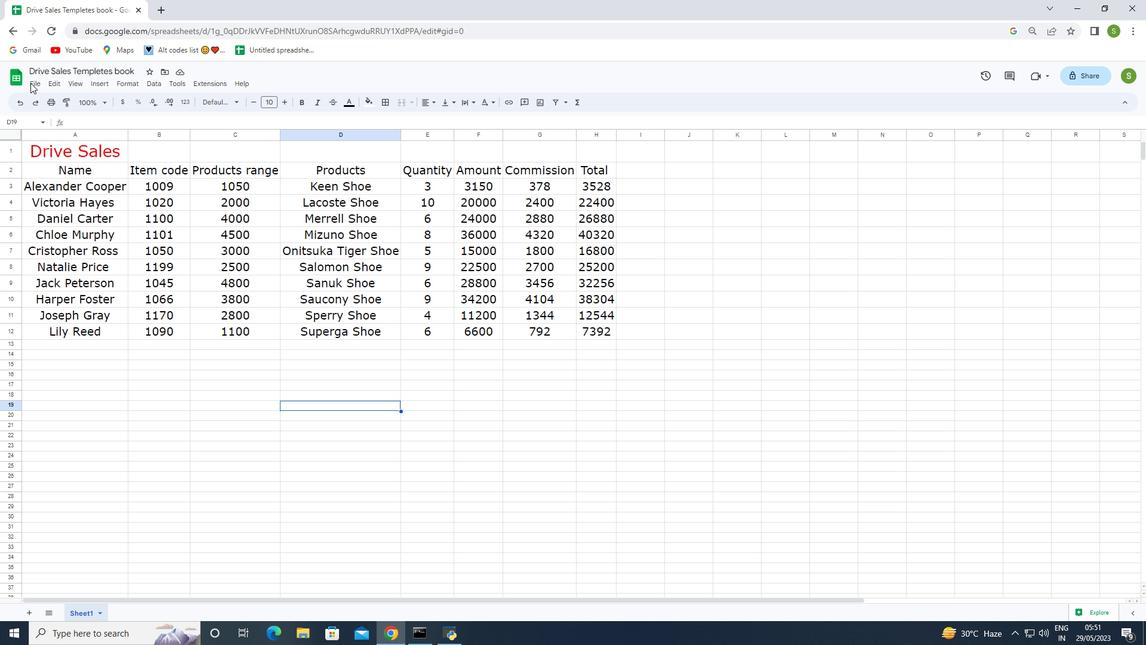 
Action: Mouse moved to (69, 223)
Screenshot: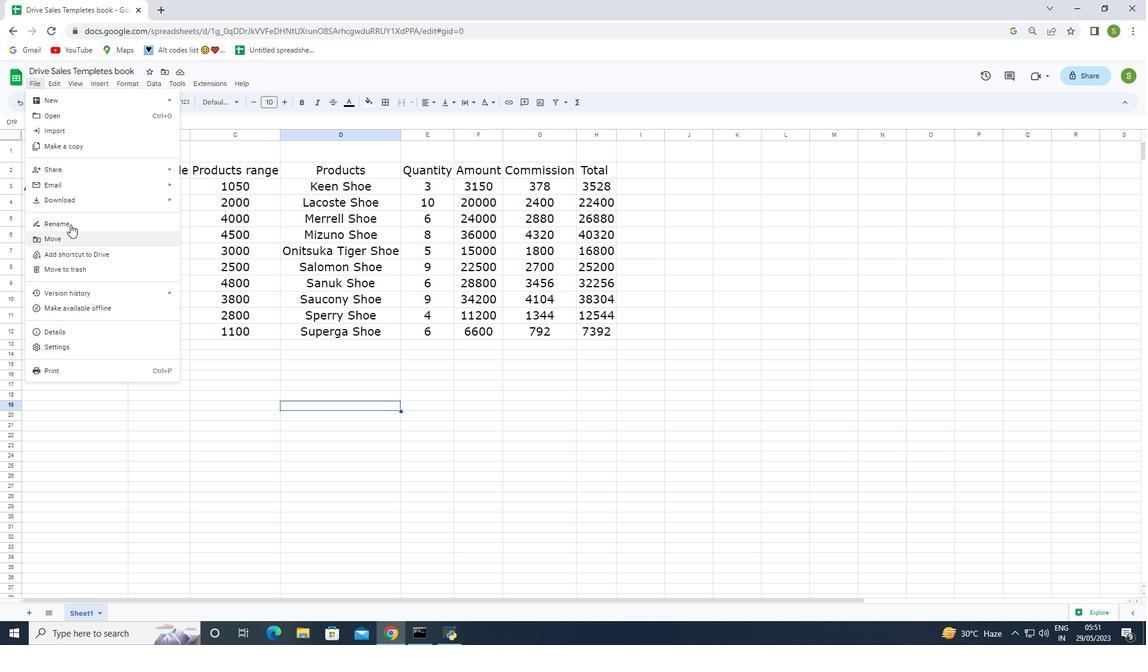 
Action: Mouse pressed left at (69, 223)
Screenshot: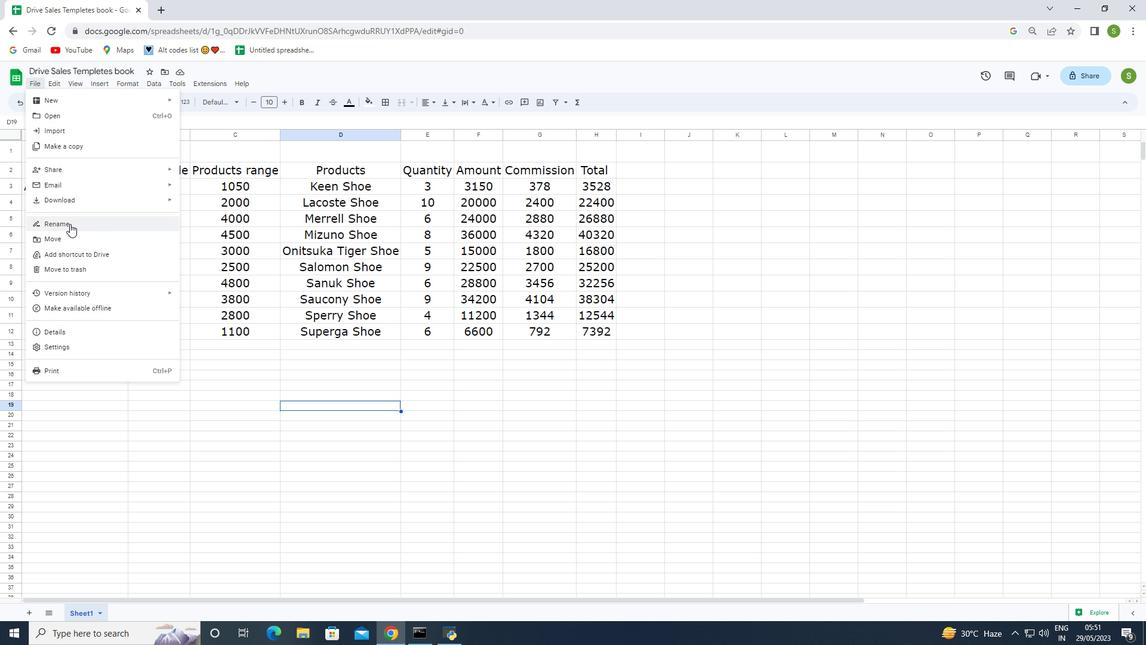 
Action: Mouse moved to (69, 223)
Screenshot: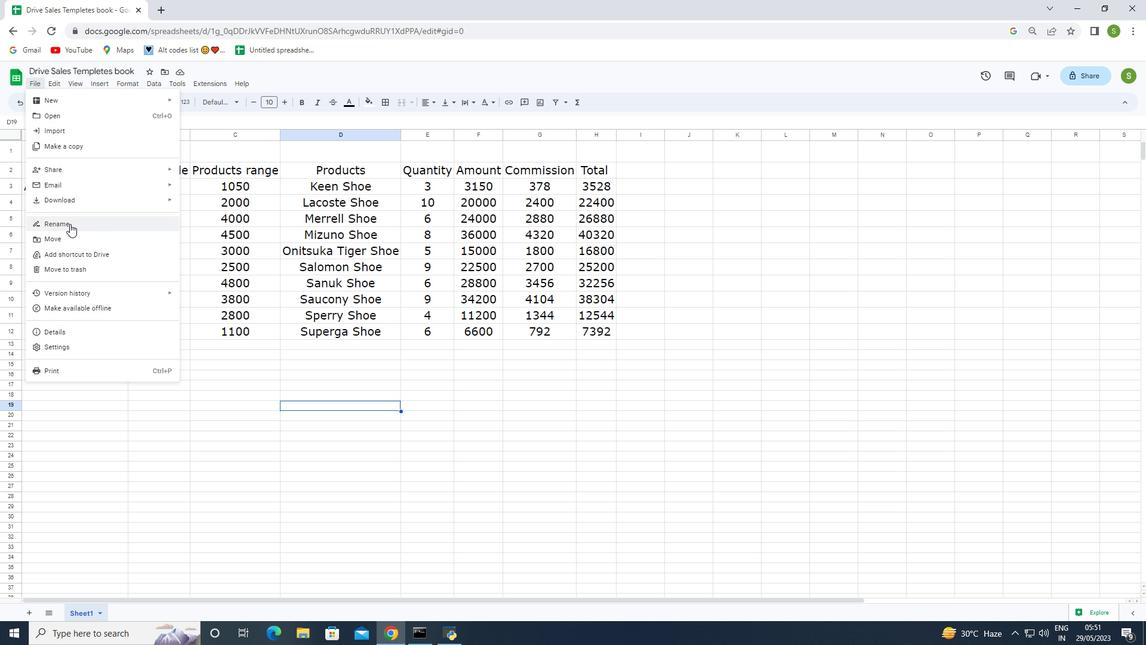 
Action: Key pressed <Key.backspace><Key.shift><Key.shift><Key.shift><Key.shift><Key.shift><Key.shift><Key.shift><Key.shift>Drive<Key.space><Key.shift>Sales<Key.space>templetes<Key.space>book
Screenshot: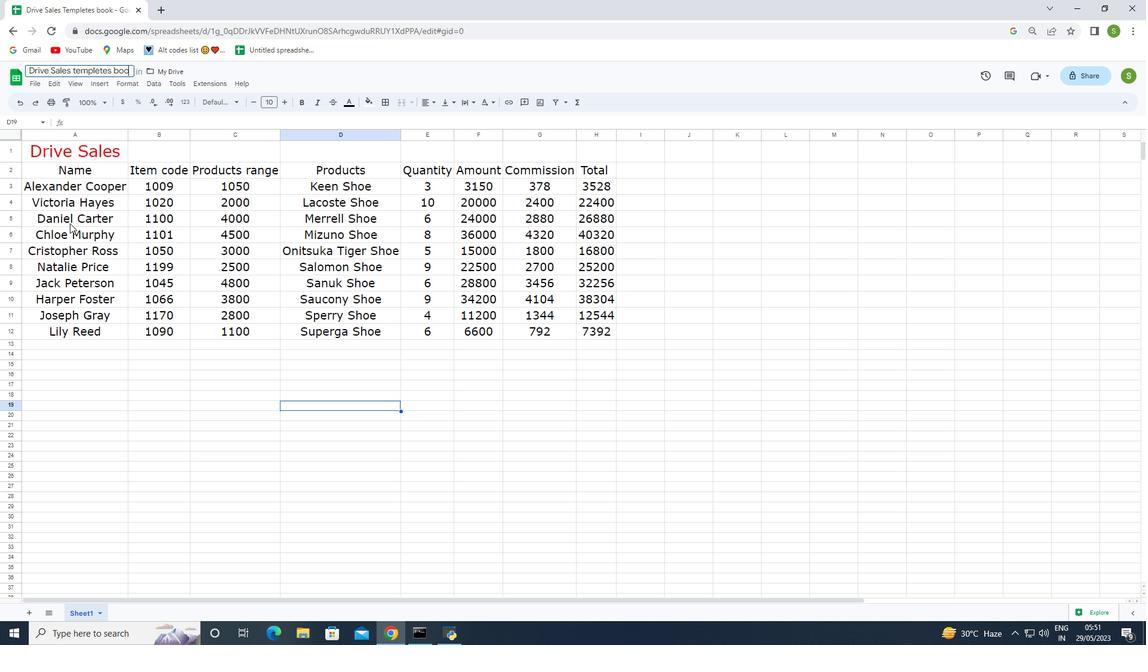 
Action: Mouse moved to (73, 231)
Screenshot: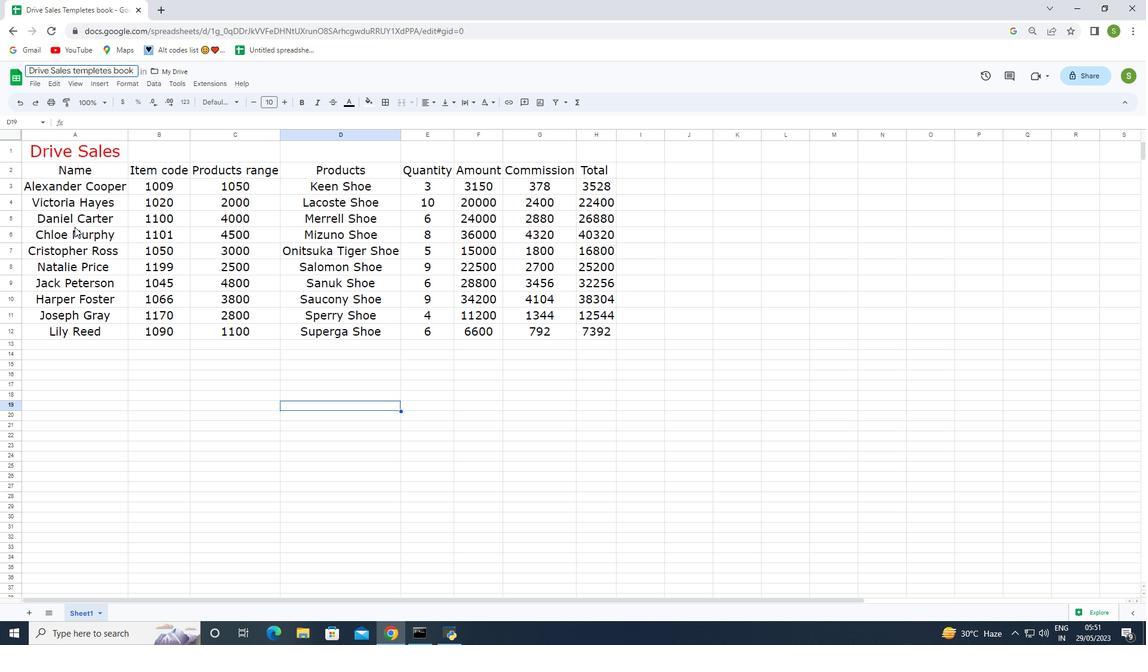 
Action: Key pressed <Key.enter>
Screenshot: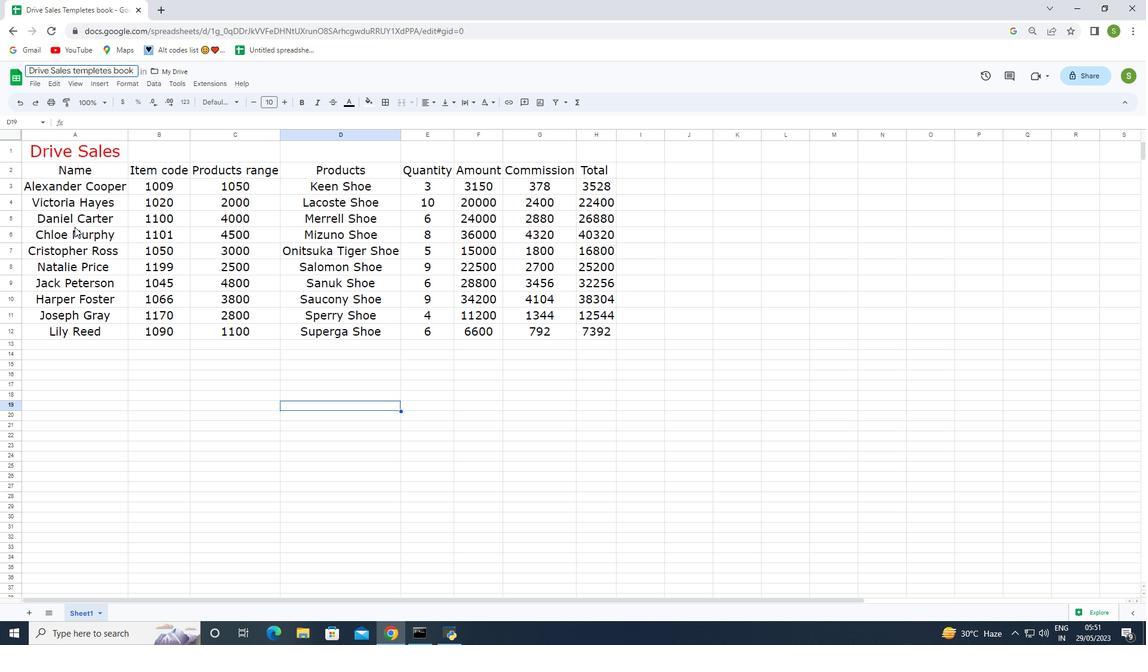 
Action: Mouse moved to (167, 397)
Screenshot: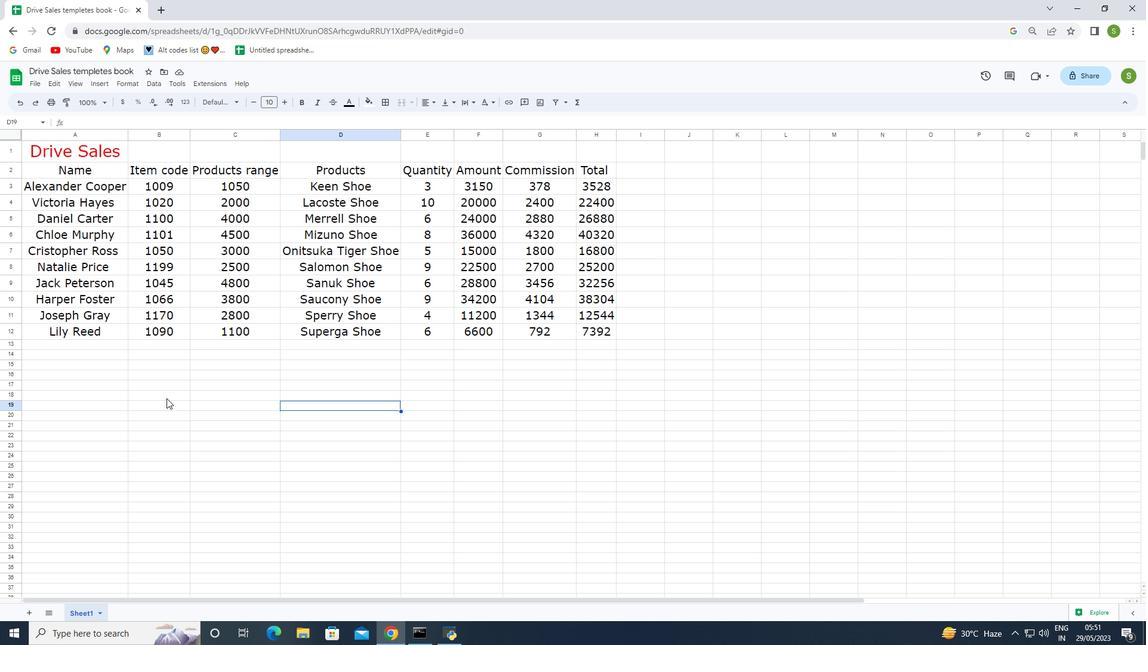 
